 Task: Add an event with the title Second Project Stakeholder Update Meeting, date ''2024/04/05'', time 8:00 AM to 10:00 AMand add a description: Teams will need to manage their time effectively to complete the scavenger hunt within the given timeframe. This encourages prioritization, decision-making, and efficient allocation of resources to maximize their chances of success.Select event color  Lavender . Add location for the event as: Phuket, Thailand, logged in from the account softage.8@softage.netand send the event invitation to softage.6@softage.net and softage.7@softage.net. Set a reminder for the event Every weekday(Monday to Friday)
Action: Mouse moved to (26, 80)
Screenshot: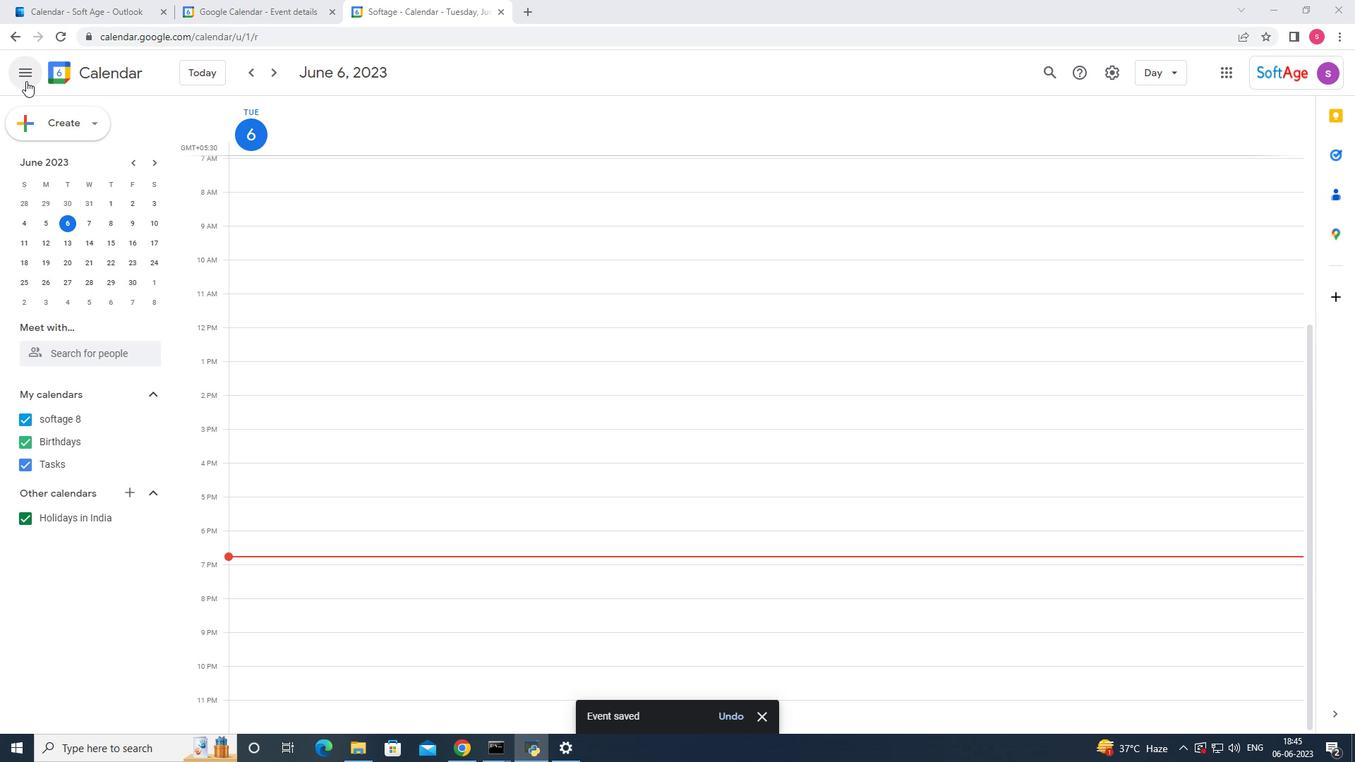 
Action: Mouse pressed left at (26, 80)
Screenshot: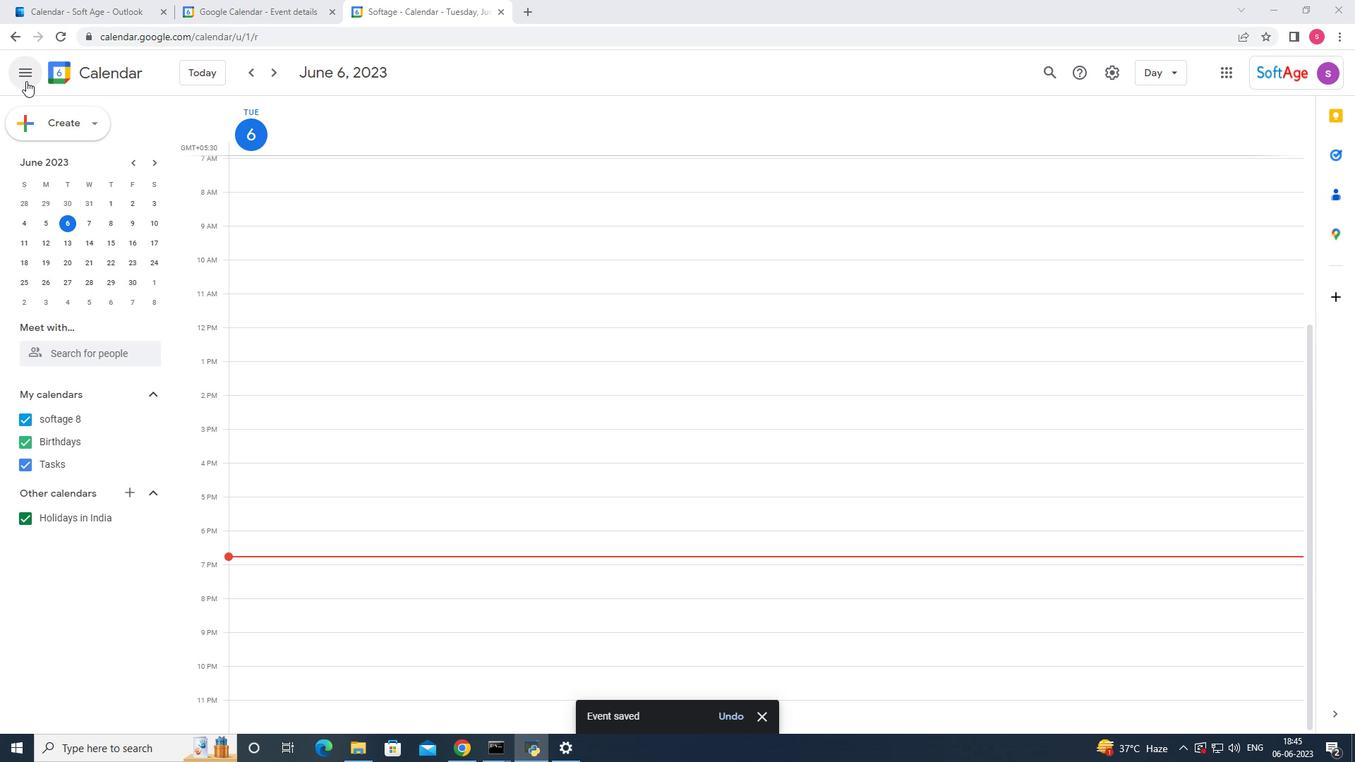 
Action: Mouse moved to (28, 120)
Screenshot: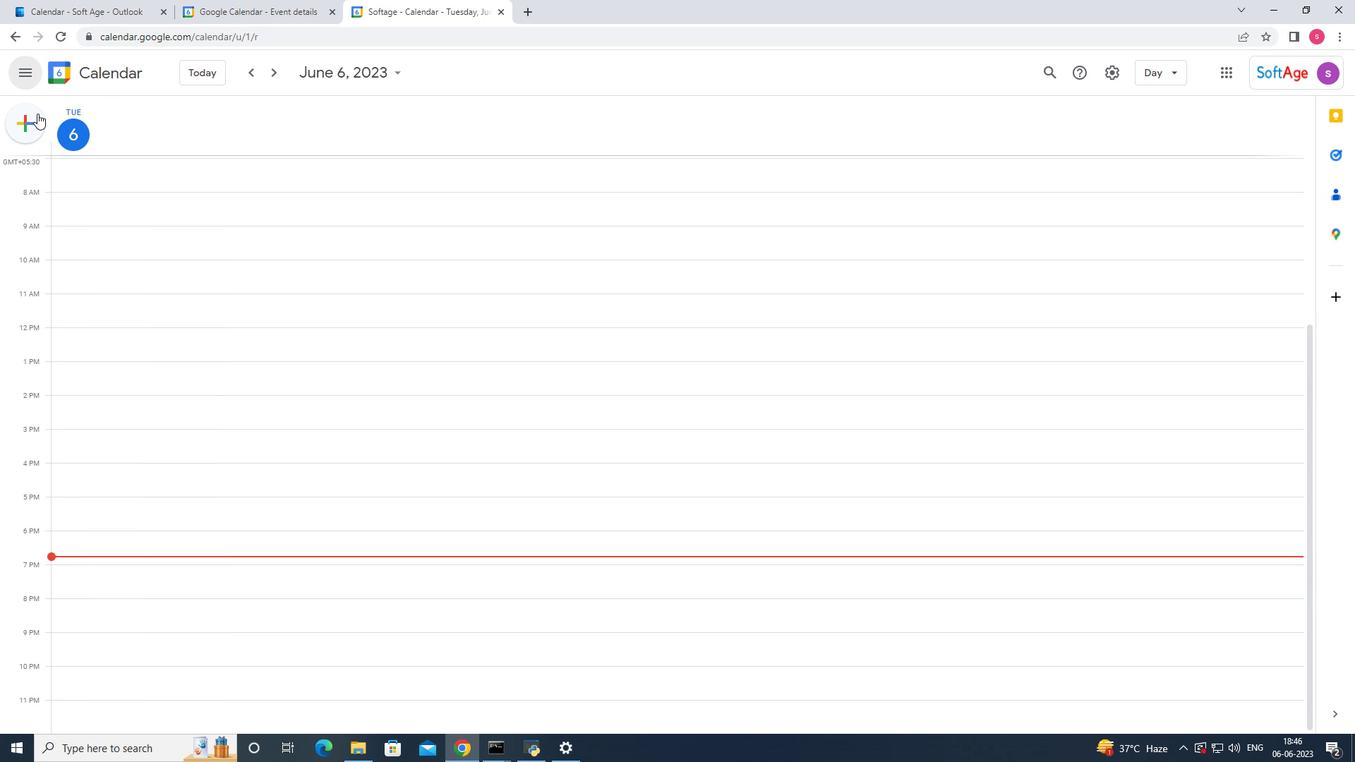 
Action: Mouse pressed left at (28, 120)
Screenshot: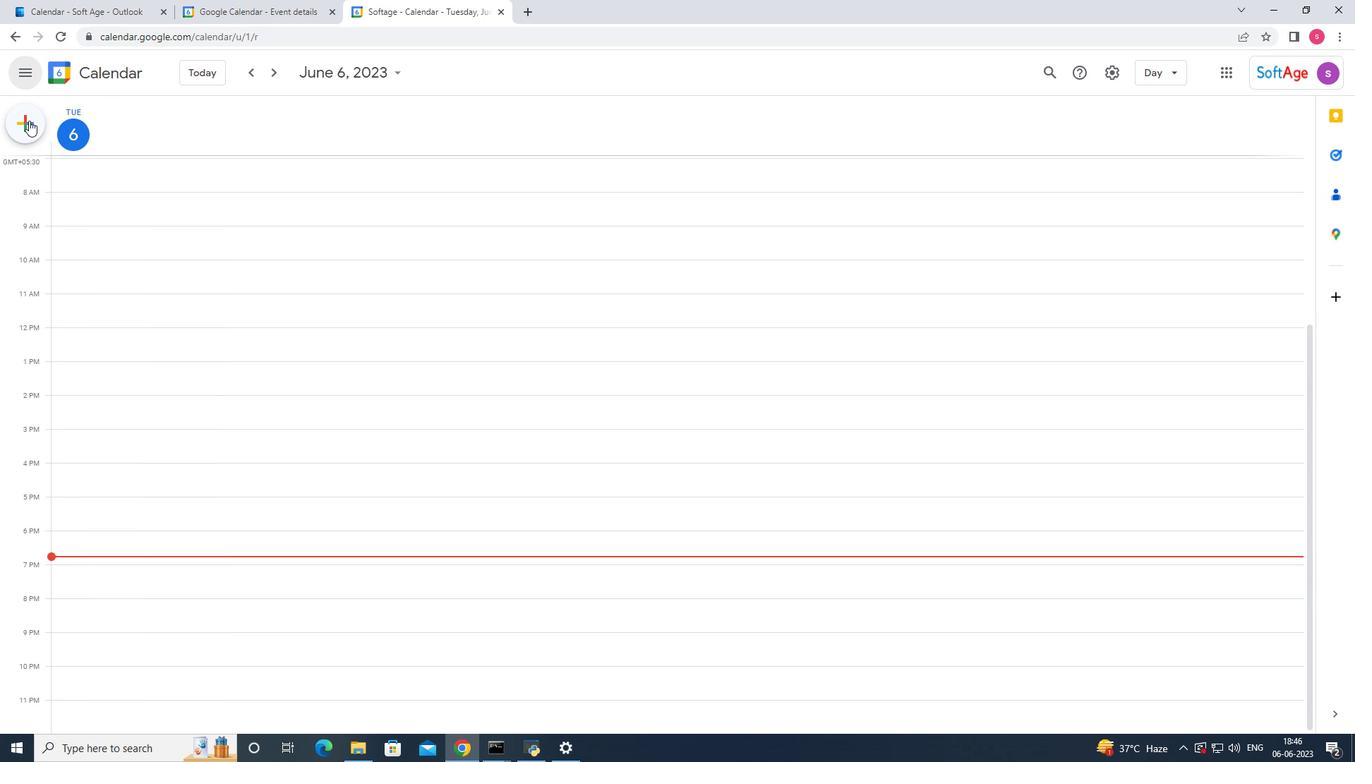 
Action: Mouse moved to (55, 167)
Screenshot: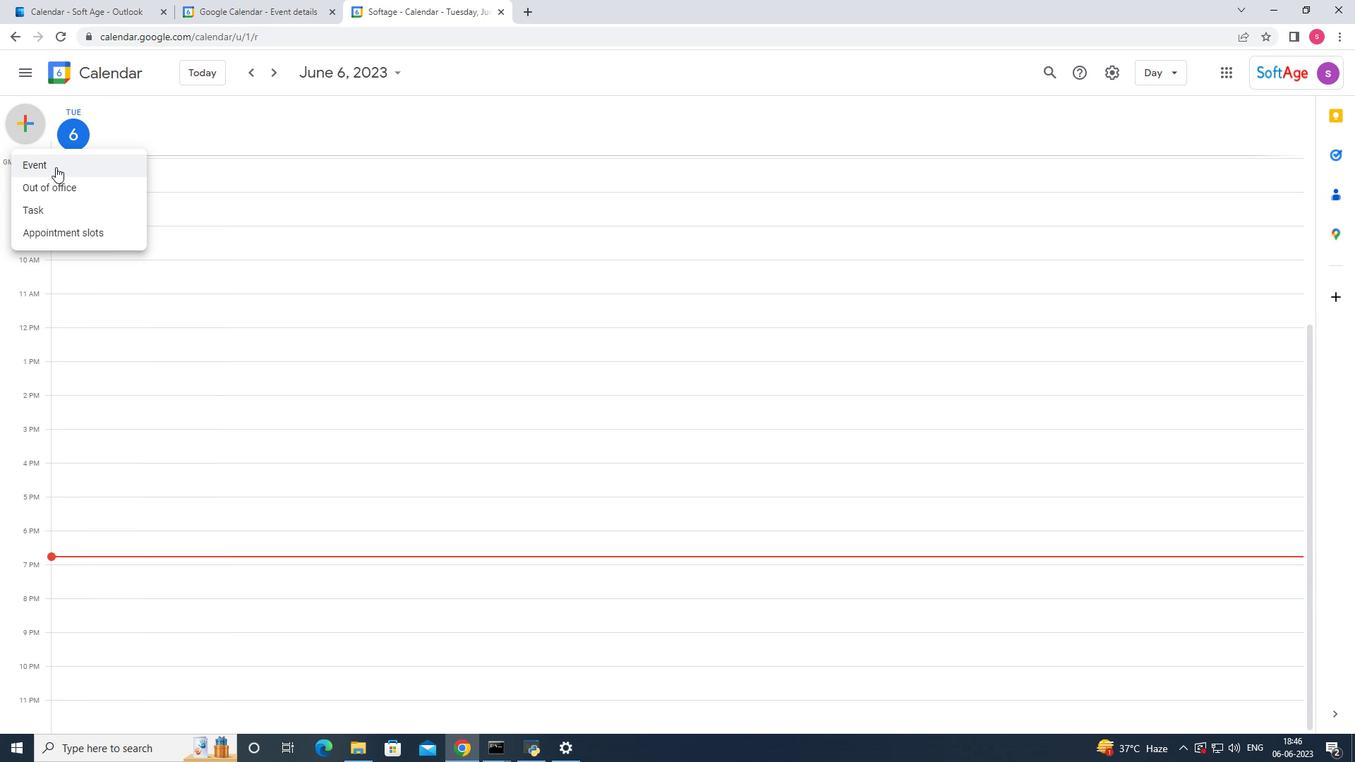 
Action: Mouse pressed left at (55, 167)
Screenshot: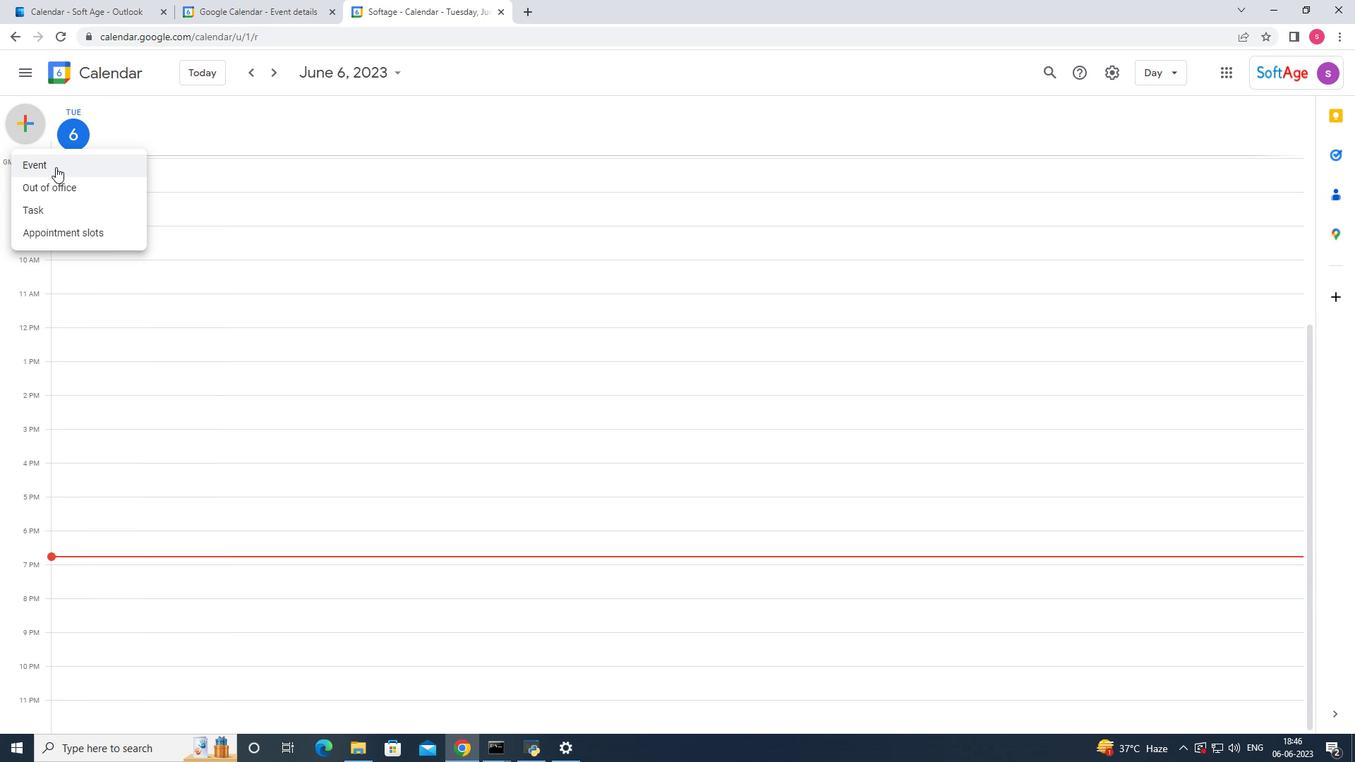 
Action: Mouse moved to (682, 559)
Screenshot: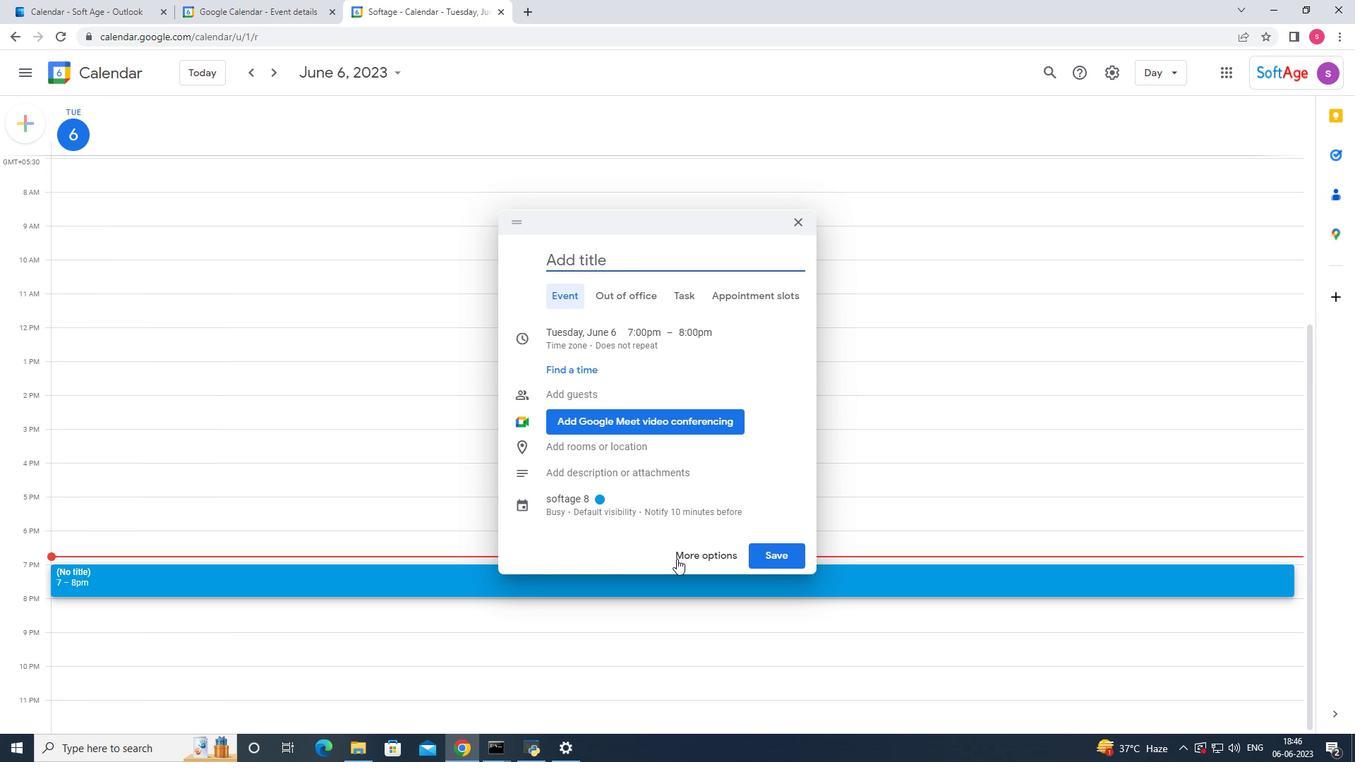 
Action: Mouse pressed left at (682, 559)
Screenshot: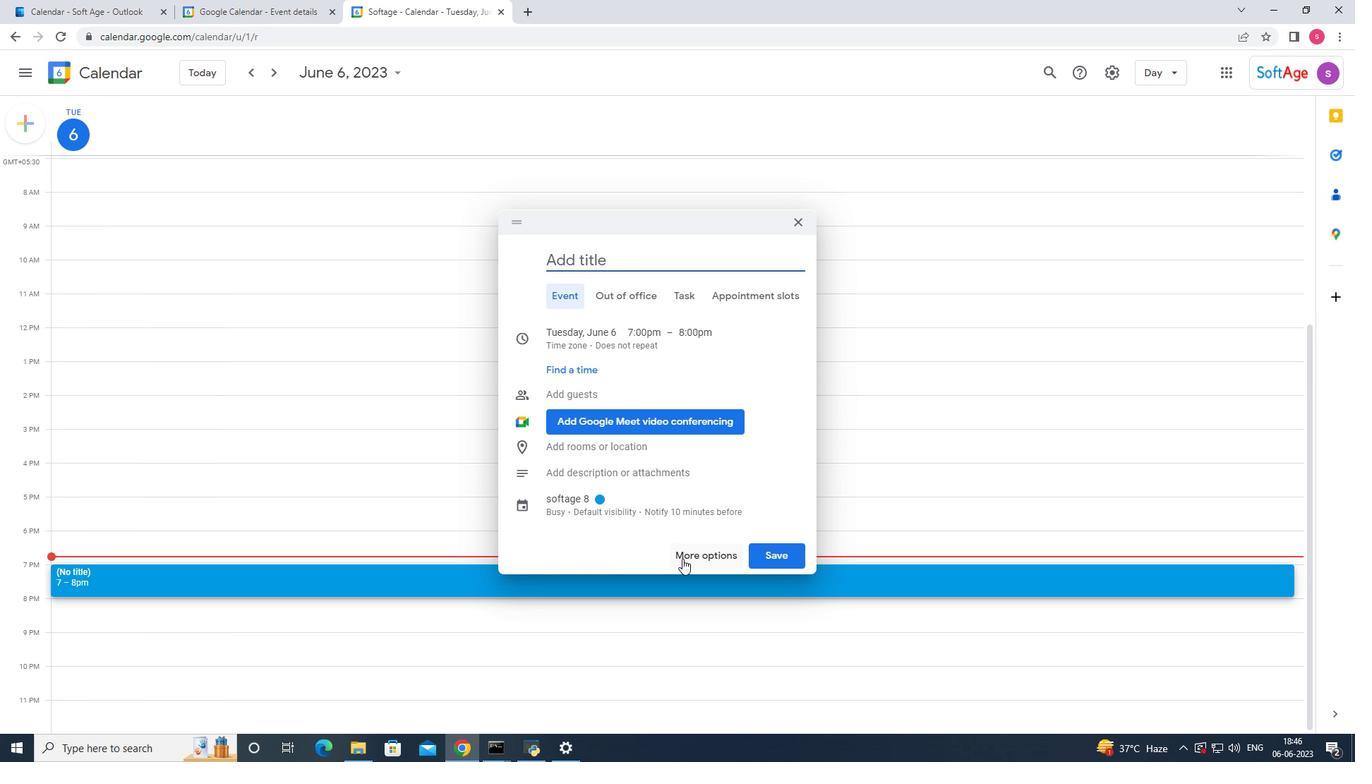 
Action: Mouse moved to (182, 70)
Screenshot: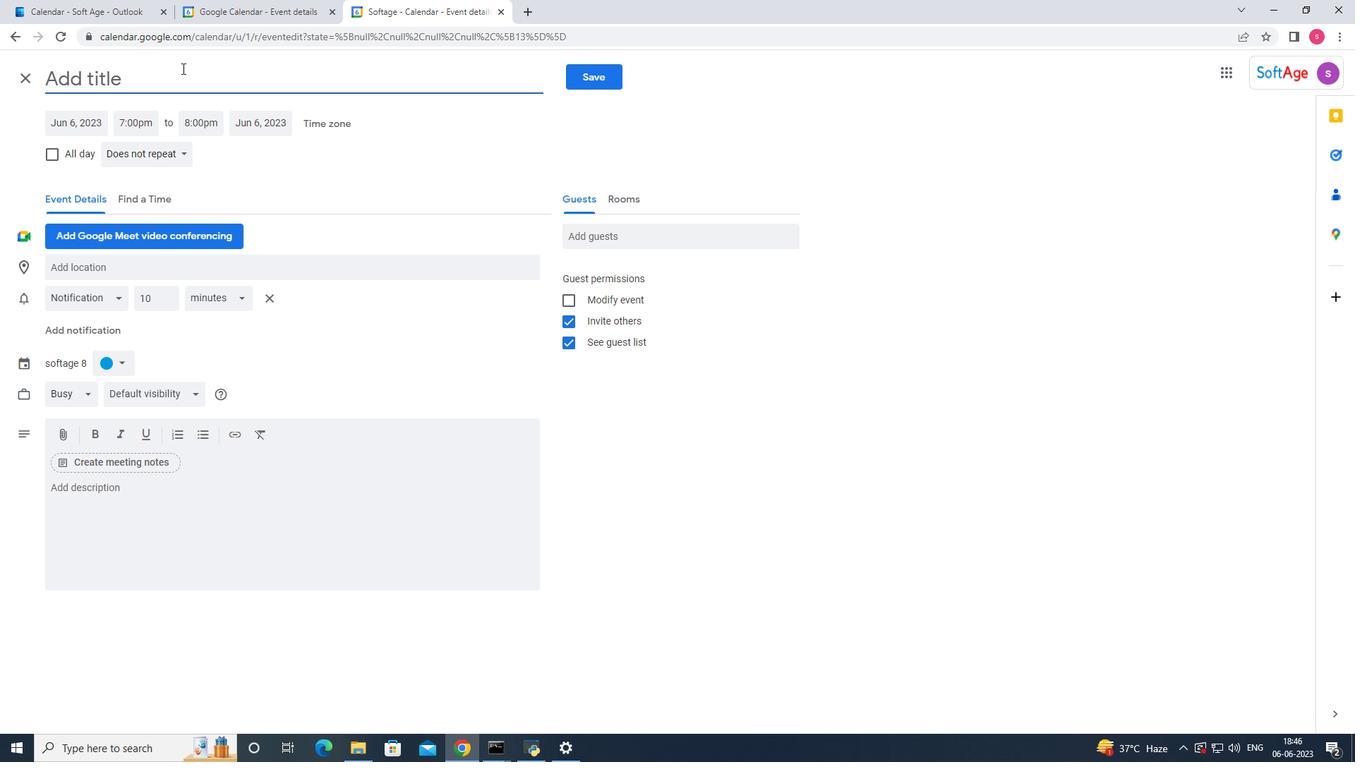 
Action: Mouse pressed left at (182, 70)
Screenshot: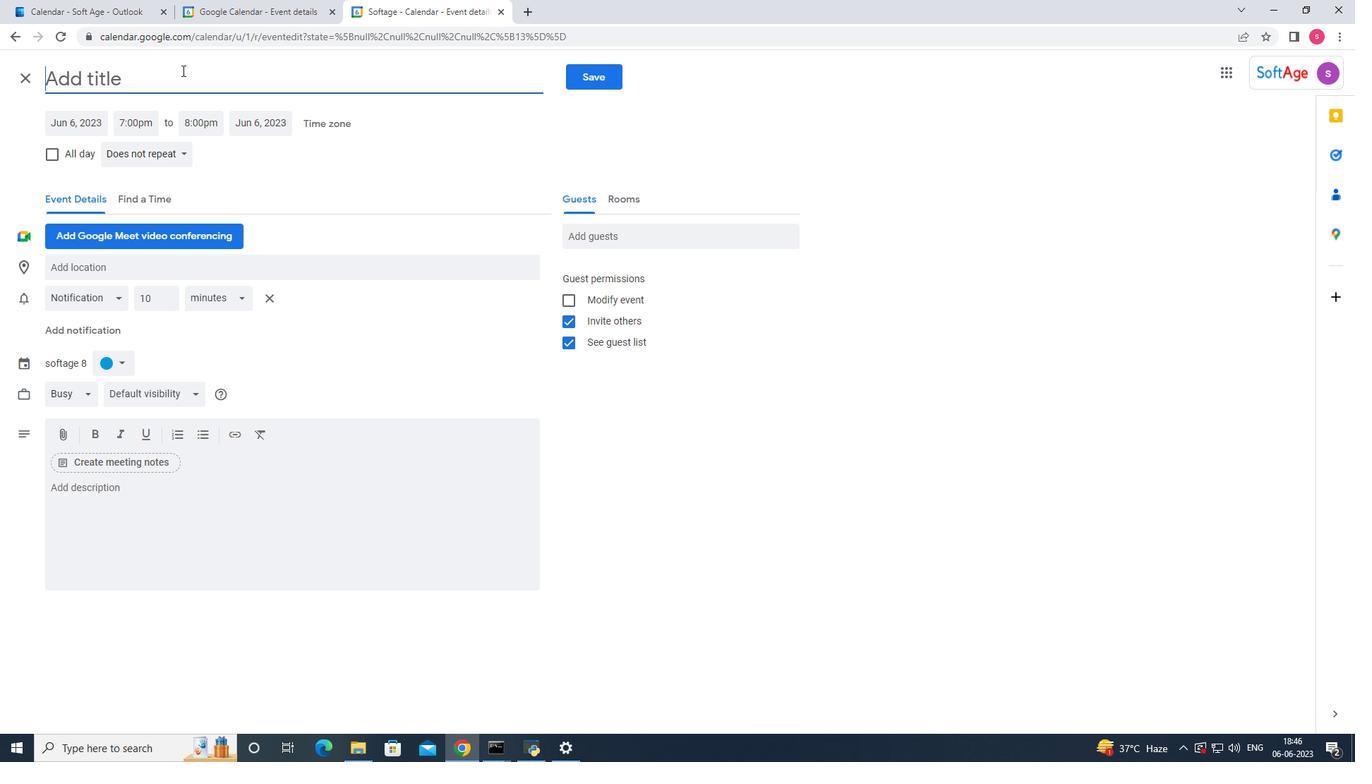 
Action: Key pressed <Key.shift>Second<Key.space><Key.shift>Project<Key.space><Key.shift>Stakeeholder<Key.space>
Screenshot: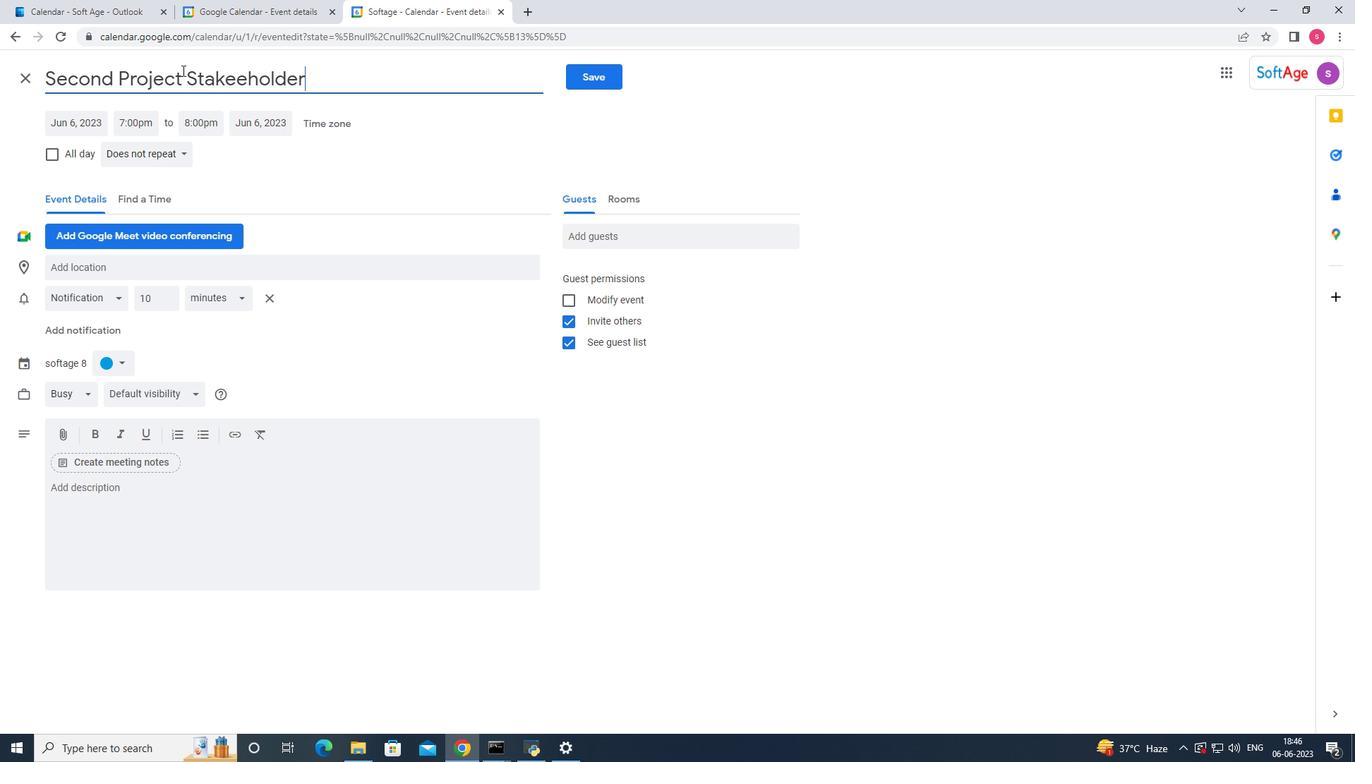 
Action: Mouse moved to (210, 83)
Screenshot: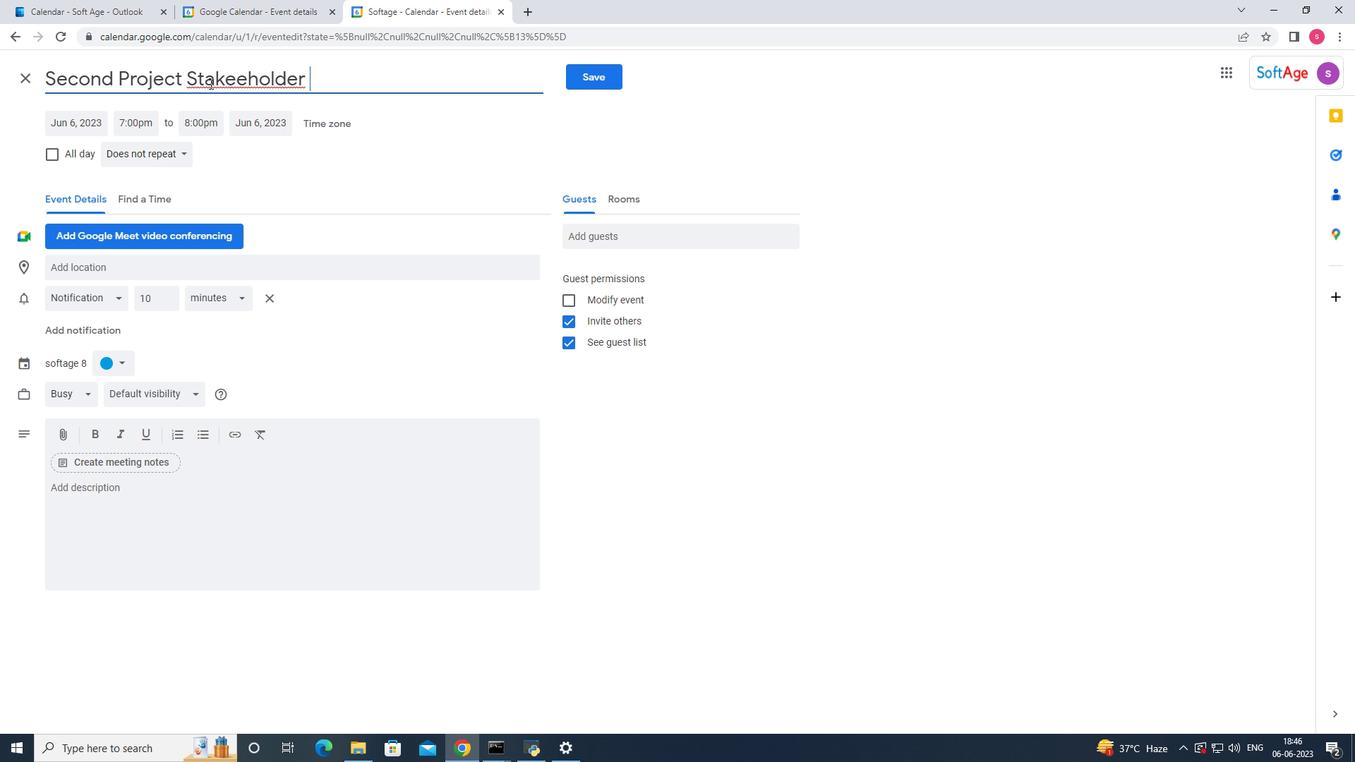 
Action: Mouse pressed right at (210, 83)
Screenshot: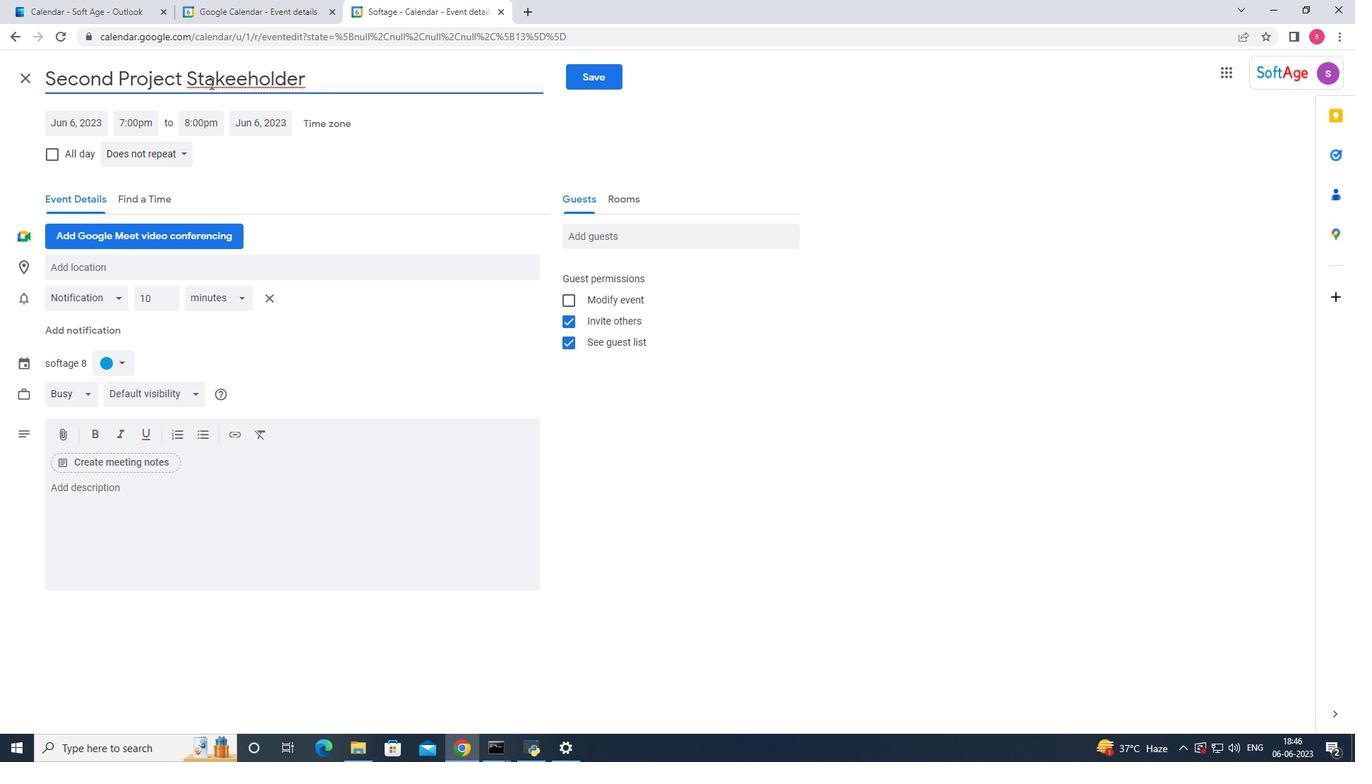 
Action: Mouse moved to (232, 95)
Screenshot: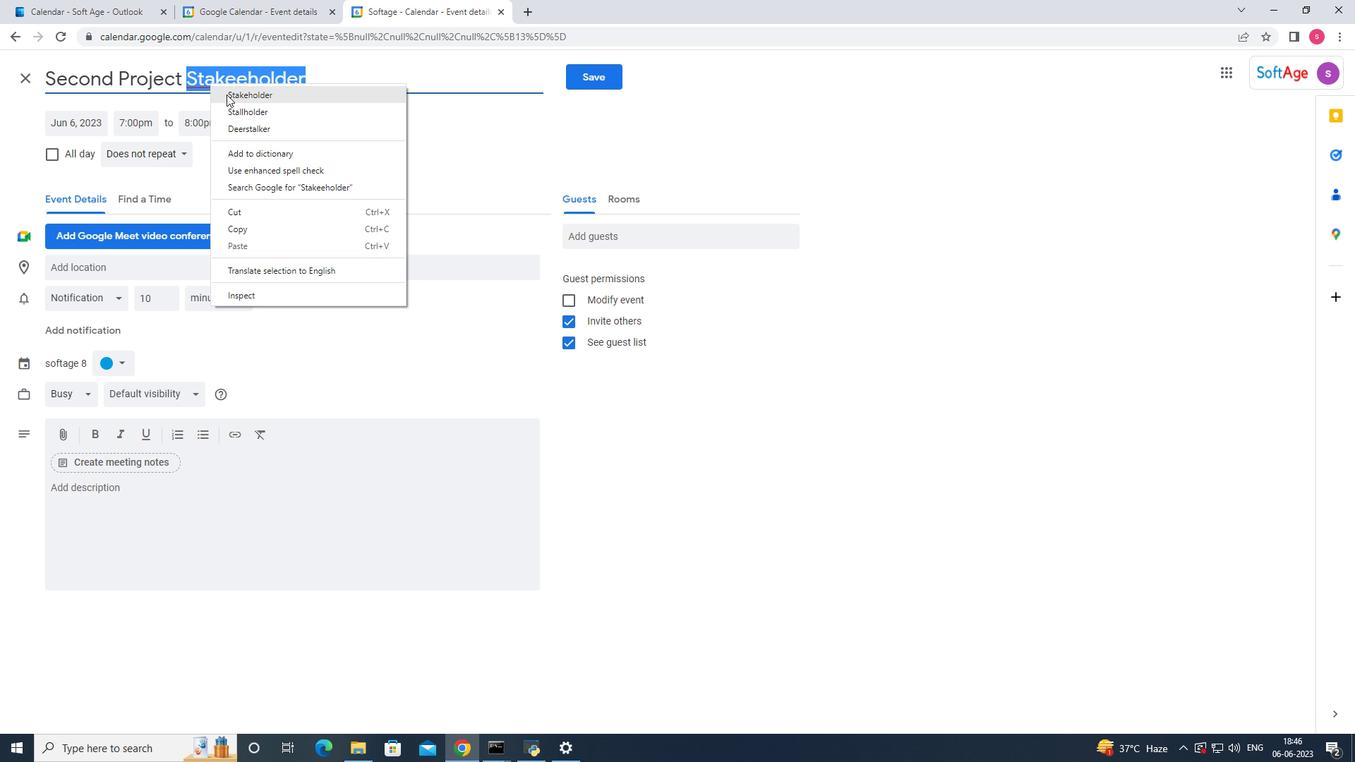 
Action: Mouse pressed left at (232, 95)
Screenshot: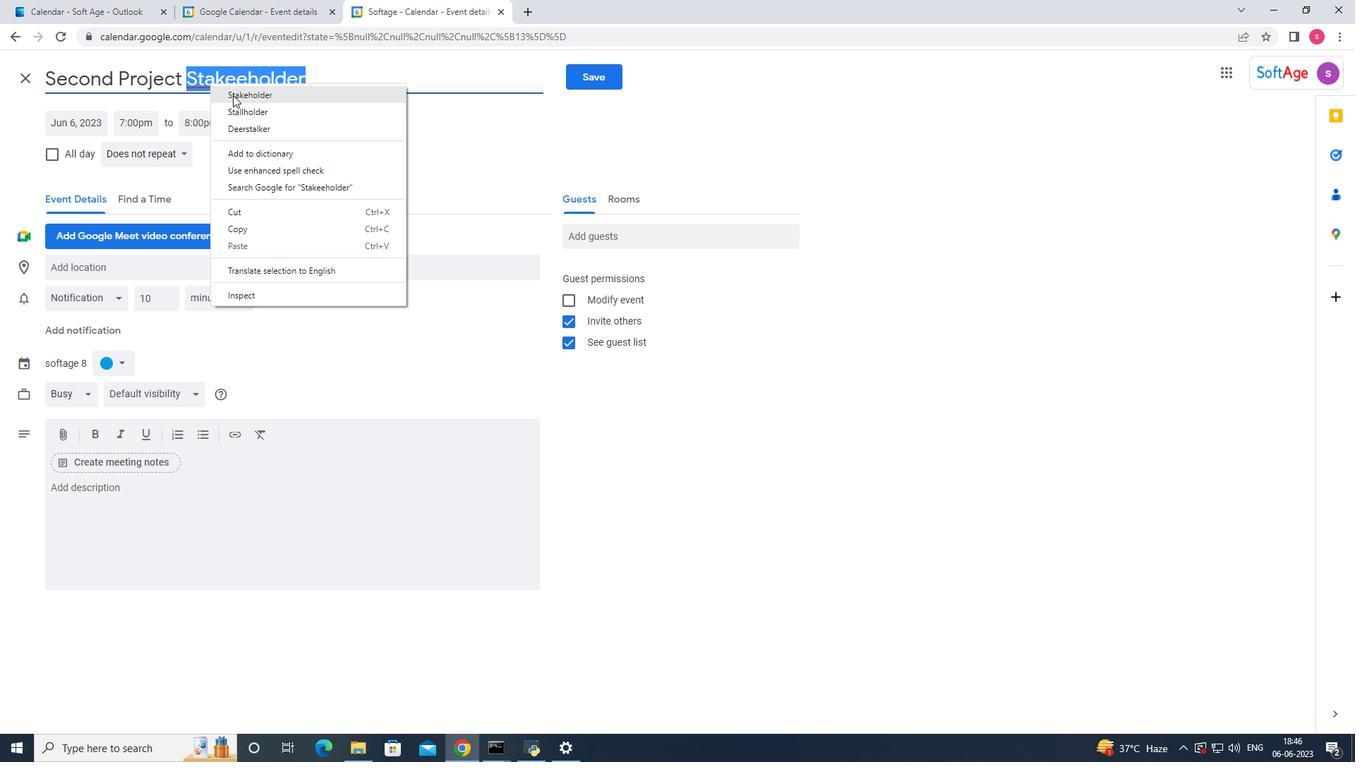 
Action: Mouse moved to (284, 89)
Screenshot: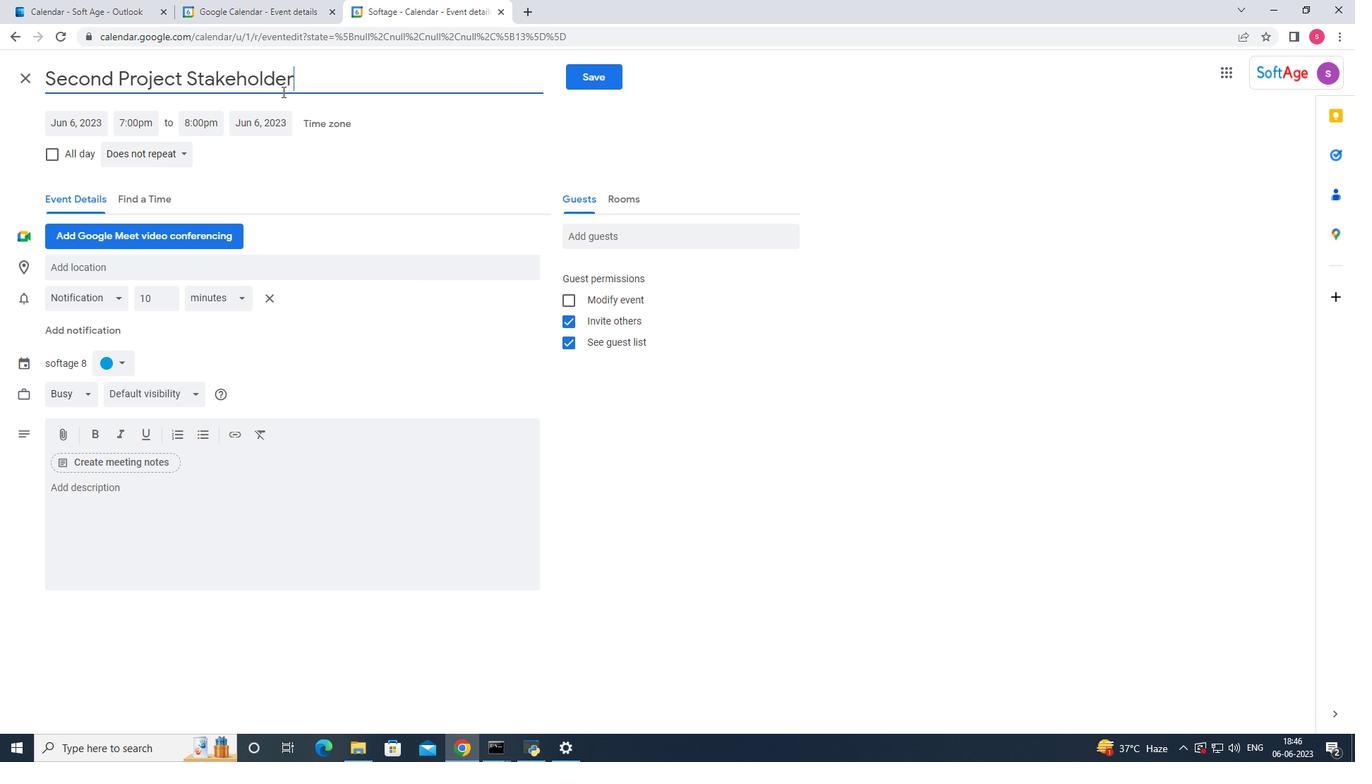 
Action: Key pressed <Key.space><Key.shift><Key.shift><Key.shift><Key.shift><Key.shift><Key.shift><Key.shift><Key.shift><Key.shift><Key.shift><Key.shift><Key.shift><Key.shift>Update<Key.space><Key.shift><Key.shift><Key.shift>Meeting
Screenshot: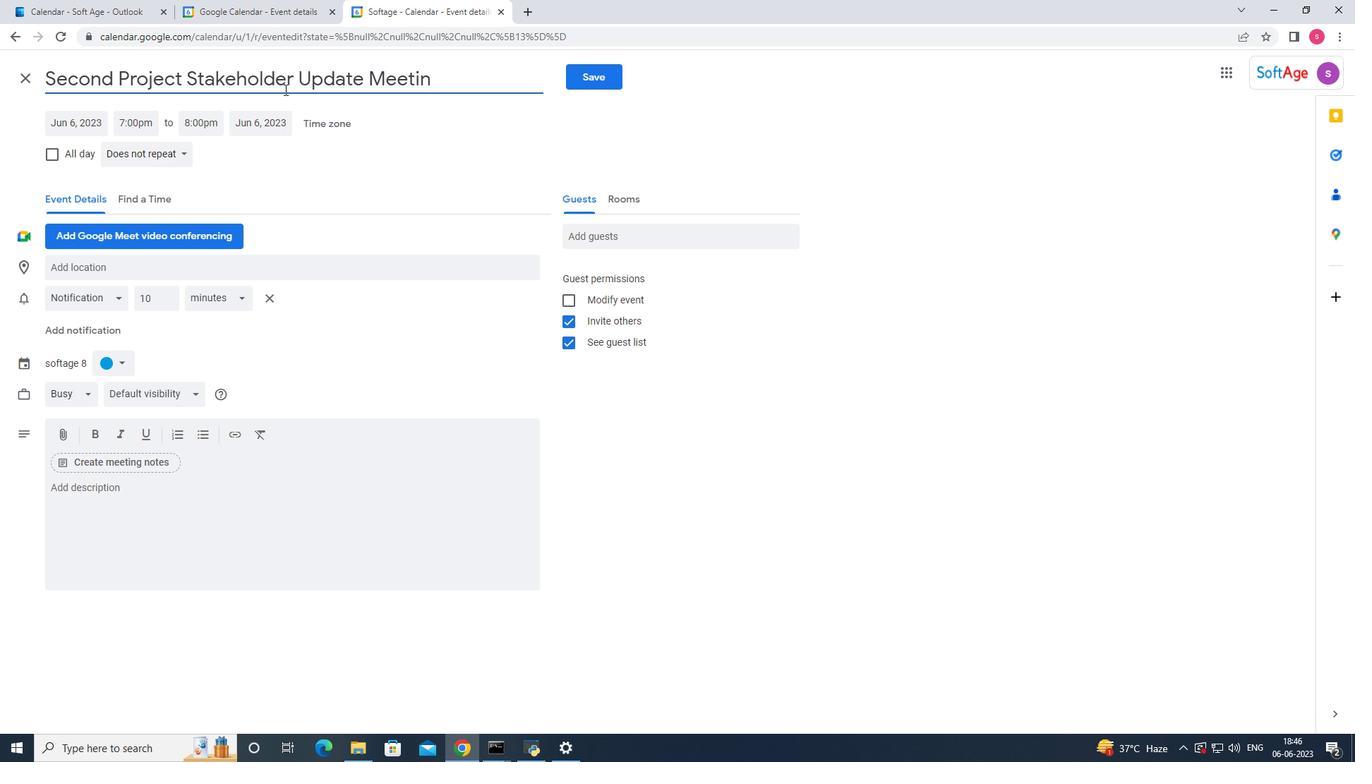
Action: Mouse moved to (81, 120)
Screenshot: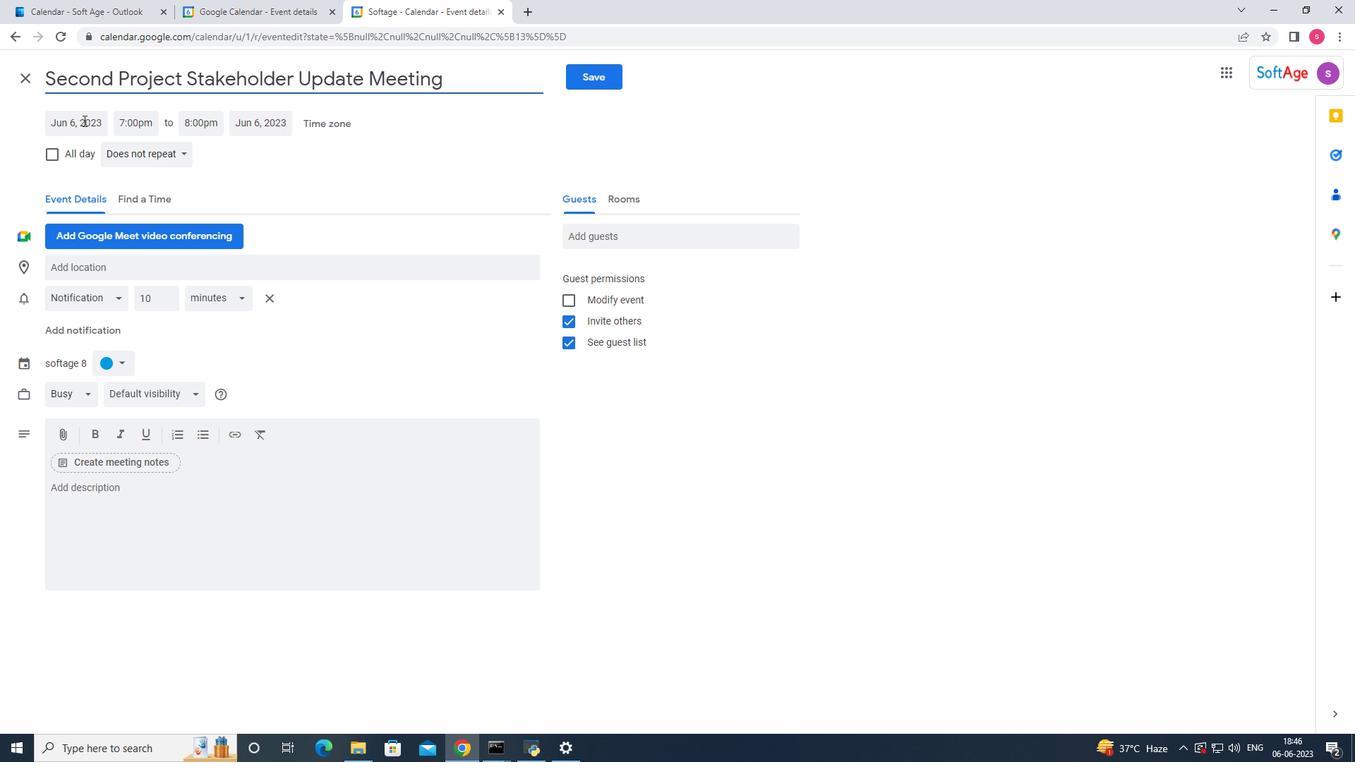 
Action: Mouse pressed left at (81, 120)
Screenshot: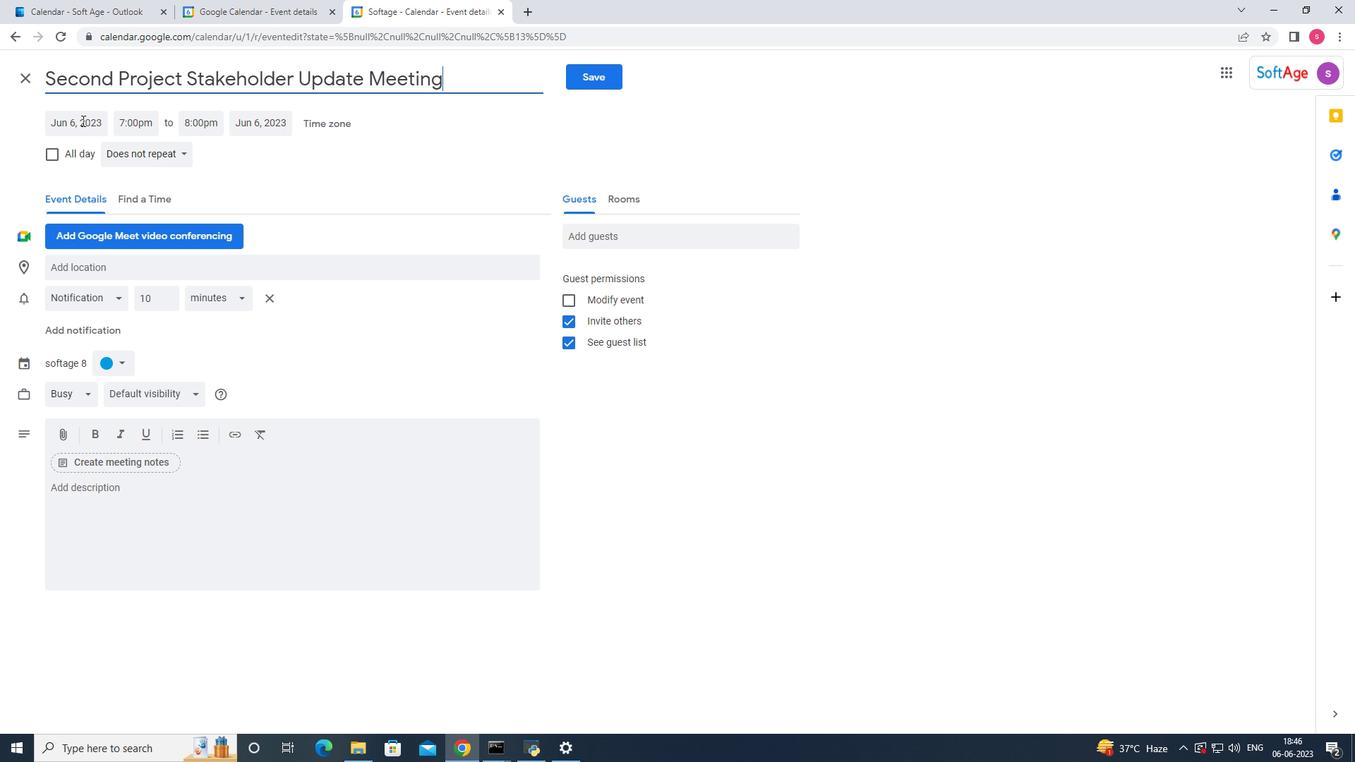 
Action: Mouse moved to (220, 148)
Screenshot: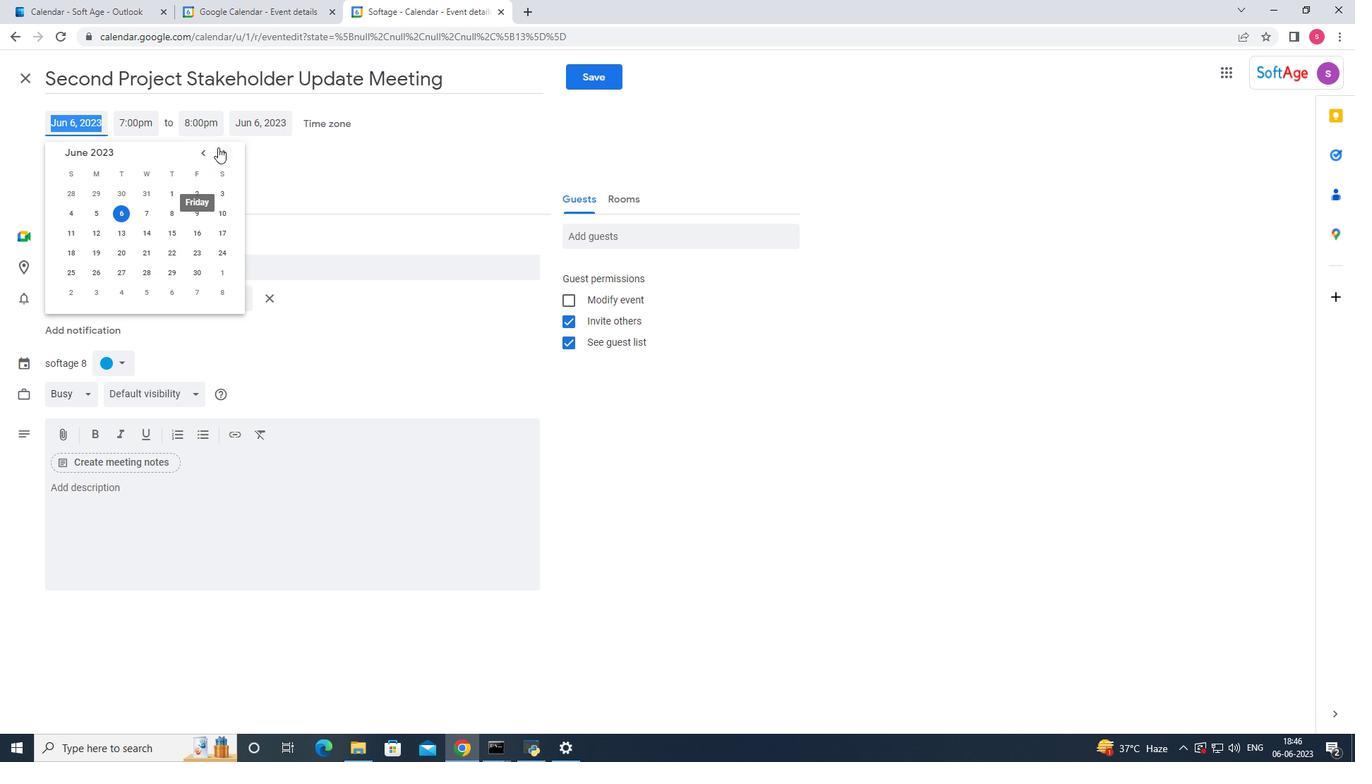 
Action: Mouse pressed left at (220, 148)
Screenshot: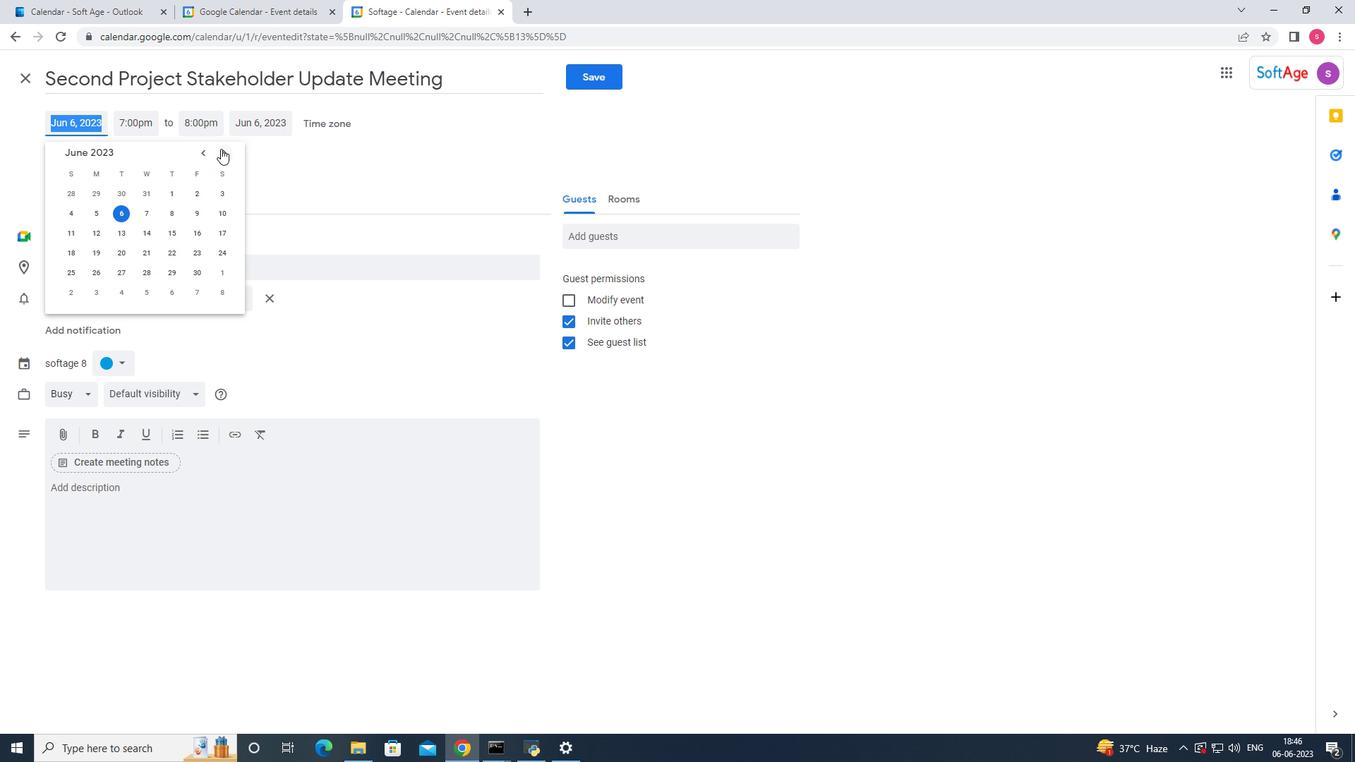 
Action: Mouse moved to (220, 148)
Screenshot: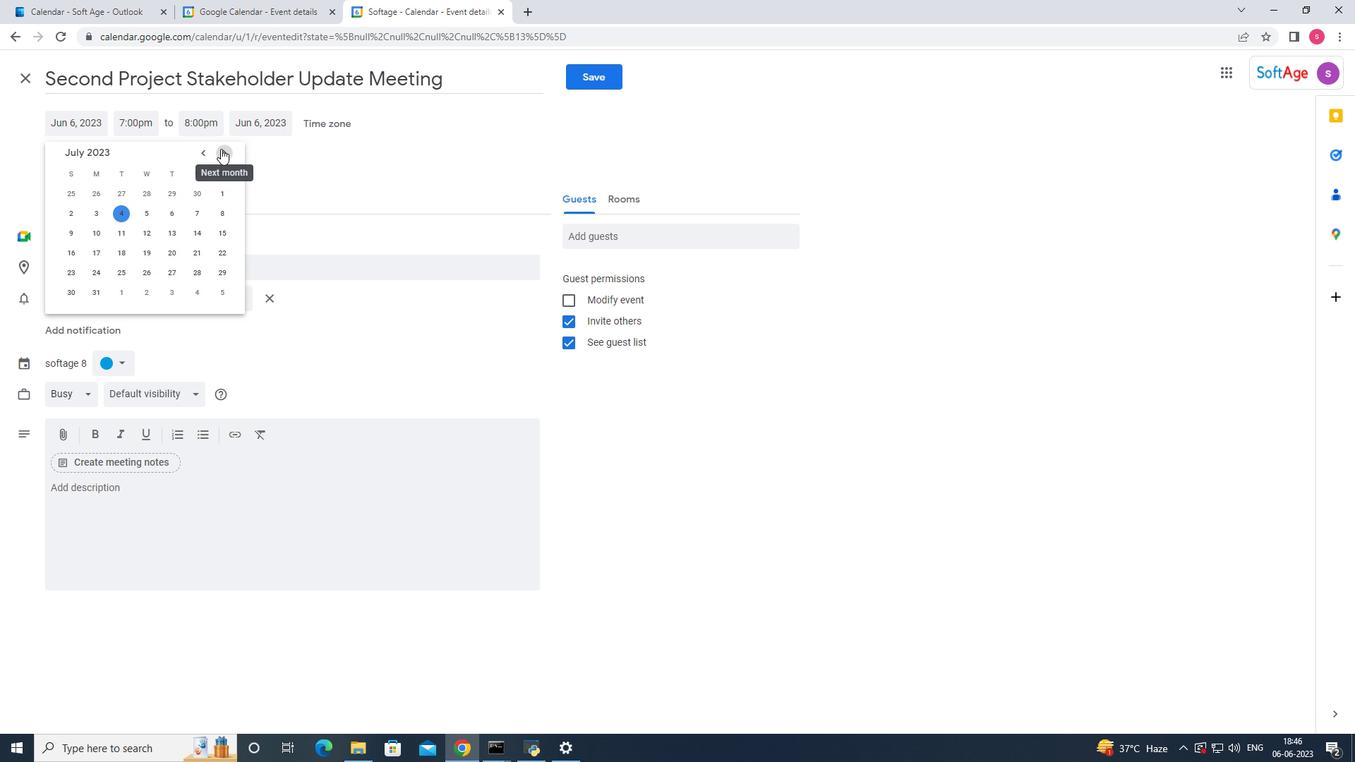 
Action: Mouse pressed left at (220, 148)
Screenshot: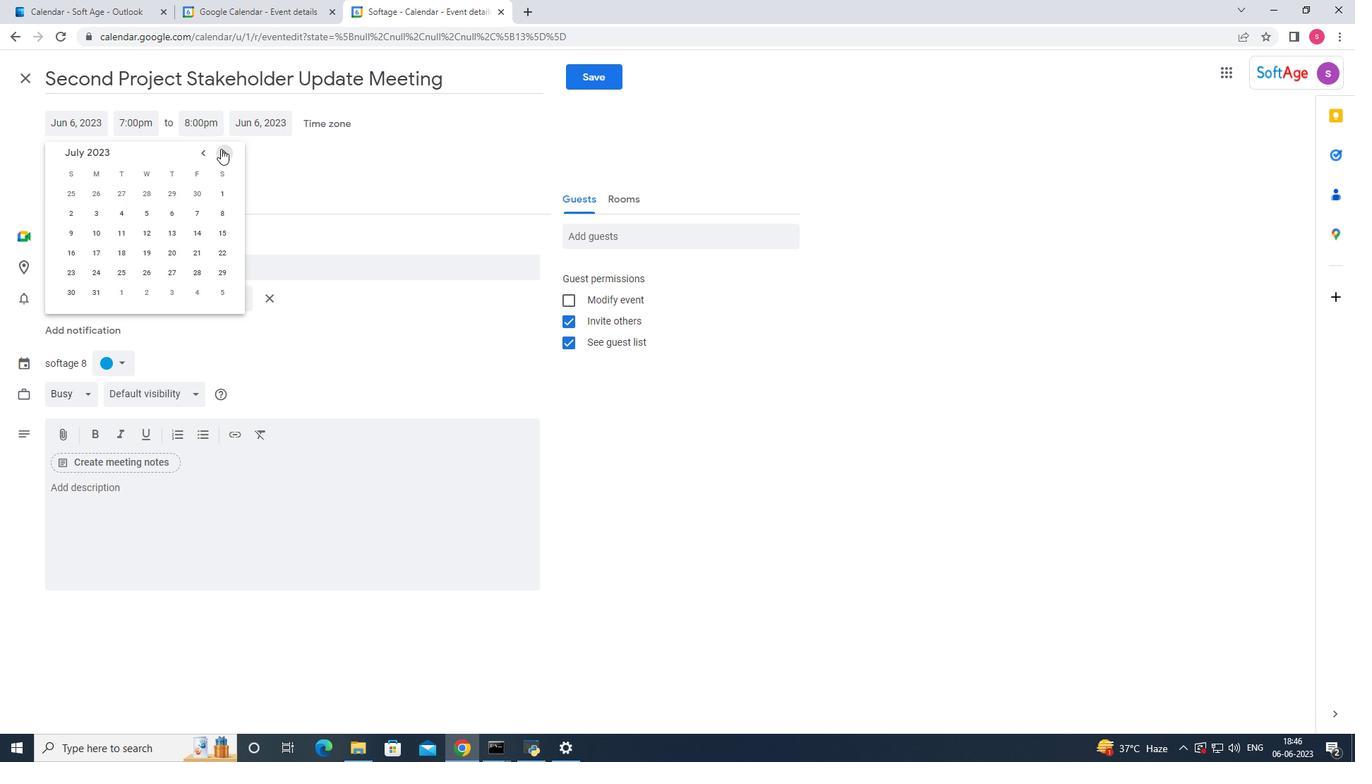 
Action: Mouse pressed left at (220, 148)
Screenshot: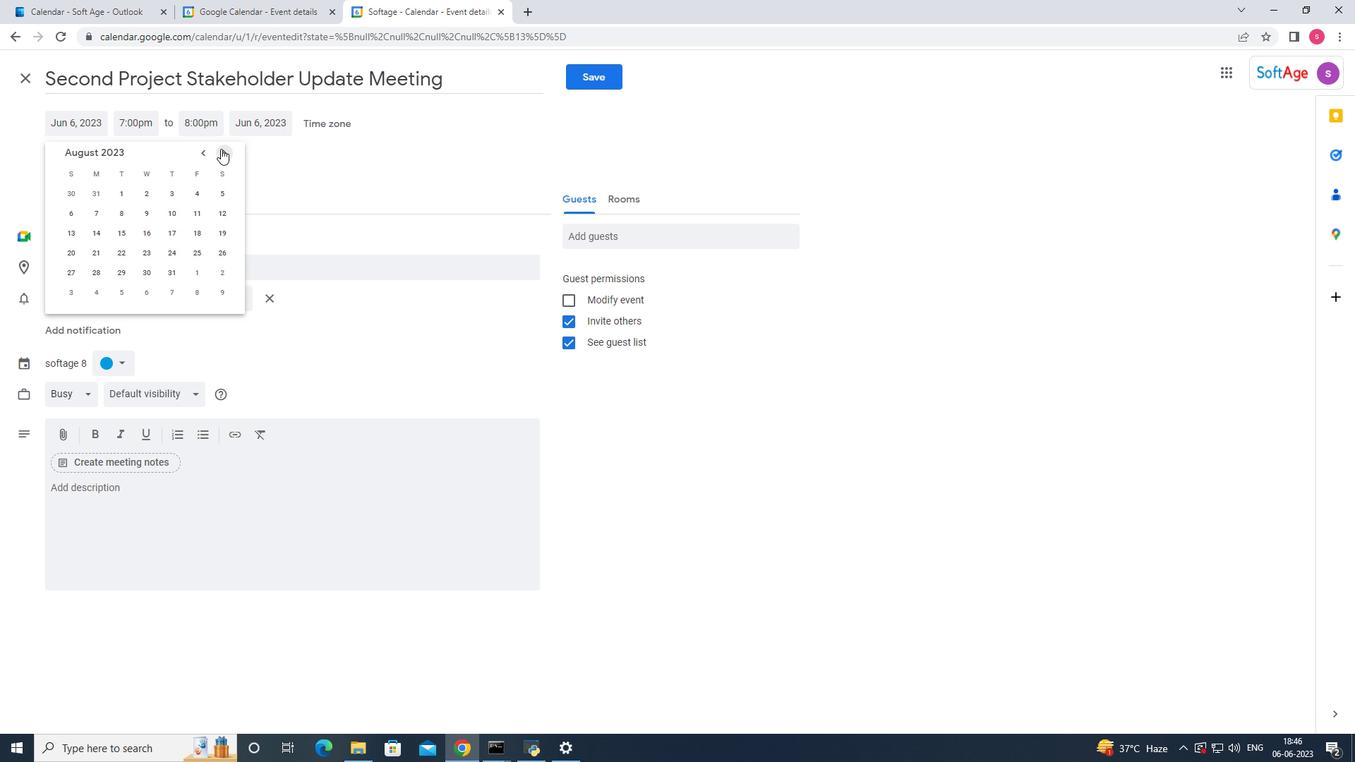
Action: Mouse pressed left at (220, 148)
Screenshot: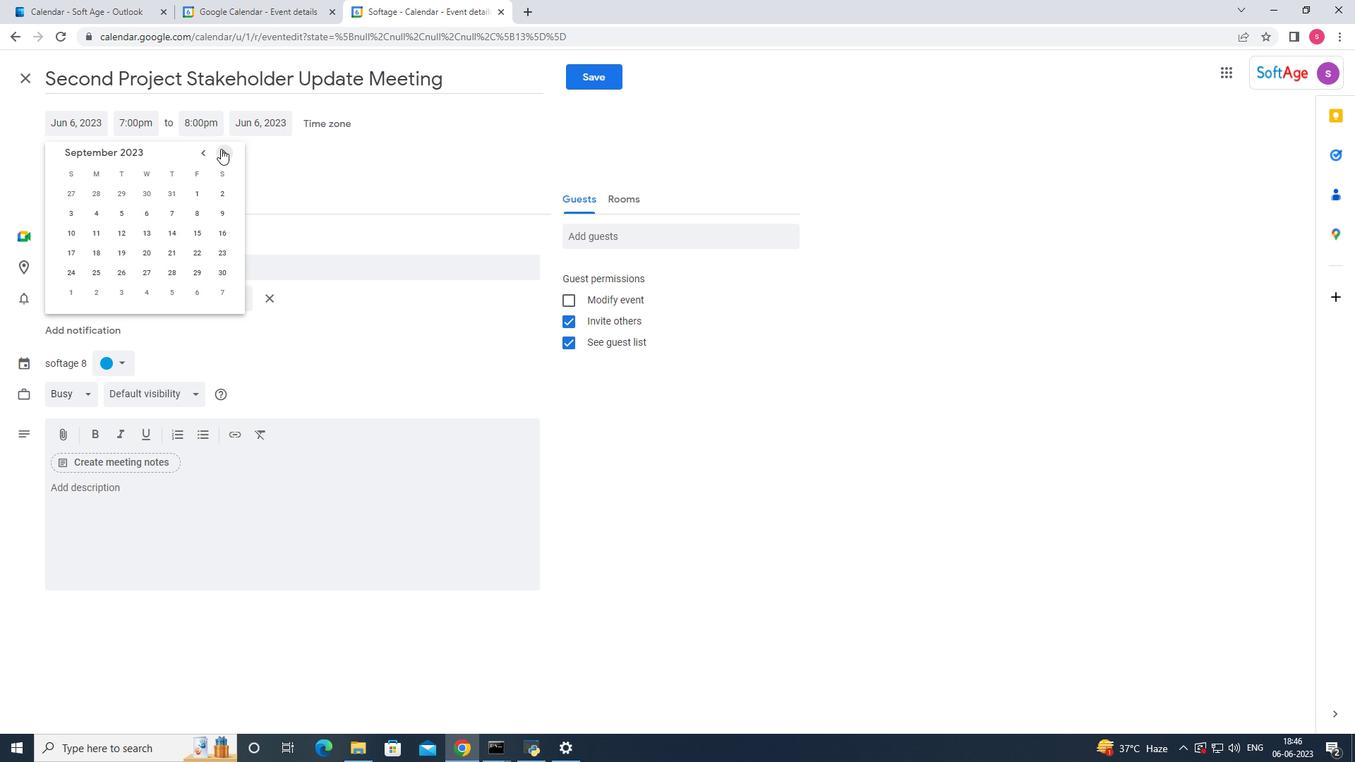 
Action: Mouse pressed left at (220, 148)
Screenshot: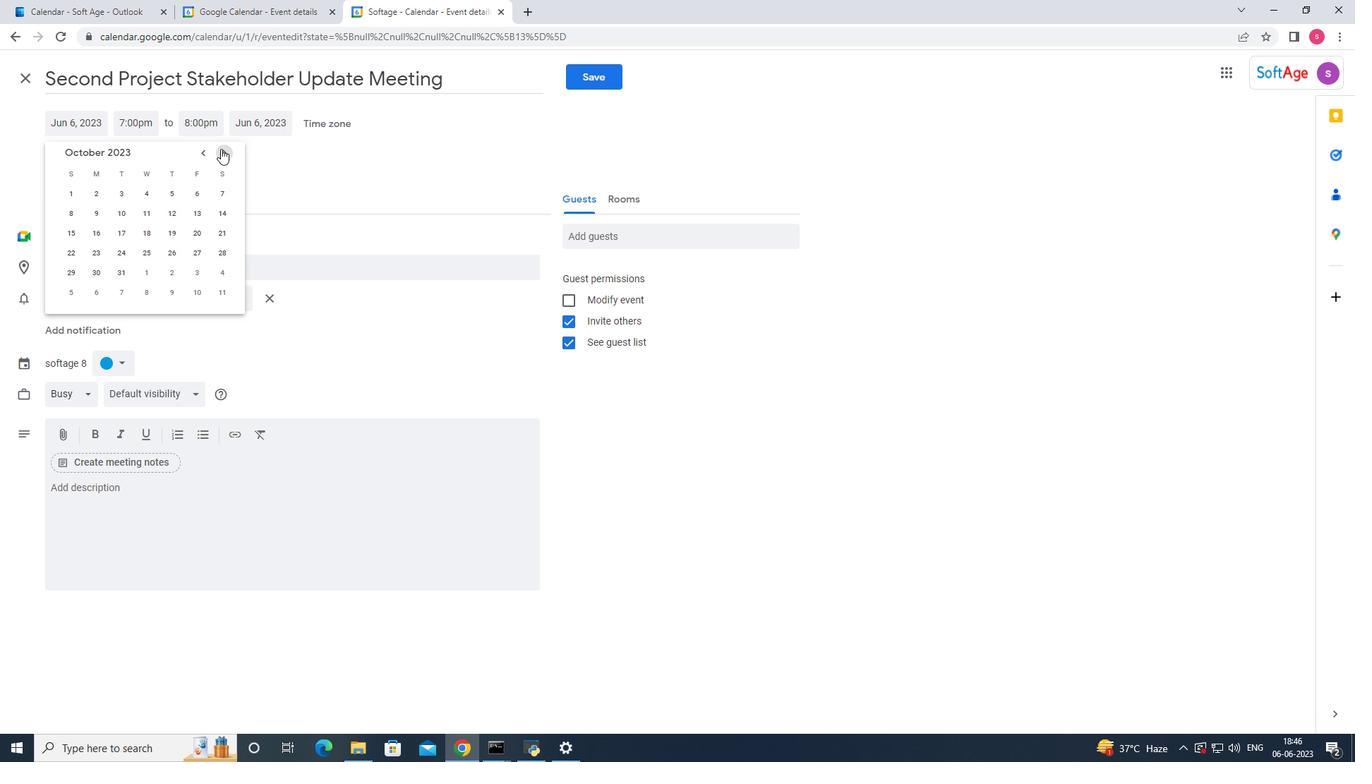 
Action: Mouse pressed left at (220, 148)
Screenshot: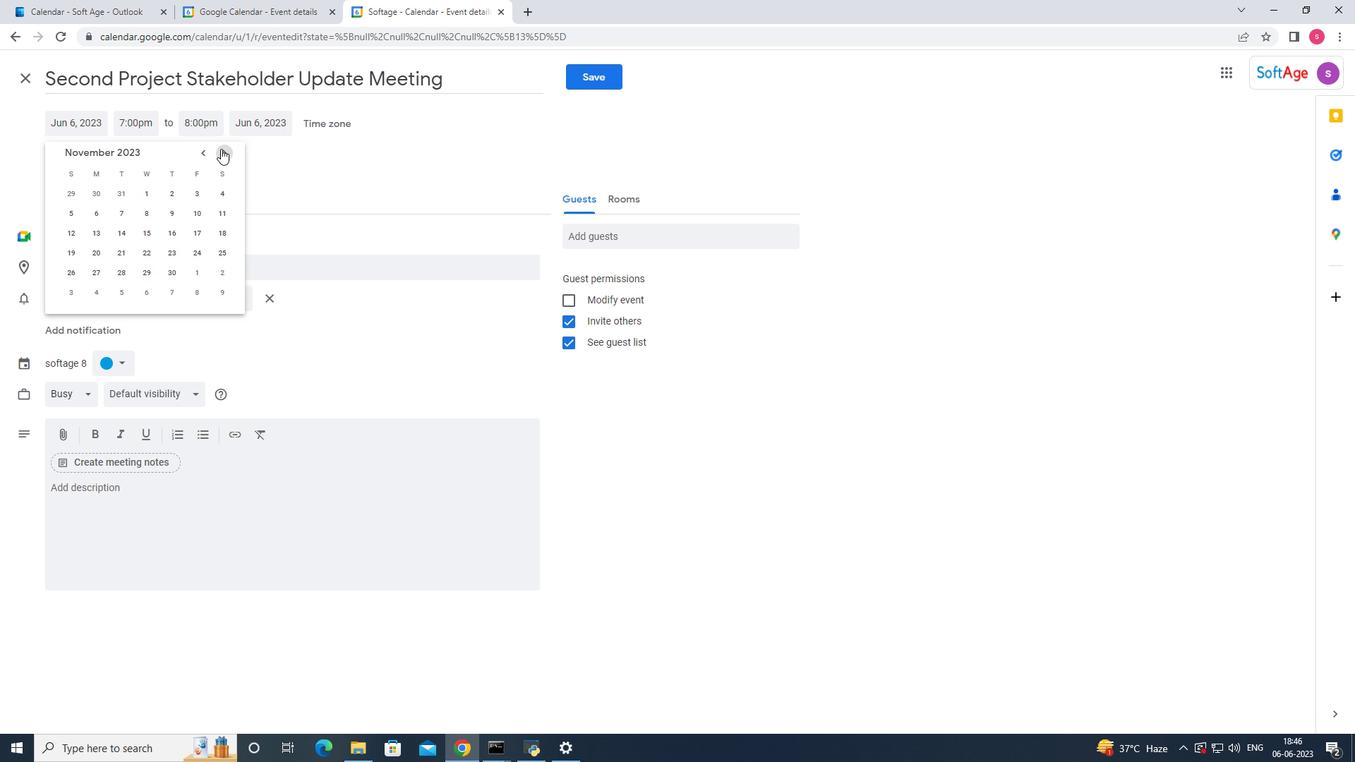
Action: Mouse pressed left at (220, 148)
Screenshot: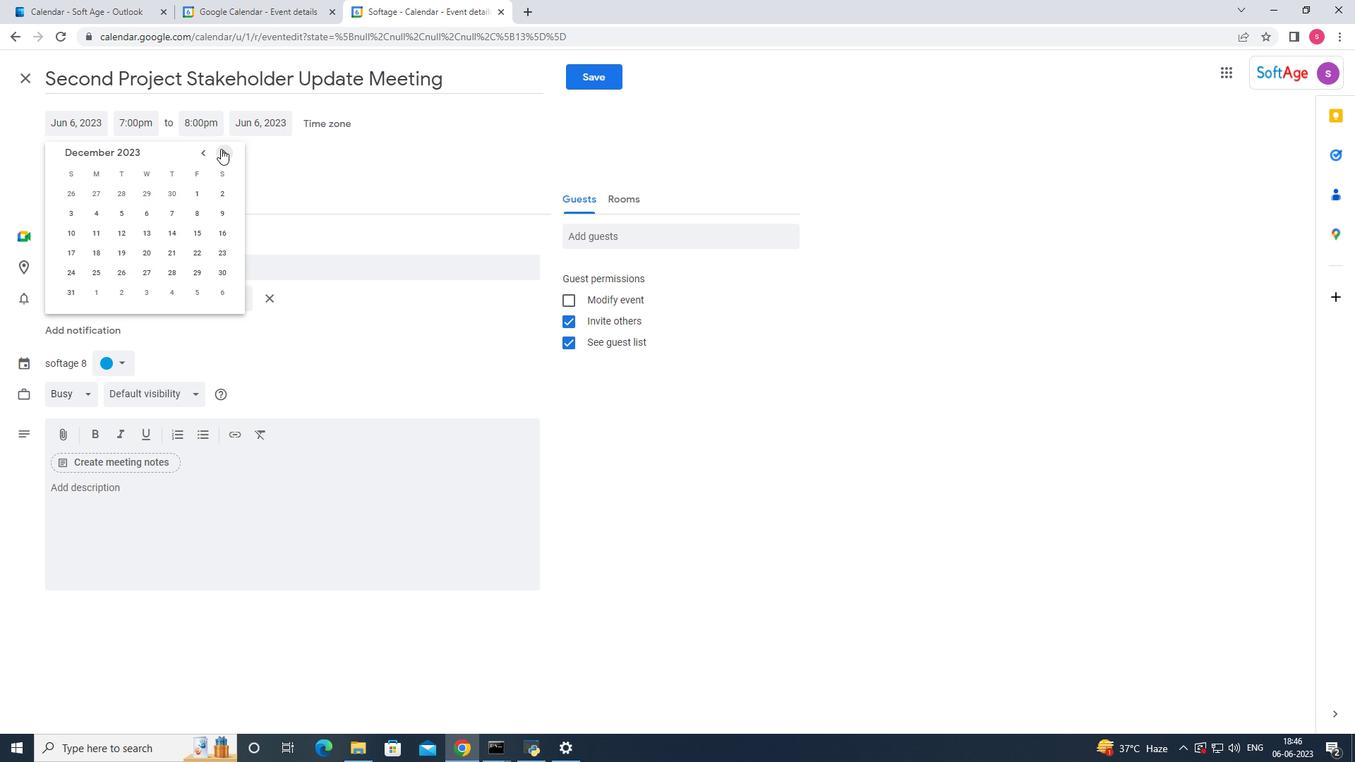 
Action: Mouse pressed left at (220, 148)
Screenshot: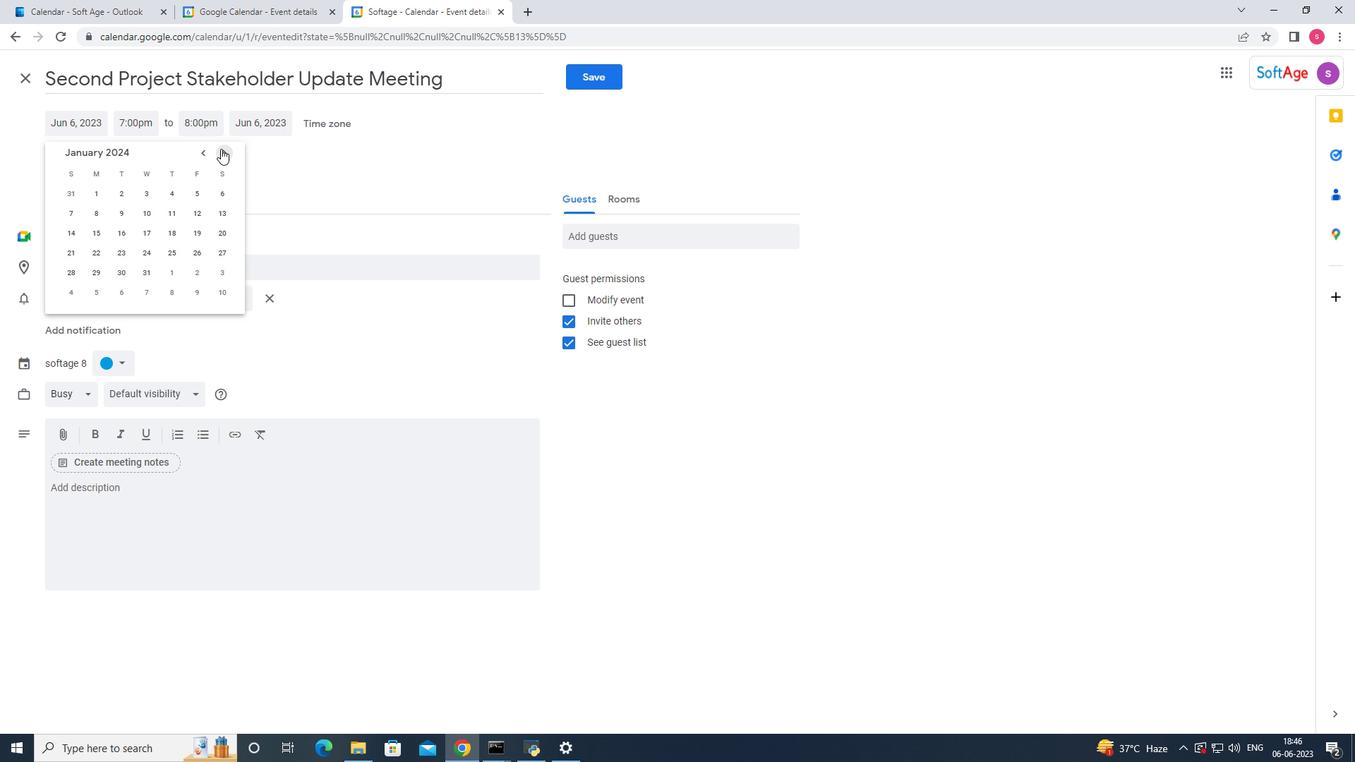 
Action: Mouse pressed left at (220, 148)
Screenshot: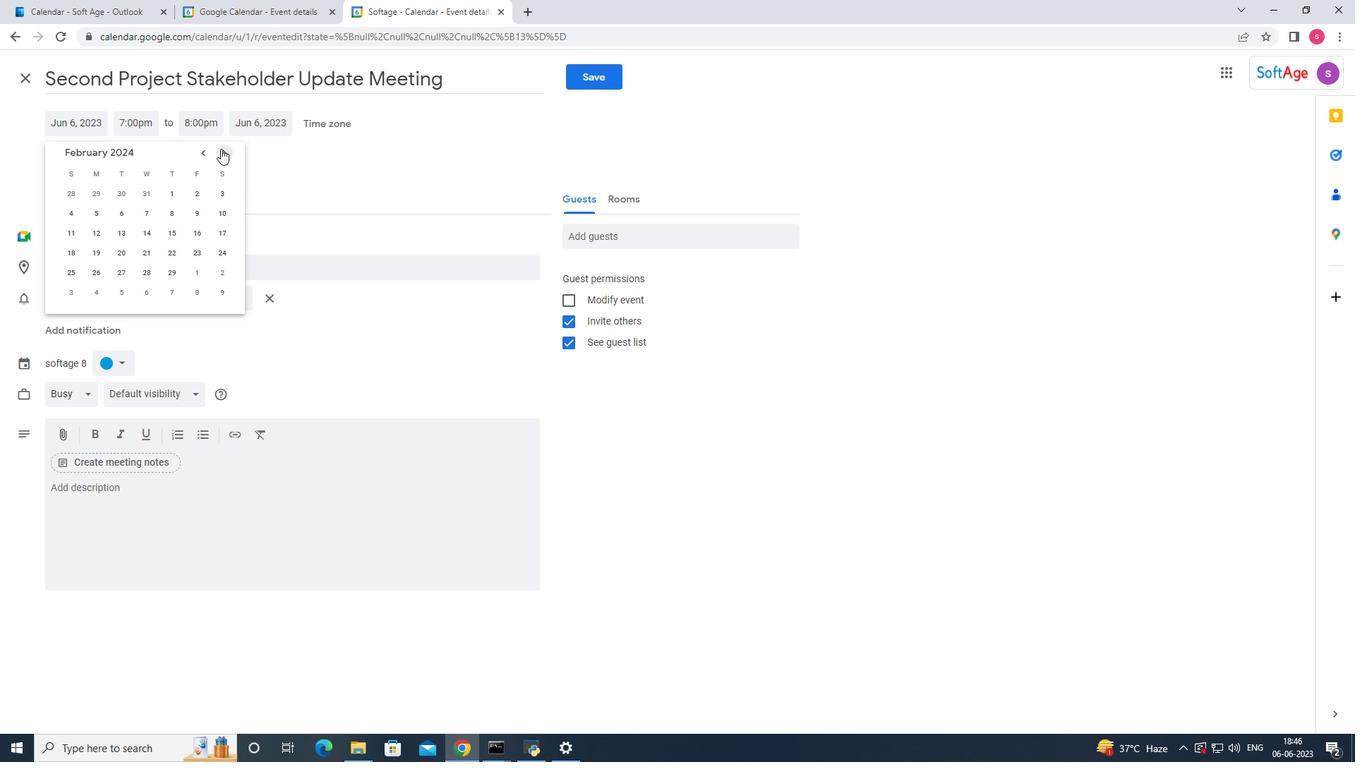 
Action: Mouse pressed left at (220, 148)
Screenshot: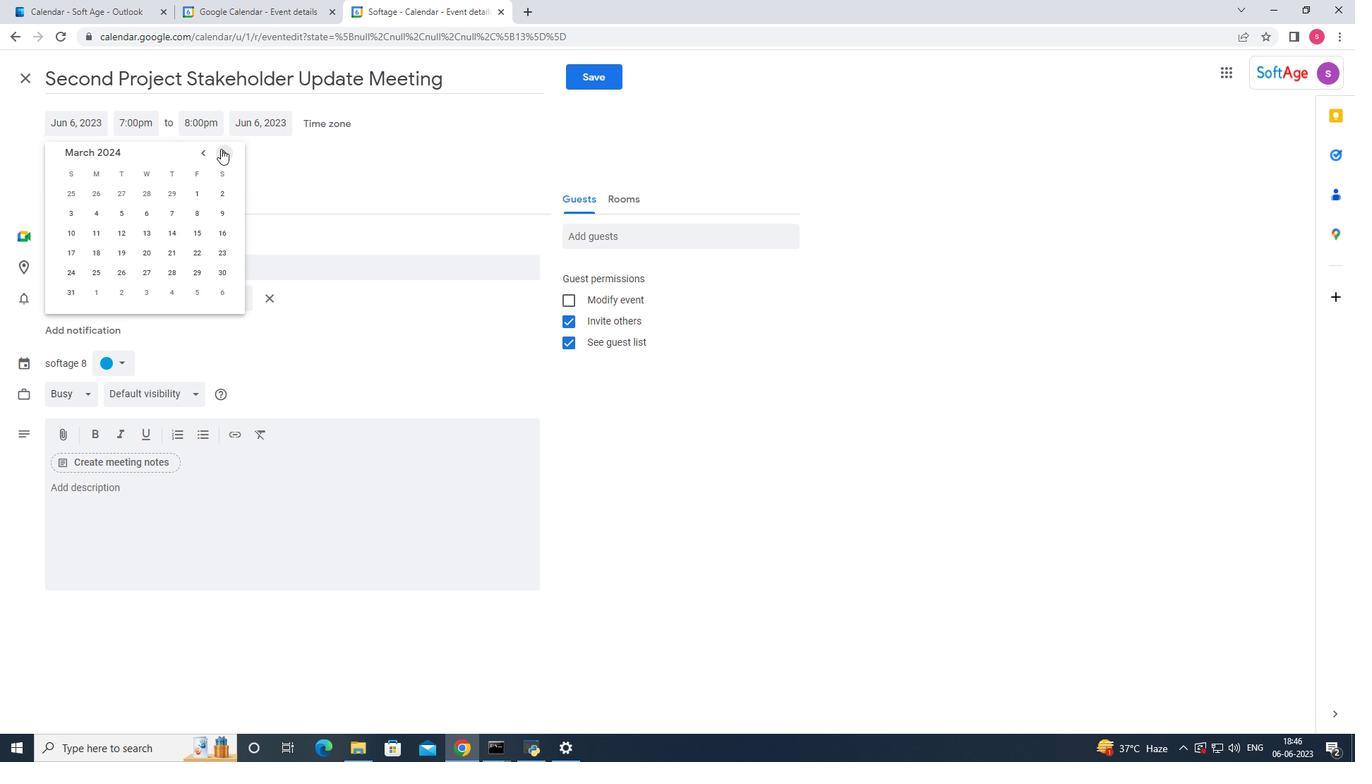 
Action: Mouse moved to (196, 196)
Screenshot: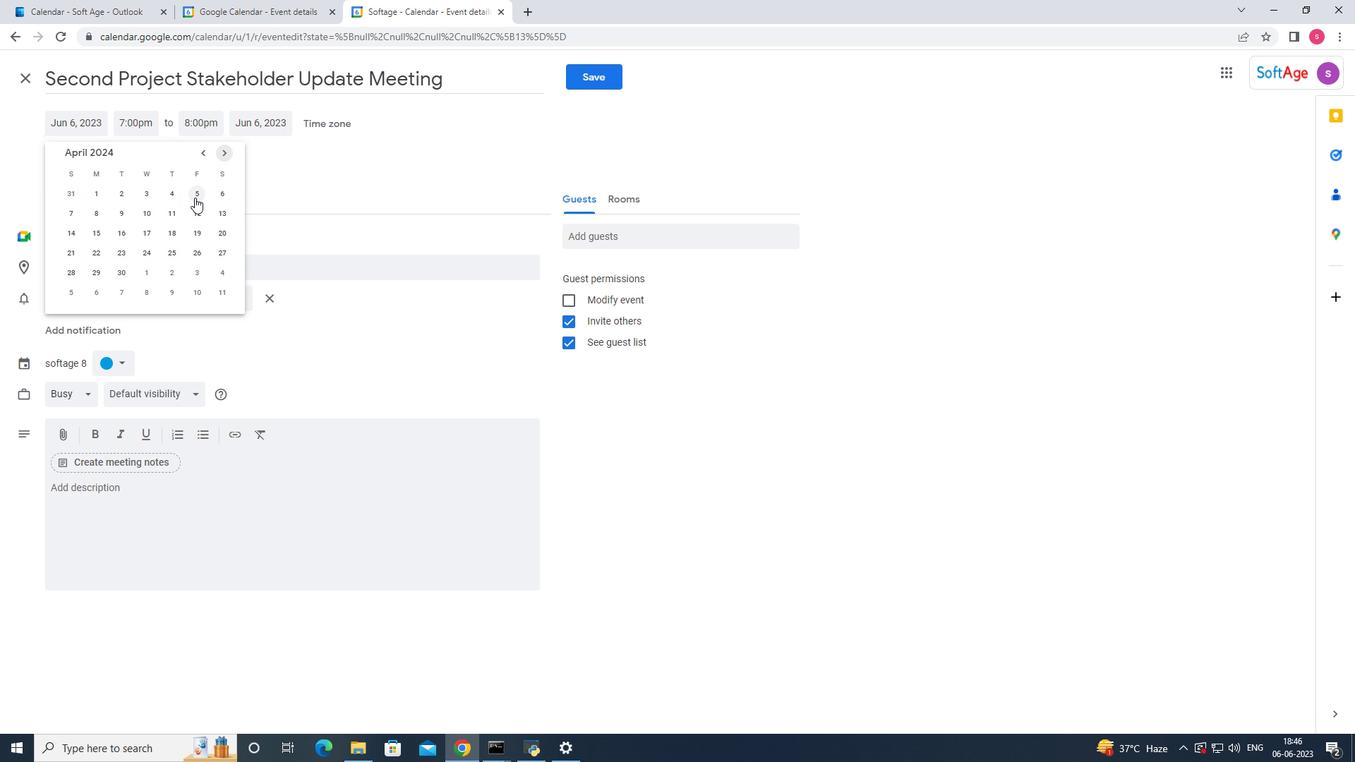 
Action: Mouse pressed left at (196, 196)
Screenshot: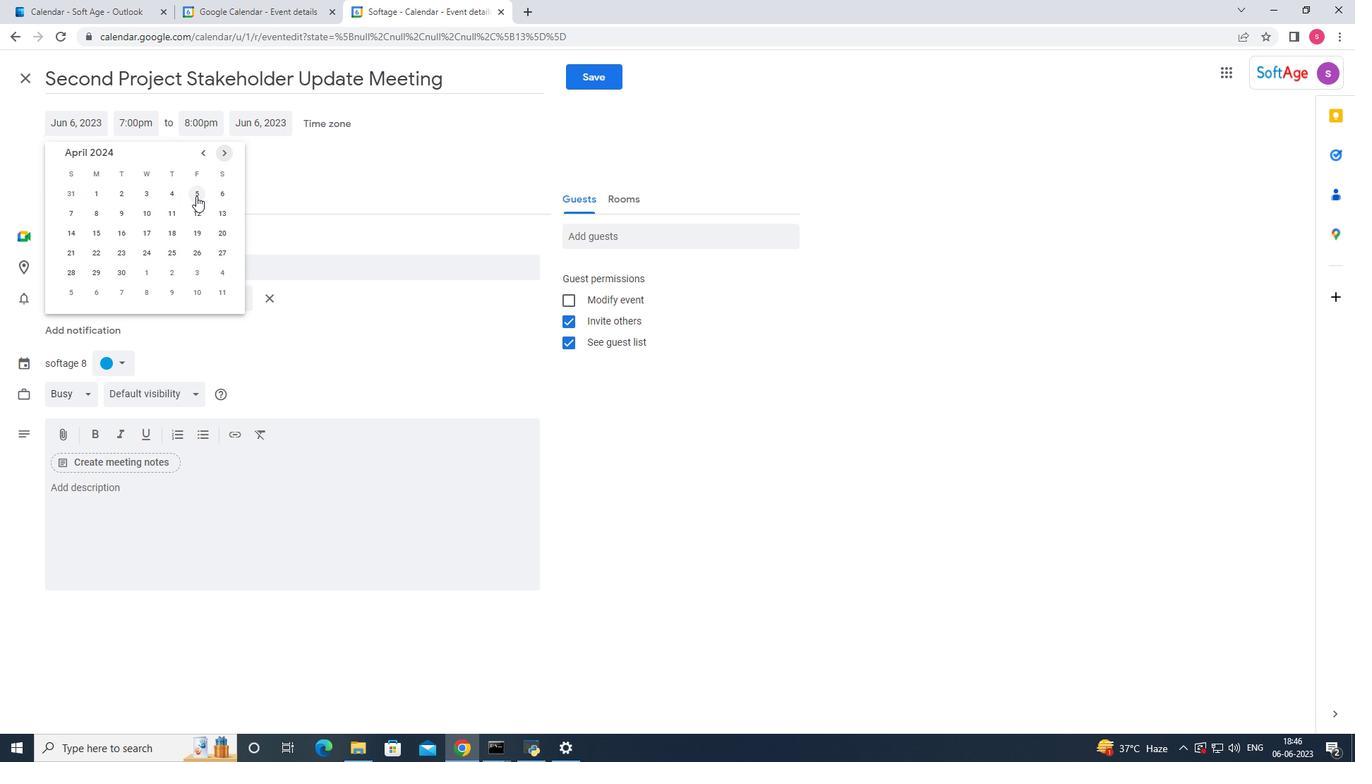
Action: Mouse moved to (131, 119)
Screenshot: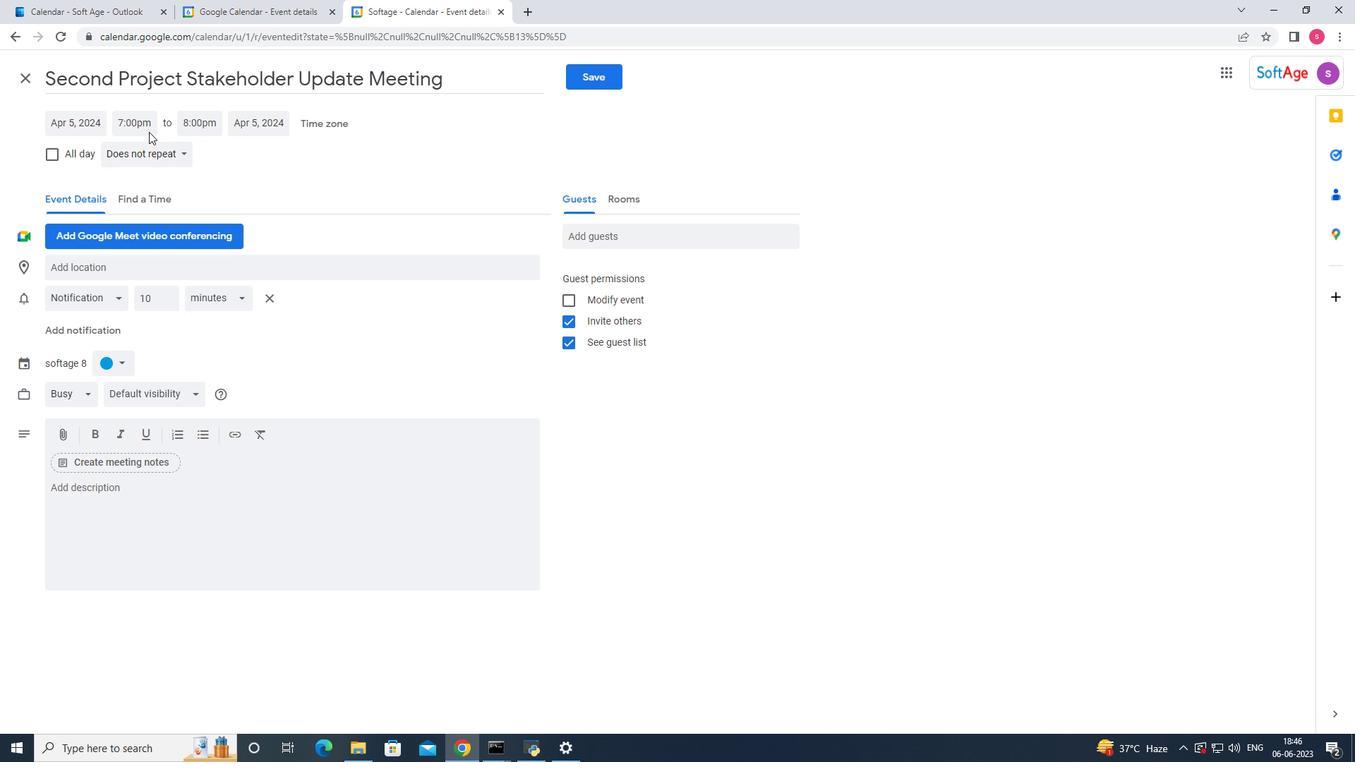 
Action: Mouse pressed left at (131, 119)
Screenshot: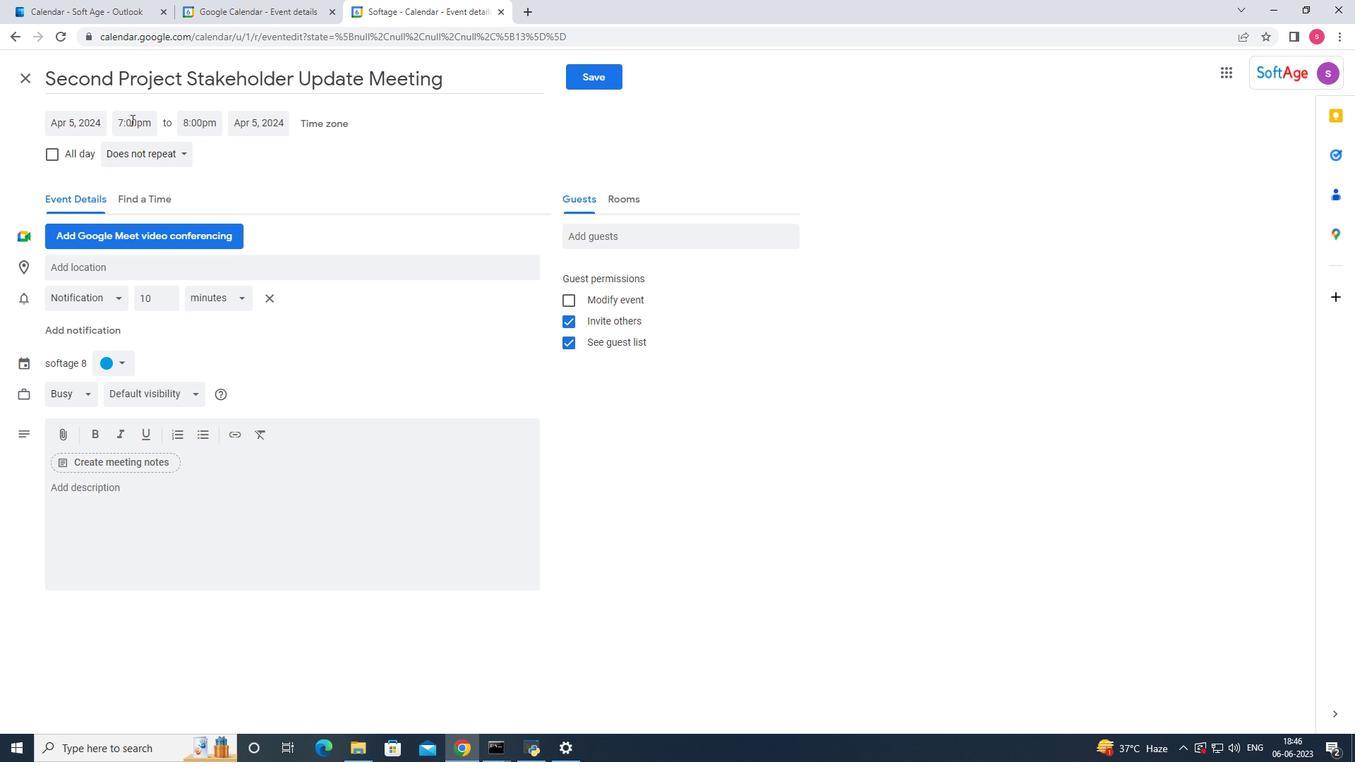 
Action: Mouse moved to (151, 217)
Screenshot: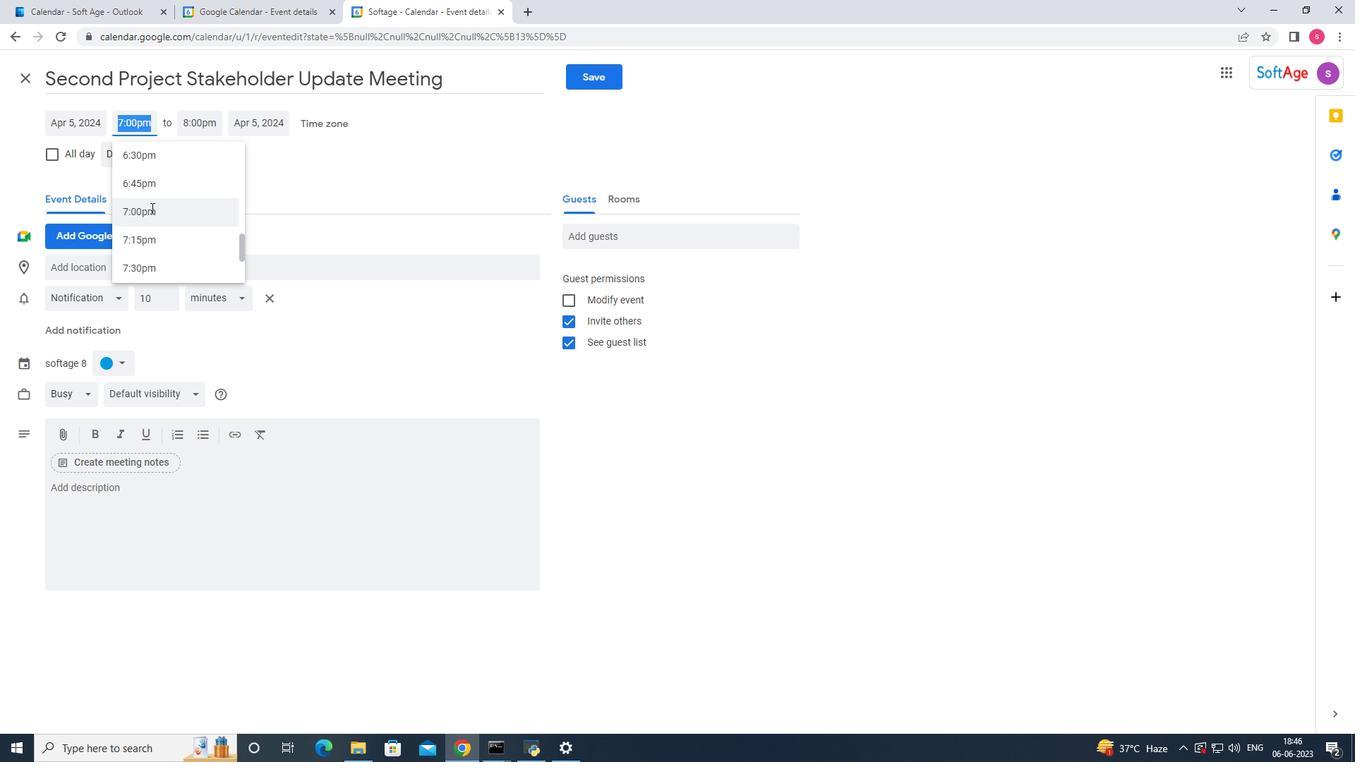 
Action: Mouse scrolled (151, 216) with delta (0, 0)
Screenshot: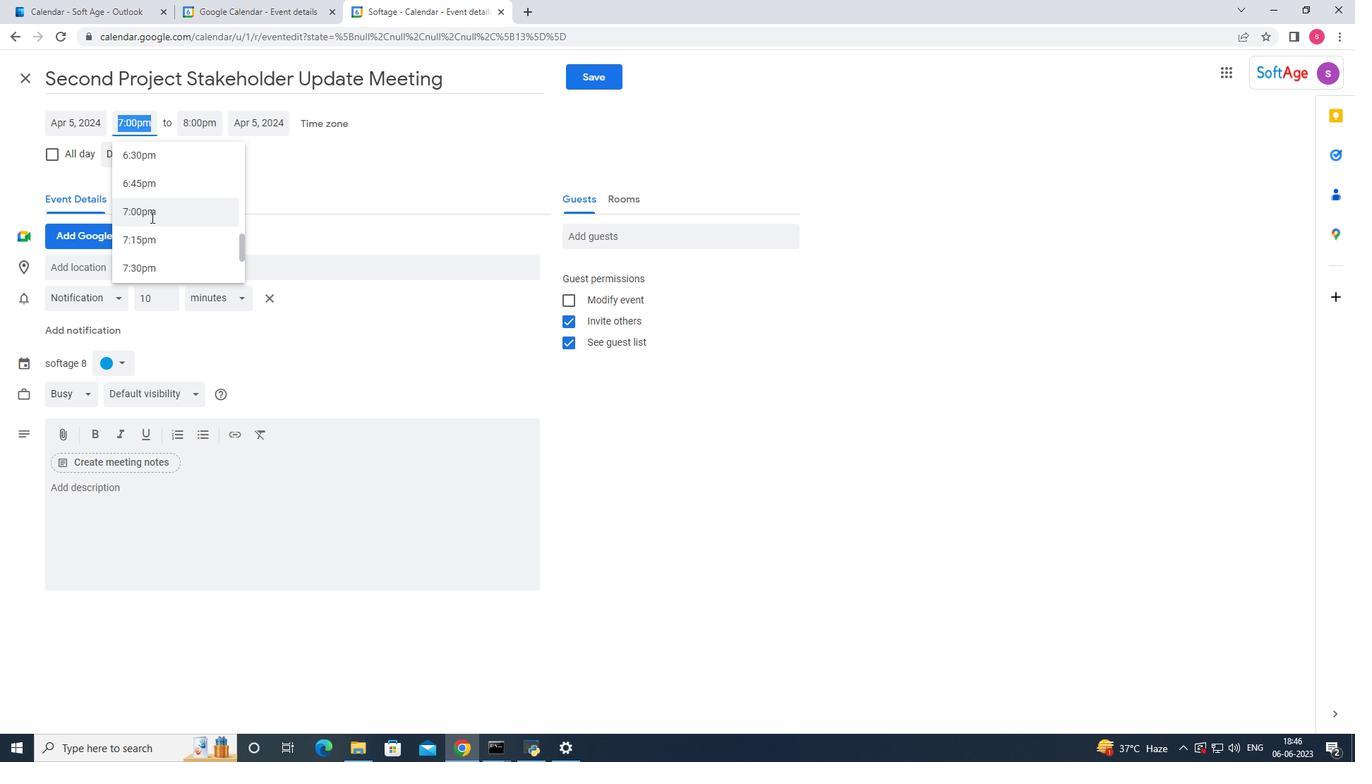 
Action: Mouse scrolled (151, 216) with delta (0, 0)
Screenshot: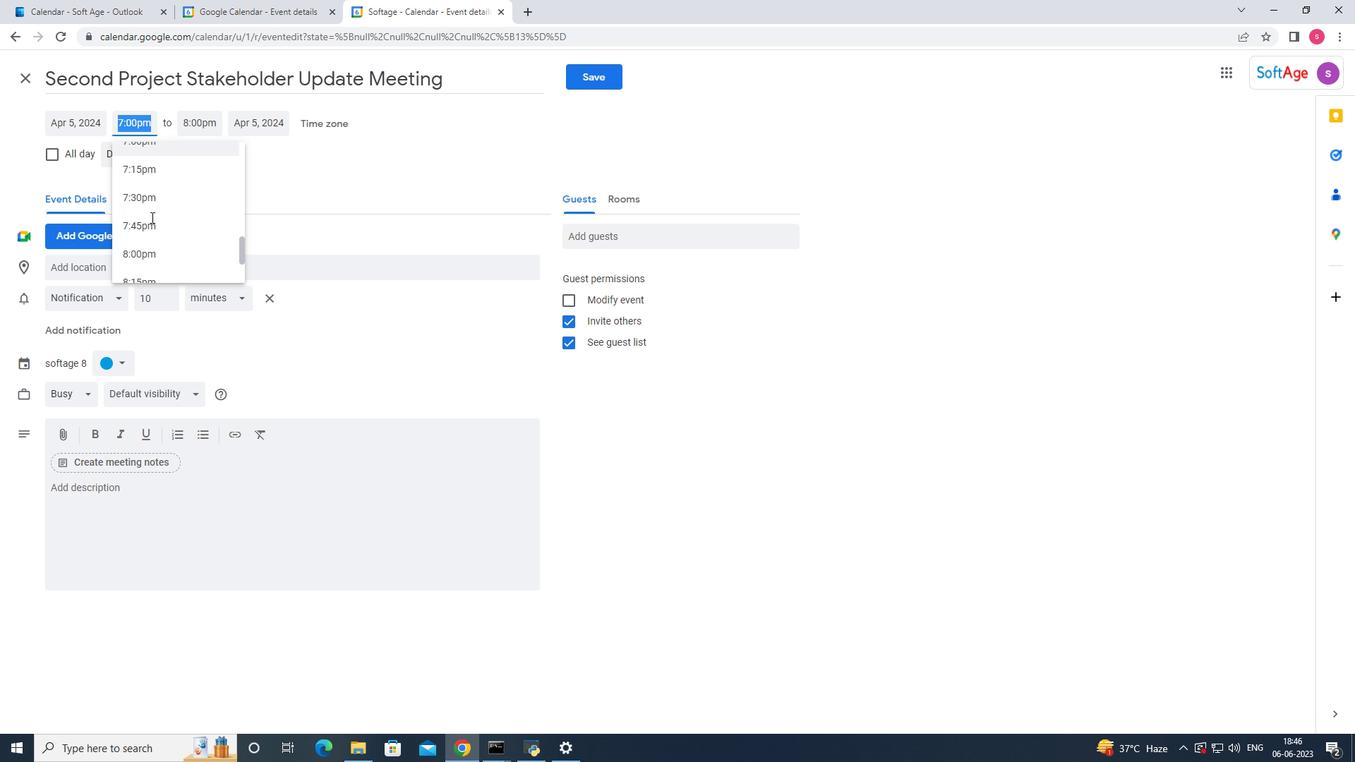 
Action: Mouse scrolled (151, 218) with delta (0, 0)
Screenshot: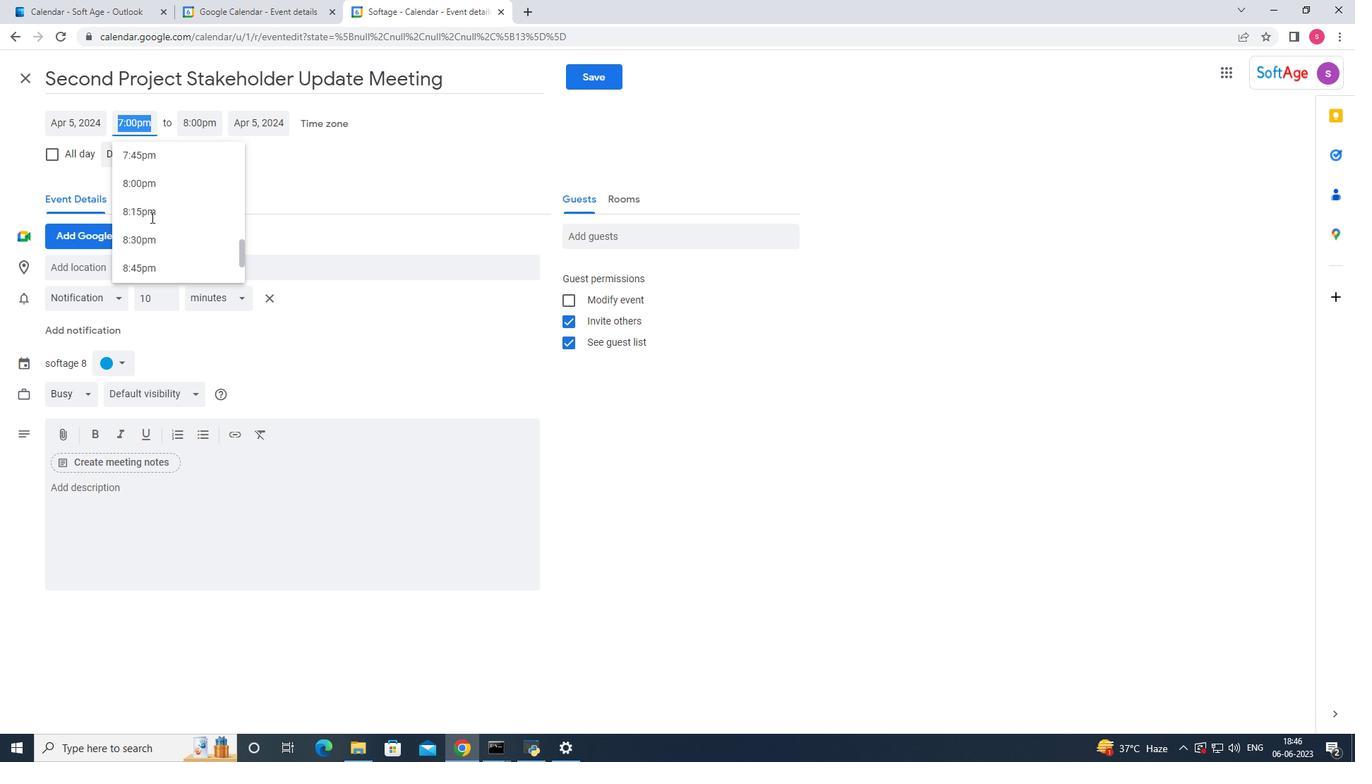 
Action: Mouse scrolled (151, 218) with delta (0, 0)
Screenshot: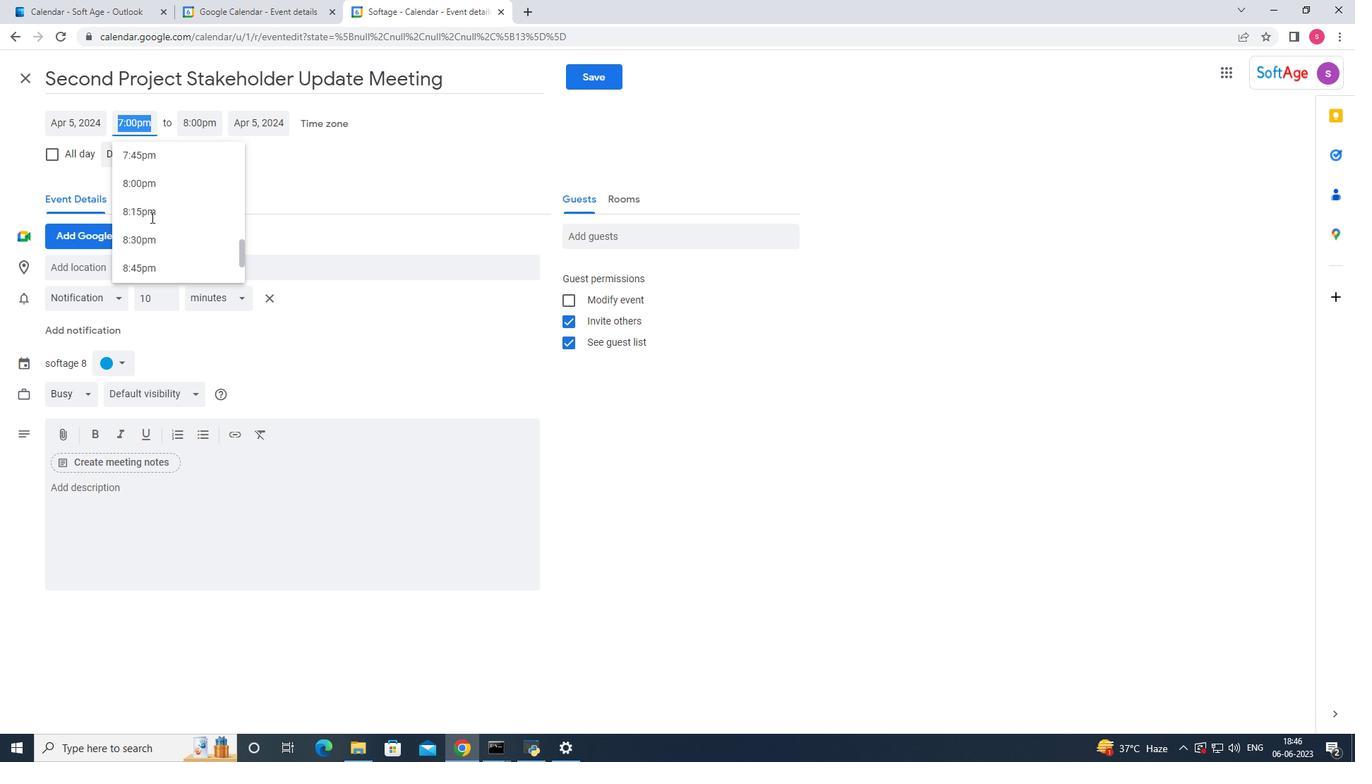 
Action: Mouse scrolled (151, 218) with delta (0, 0)
Screenshot: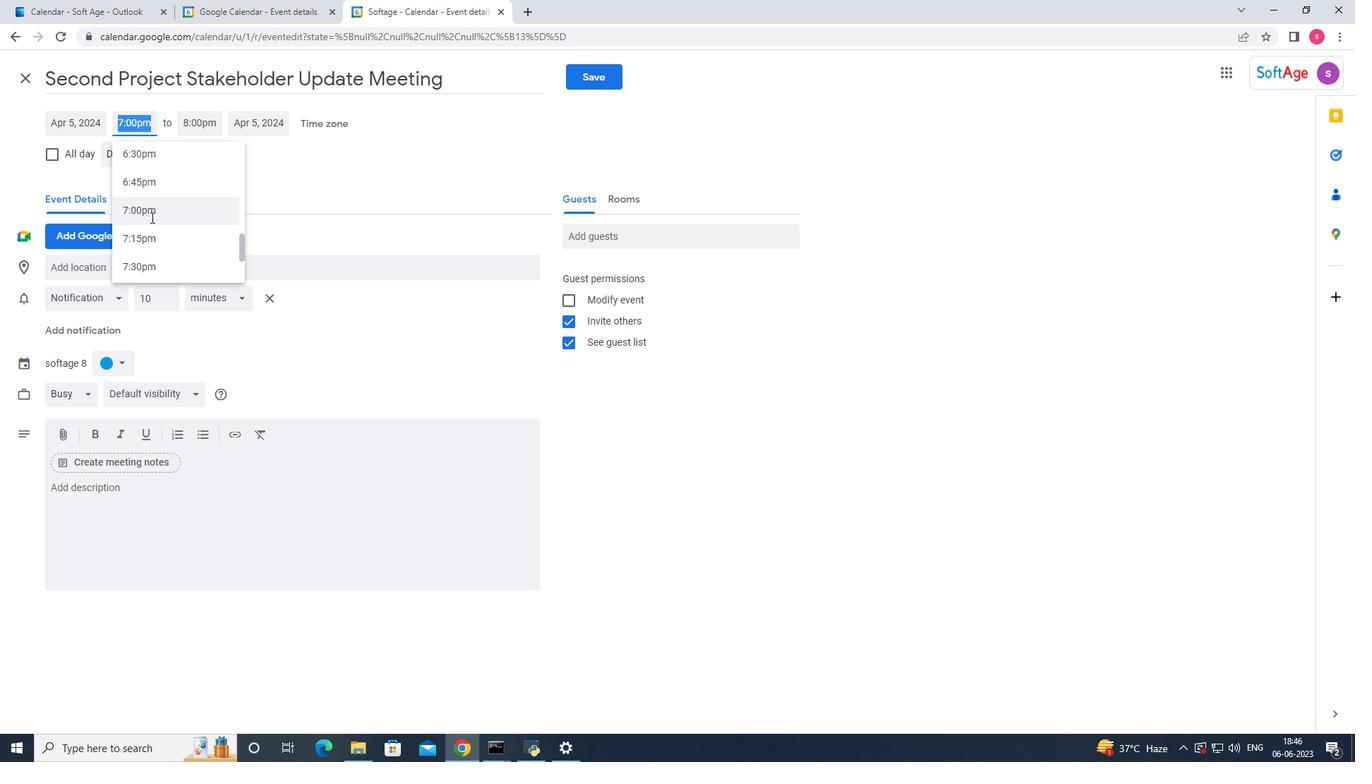 
Action: Mouse scrolled (151, 218) with delta (0, 0)
Screenshot: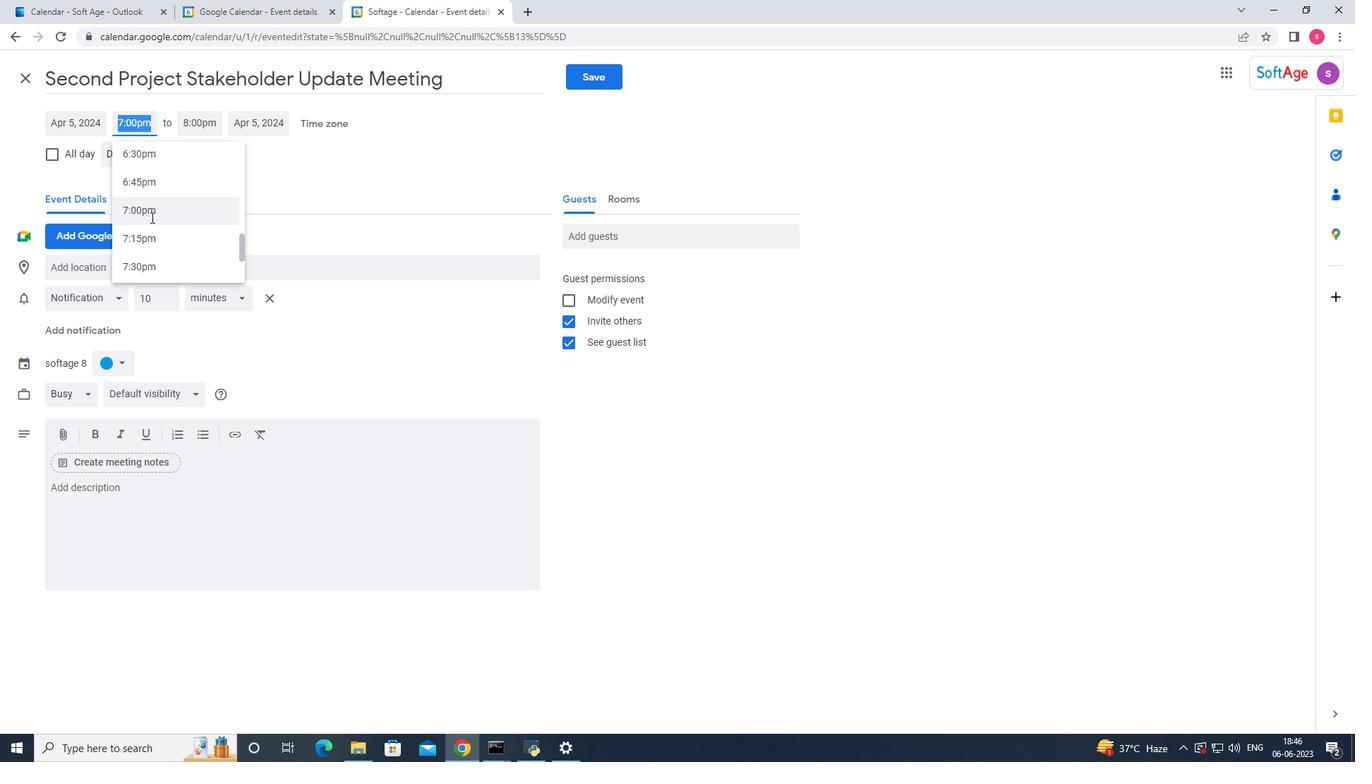 
Action: Mouse scrolled (151, 218) with delta (0, 0)
Screenshot: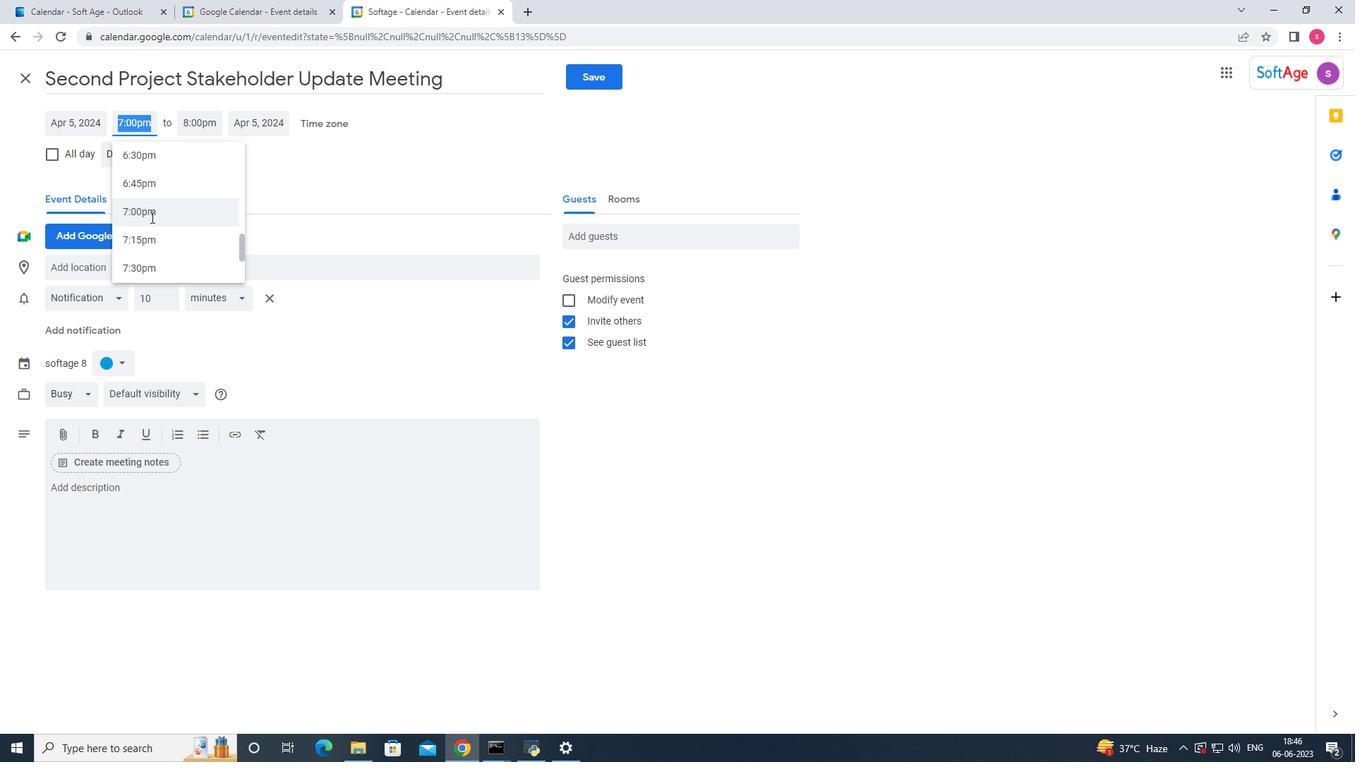 
Action: Mouse scrolled (151, 218) with delta (0, 0)
Screenshot: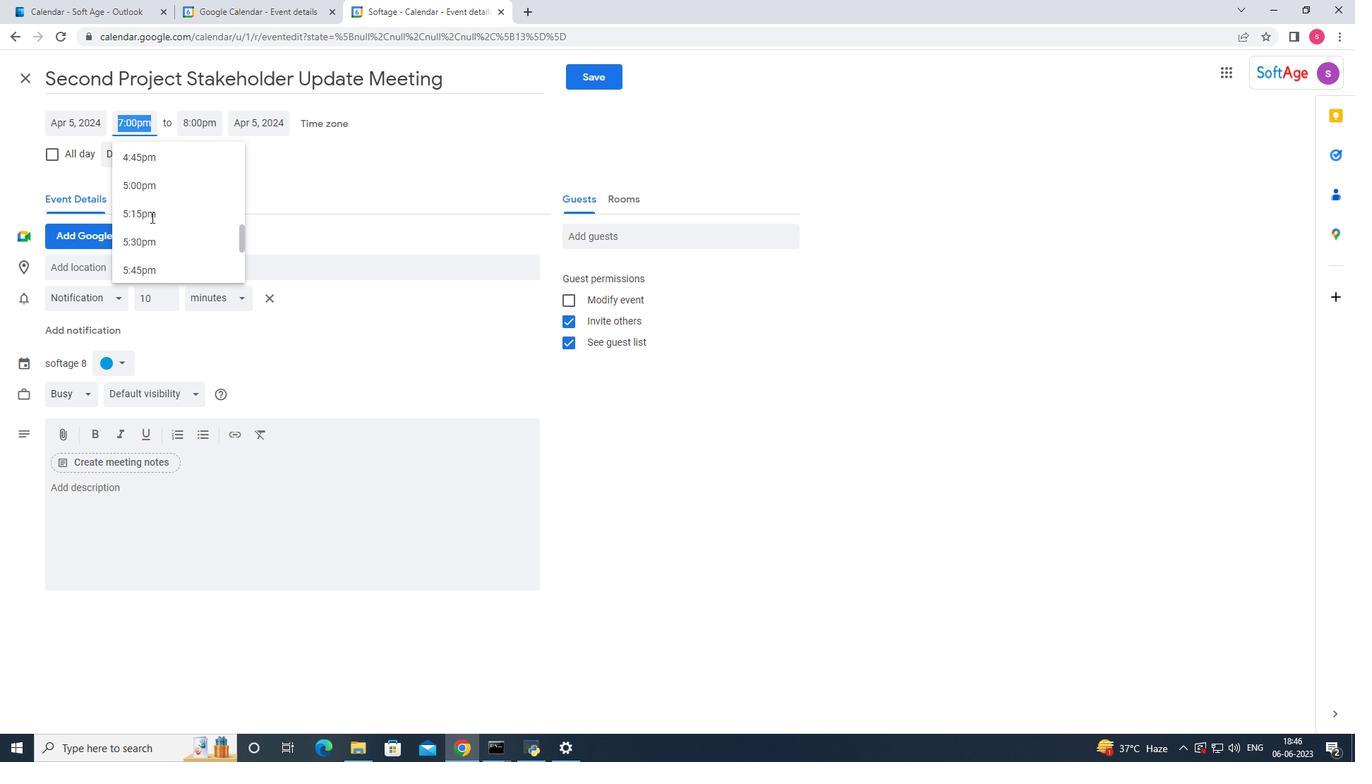 
Action: Mouse scrolled (151, 218) with delta (0, 0)
Screenshot: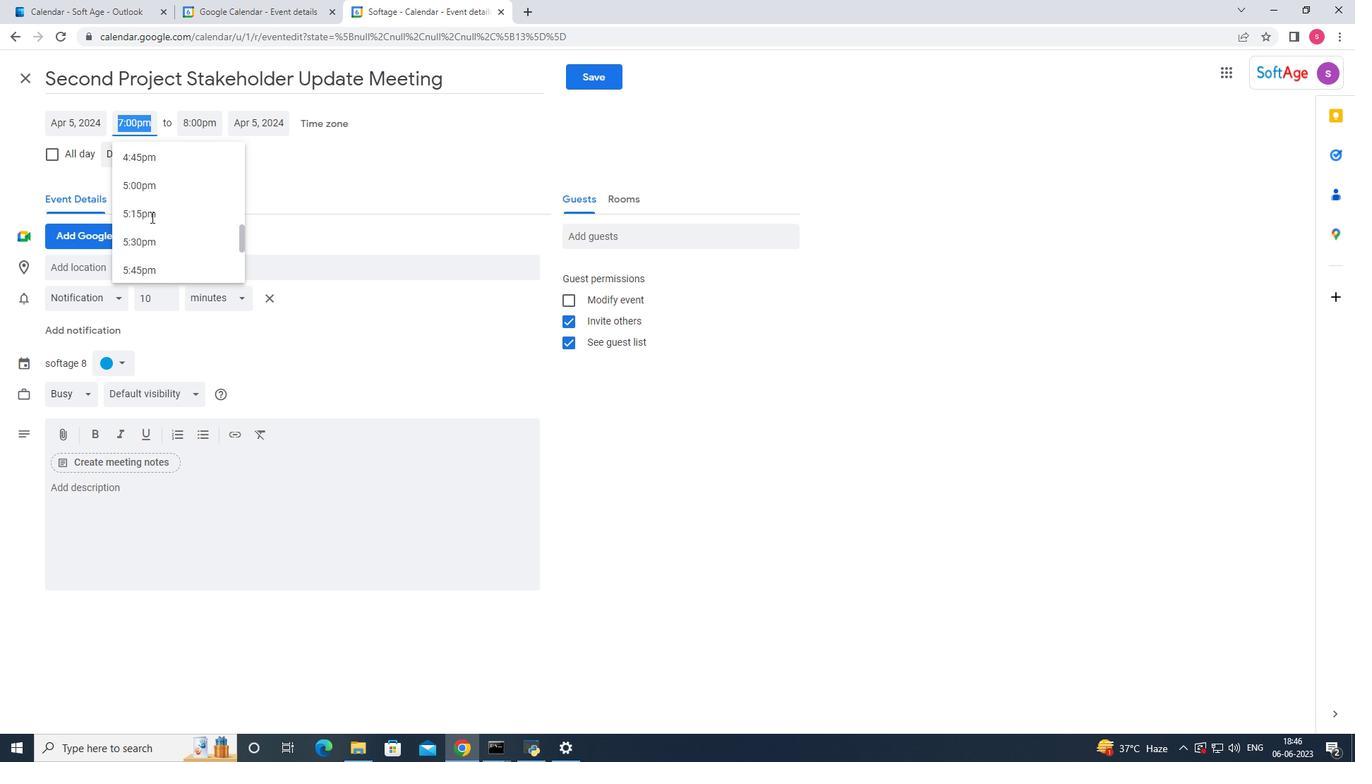 
Action: Mouse scrolled (151, 218) with delta (0, 0)
Screenshot: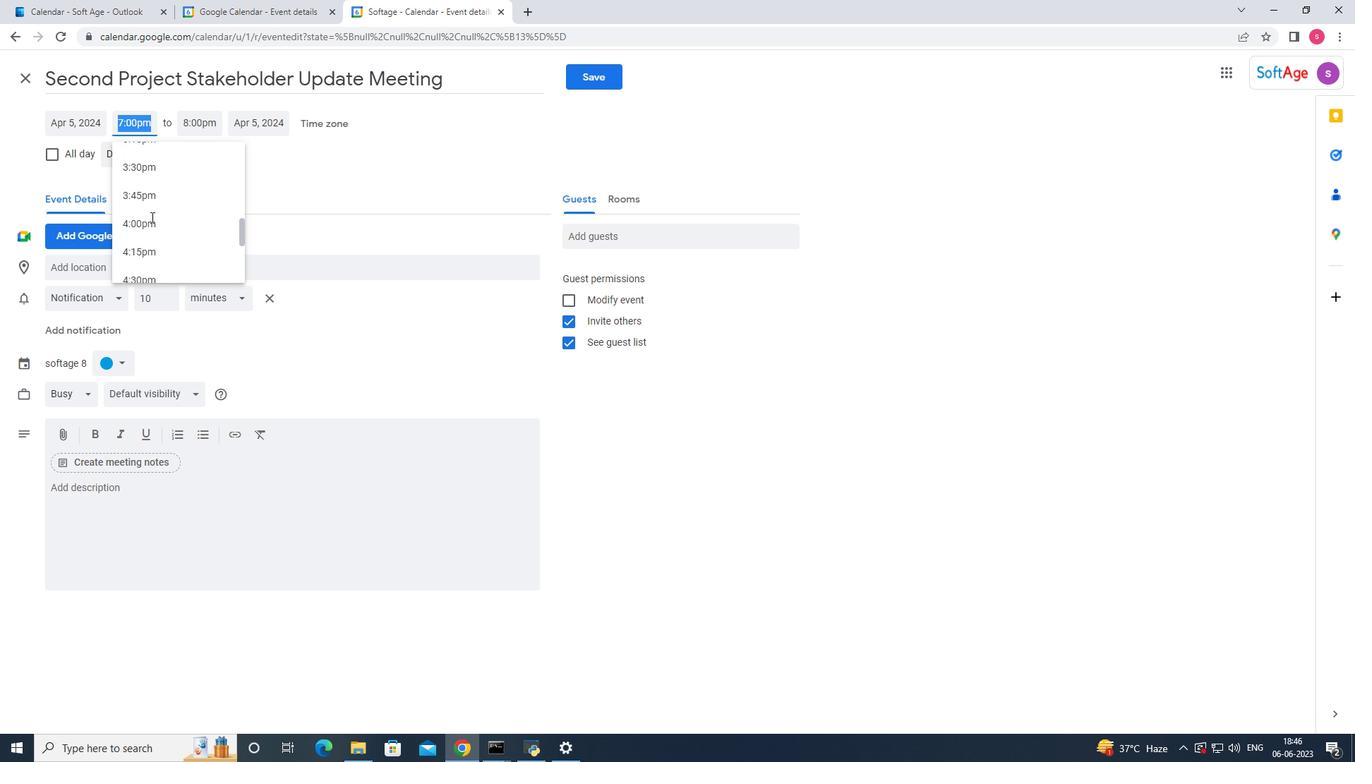 
Action: Mouse scrolled (151, 218) with delta (0, 0)
Screenshot: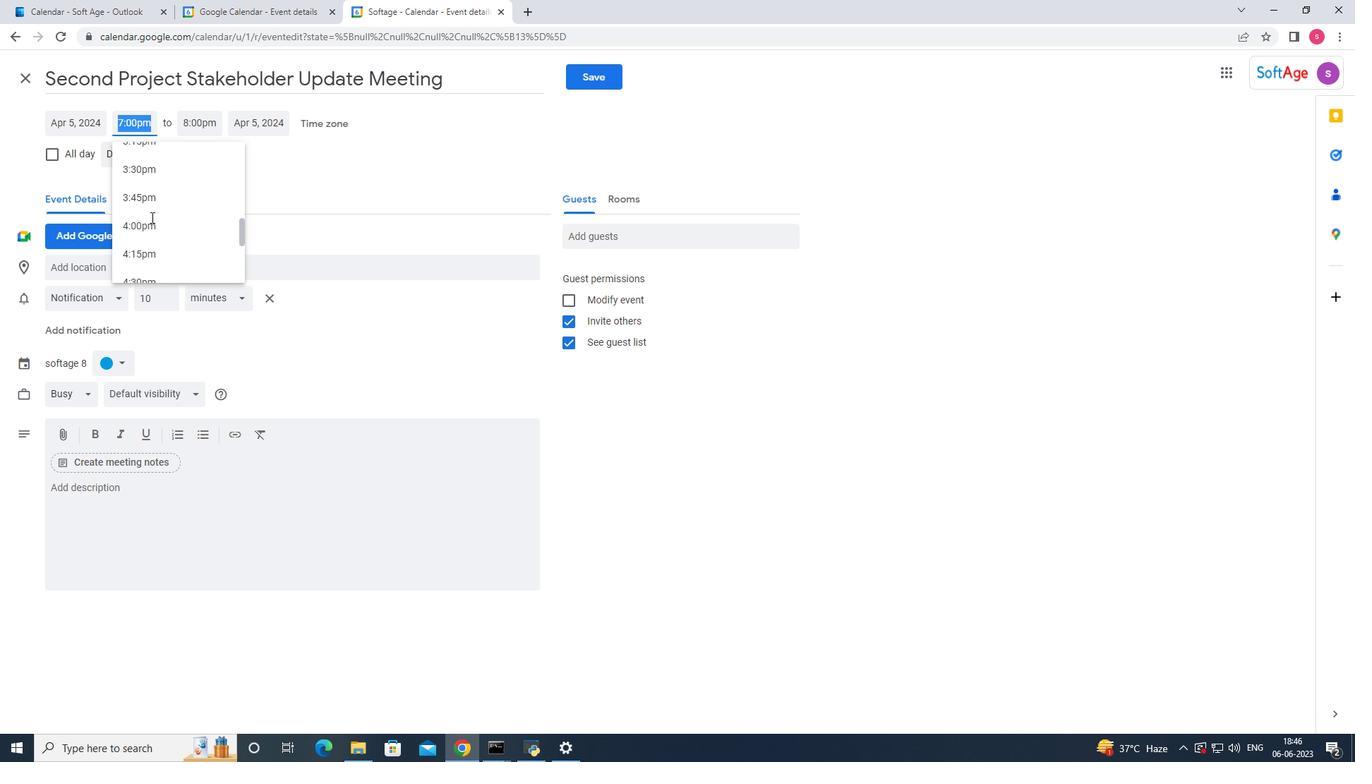 
Action: Mouse scrolled (151, 218) with delta (0, 0)
Screenshot: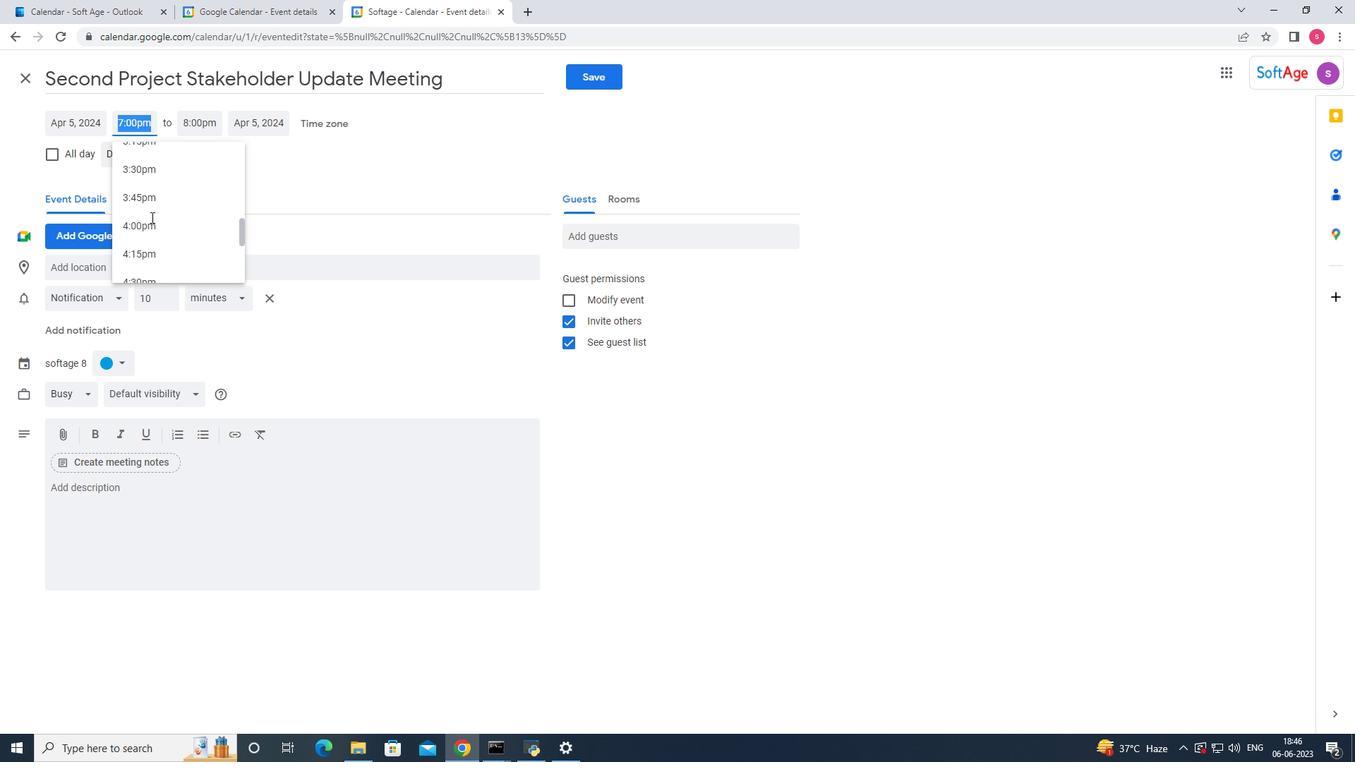 
Action: Mouse scrolled (151, 218) with delta (0, 0)
Screenshot: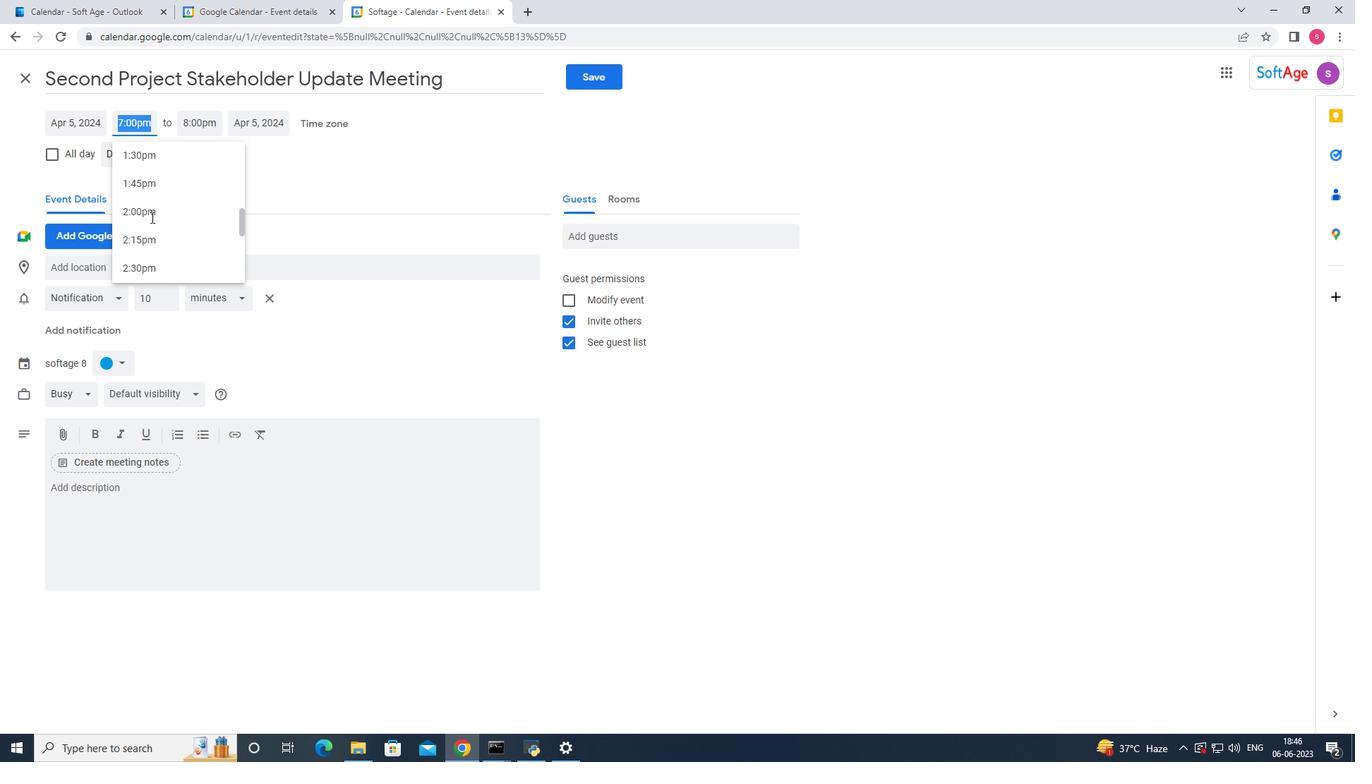 
Action: Mouse scrolled (151, 218) with delta (0, 0)
Screenshot: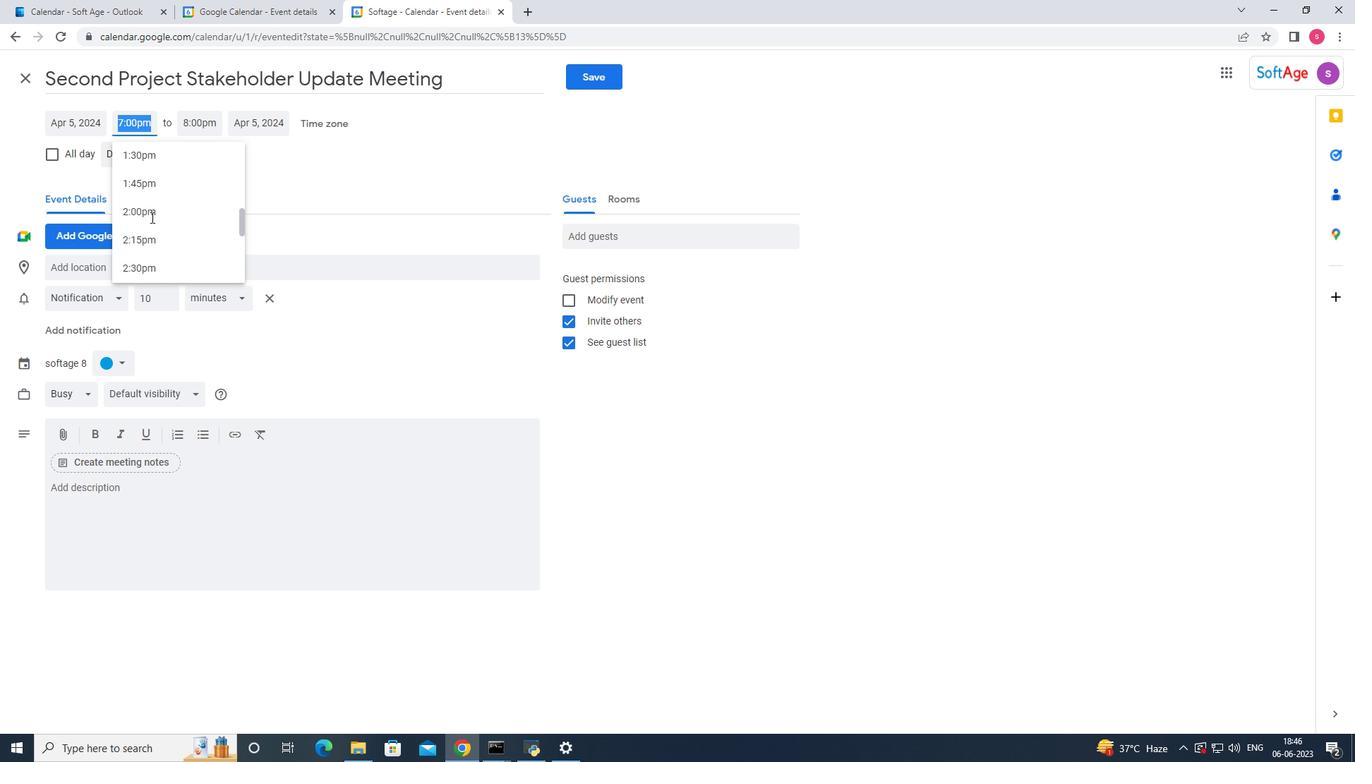 
Action: Mouse scrolled (151, 218) with delta (0, 0)
Screenshot: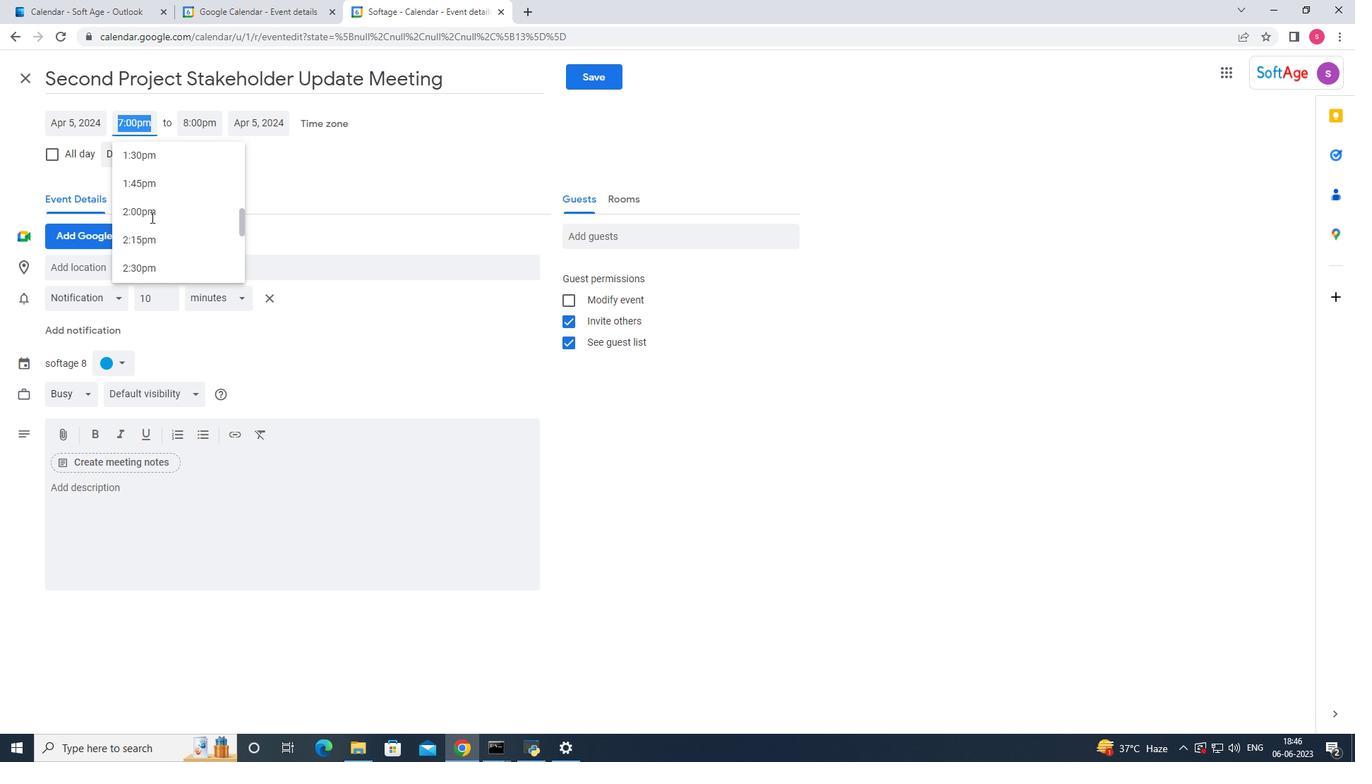 
Action: Mouse scrolled (151, 218) with delta (0, 0)
Screenshot: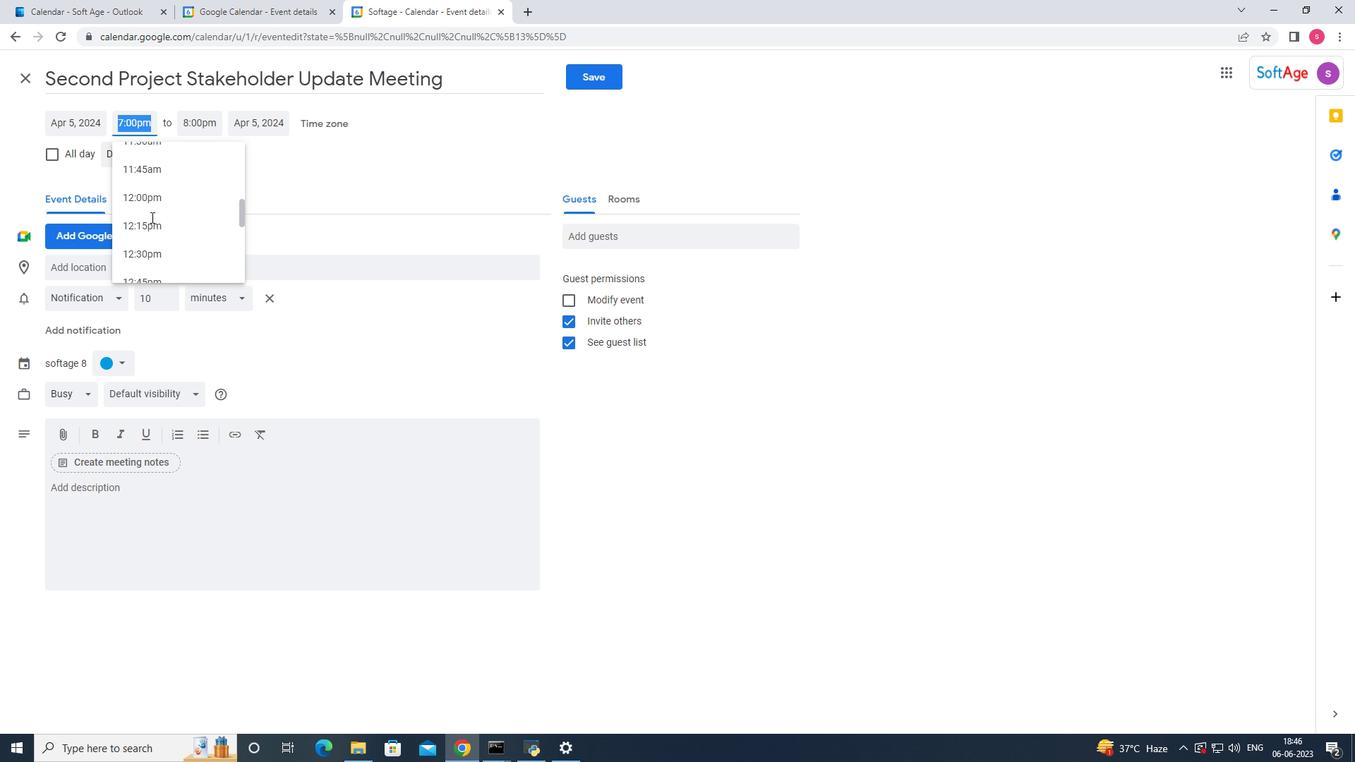 
Action: Mouse scrolled (151, 218) with delta (0, 0)
Screenshot: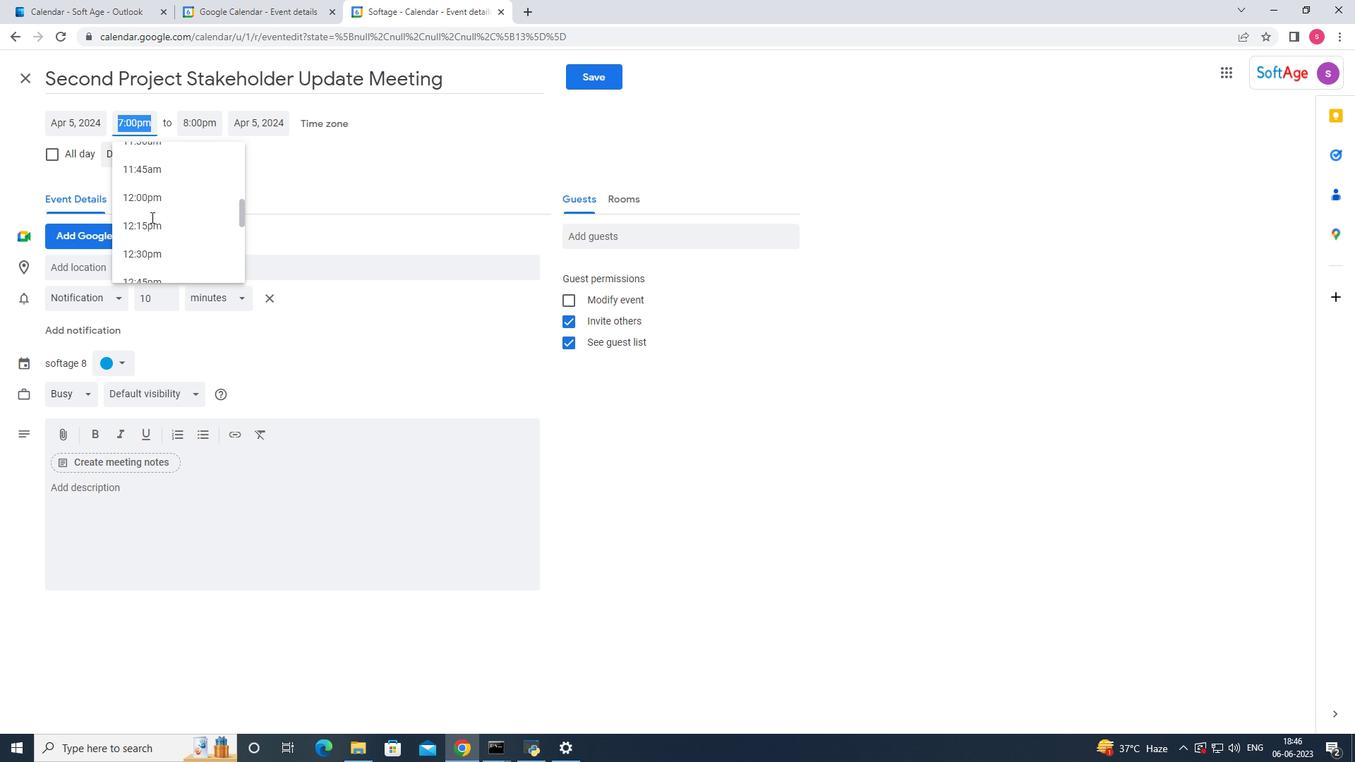
Action: Mouse scrolled (151, 218) with delta (0, 0)
Screenshot: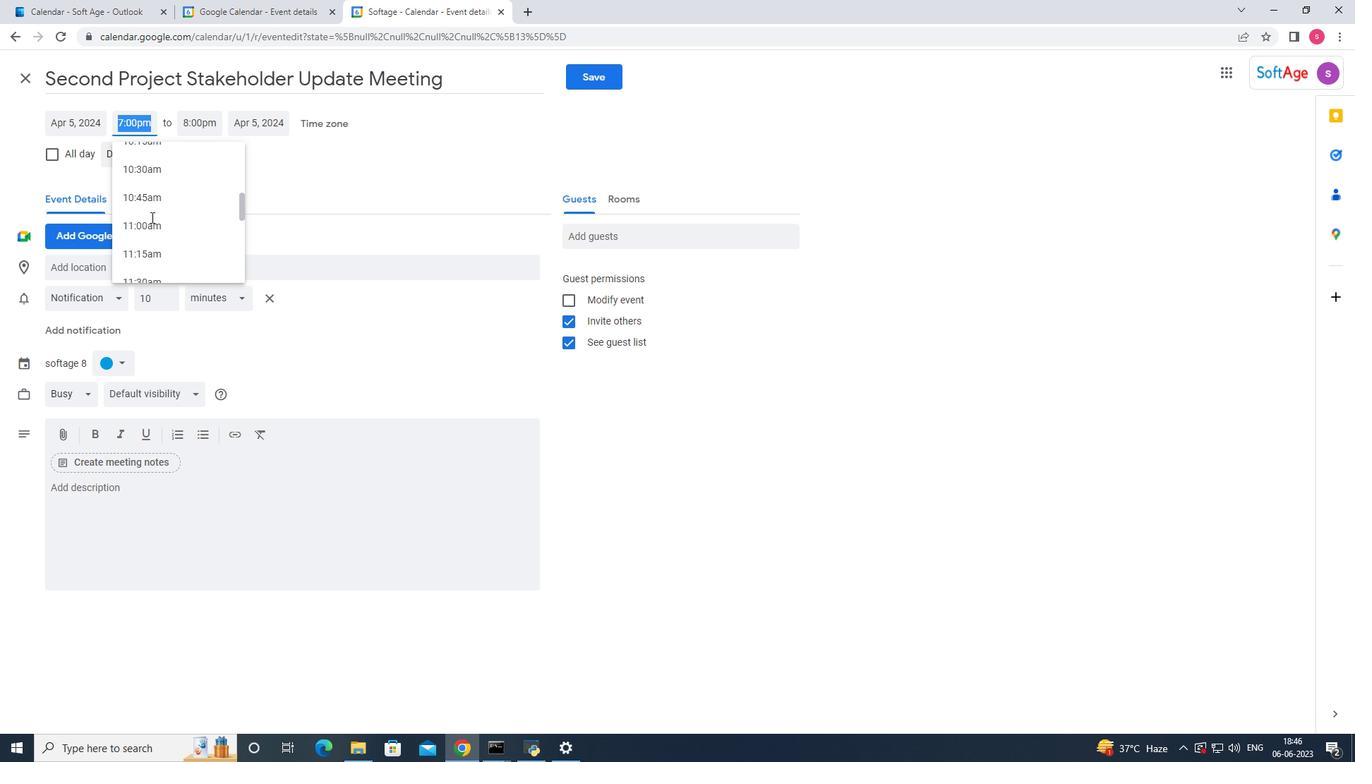 
Action: Mouse scrolled (151, 218) with delta (0, 0)
Screenshot: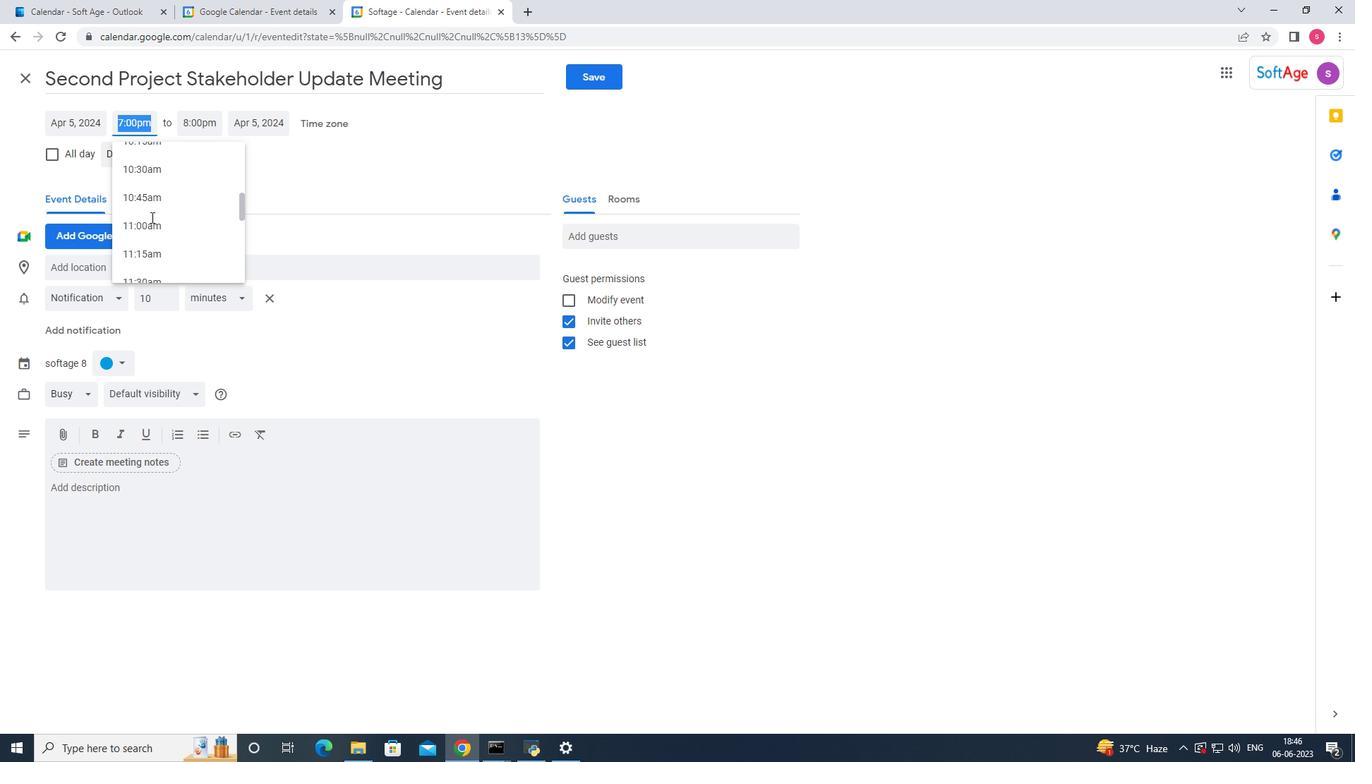 
Action: Mouse scrolled (151, 218) with delta (0, 0)
Screenshot: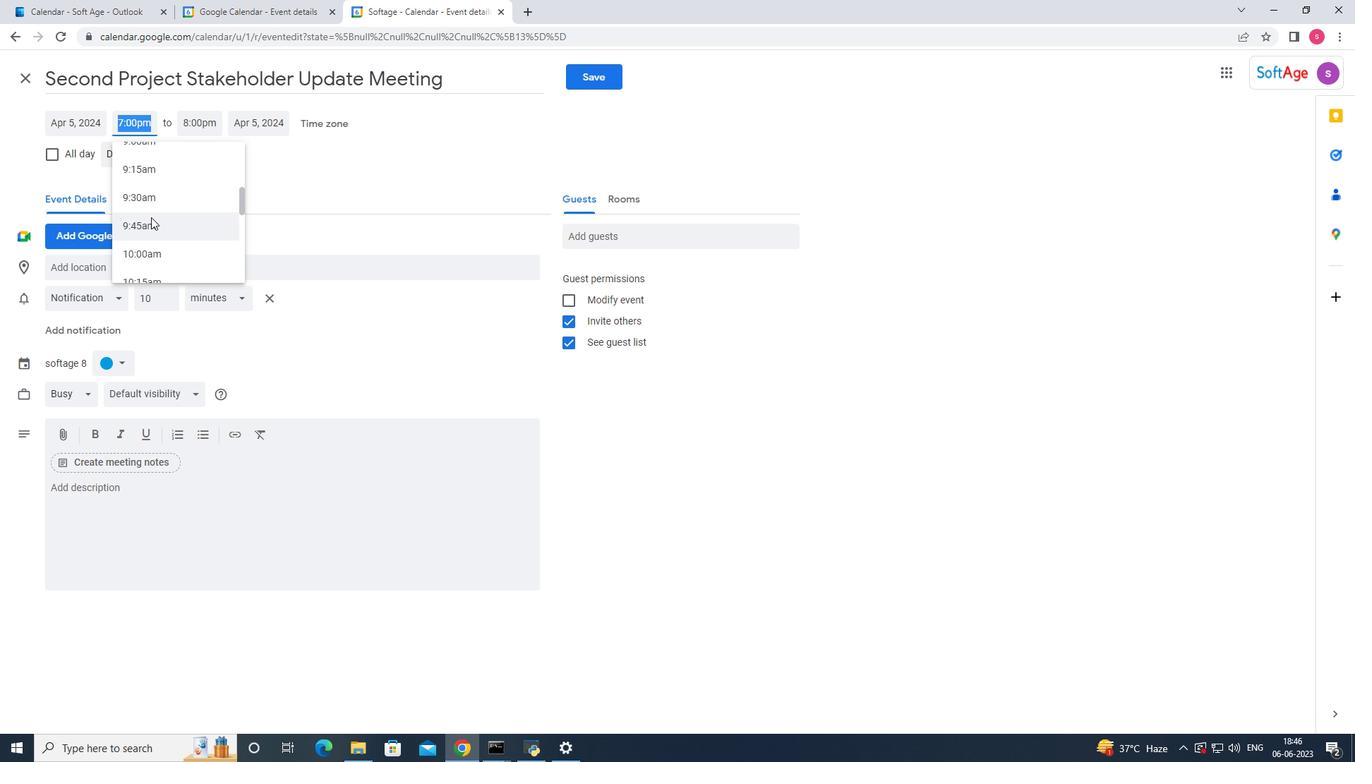 
Action: Mouse scrolled (151, 218) with delta (0, 0)
Screenshot: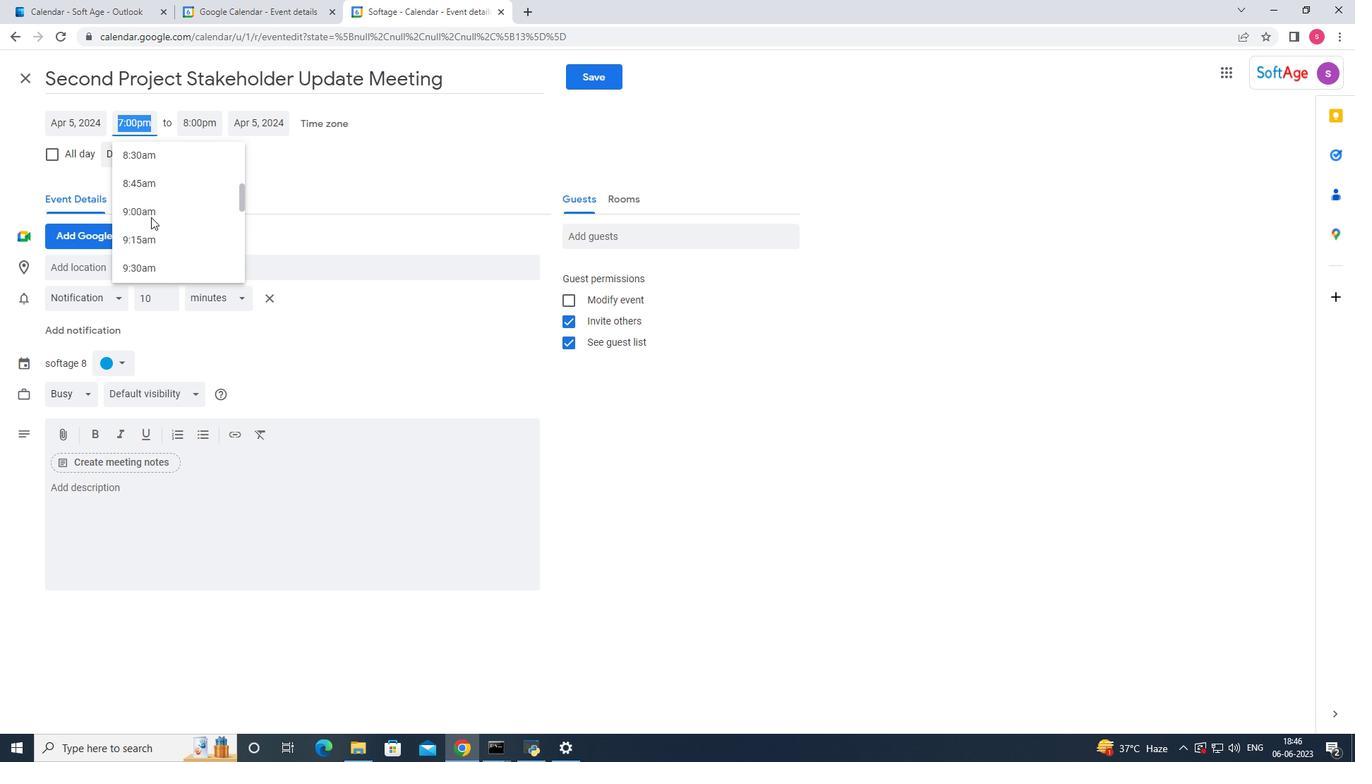 
Action: Mouse scrolled (151, 218) with delta (0, 0)
Screenshot: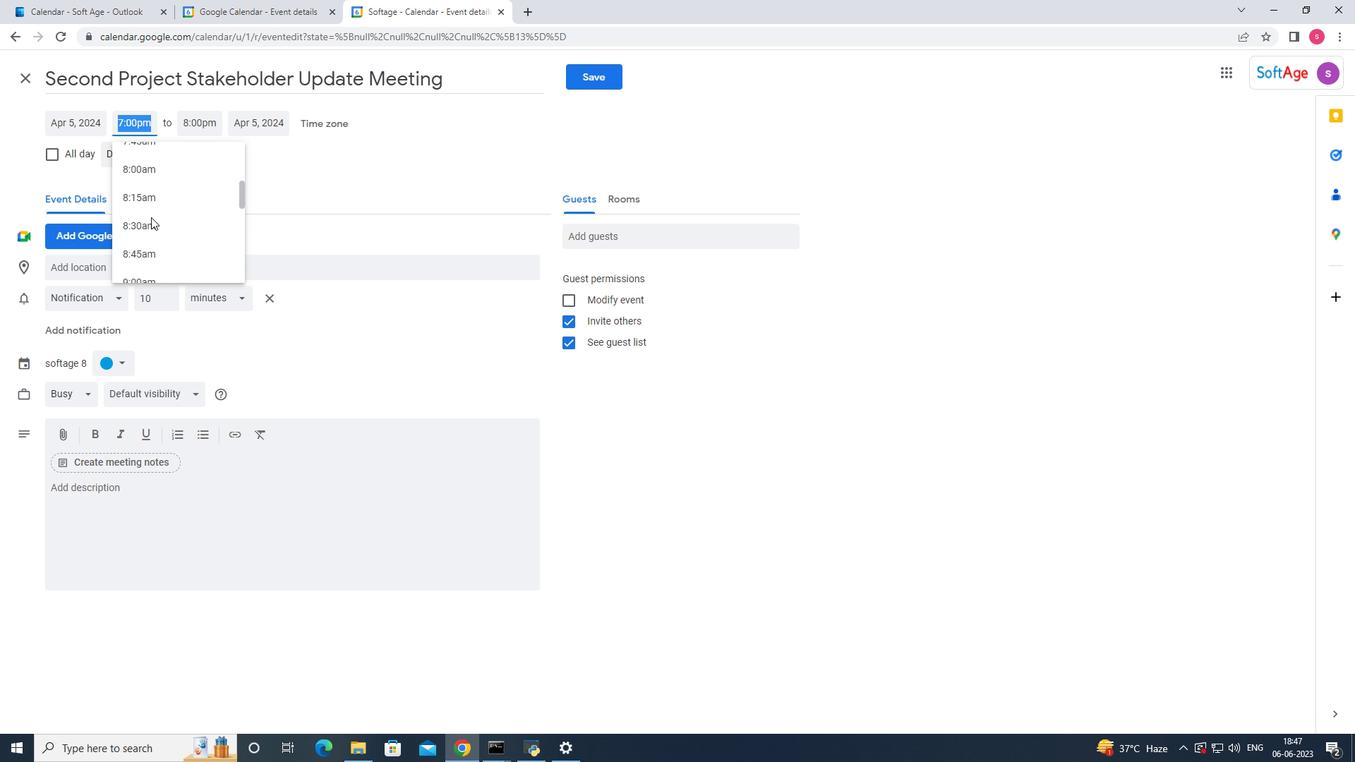 
Action: Mouse moved to (153, 238)
Screenshot: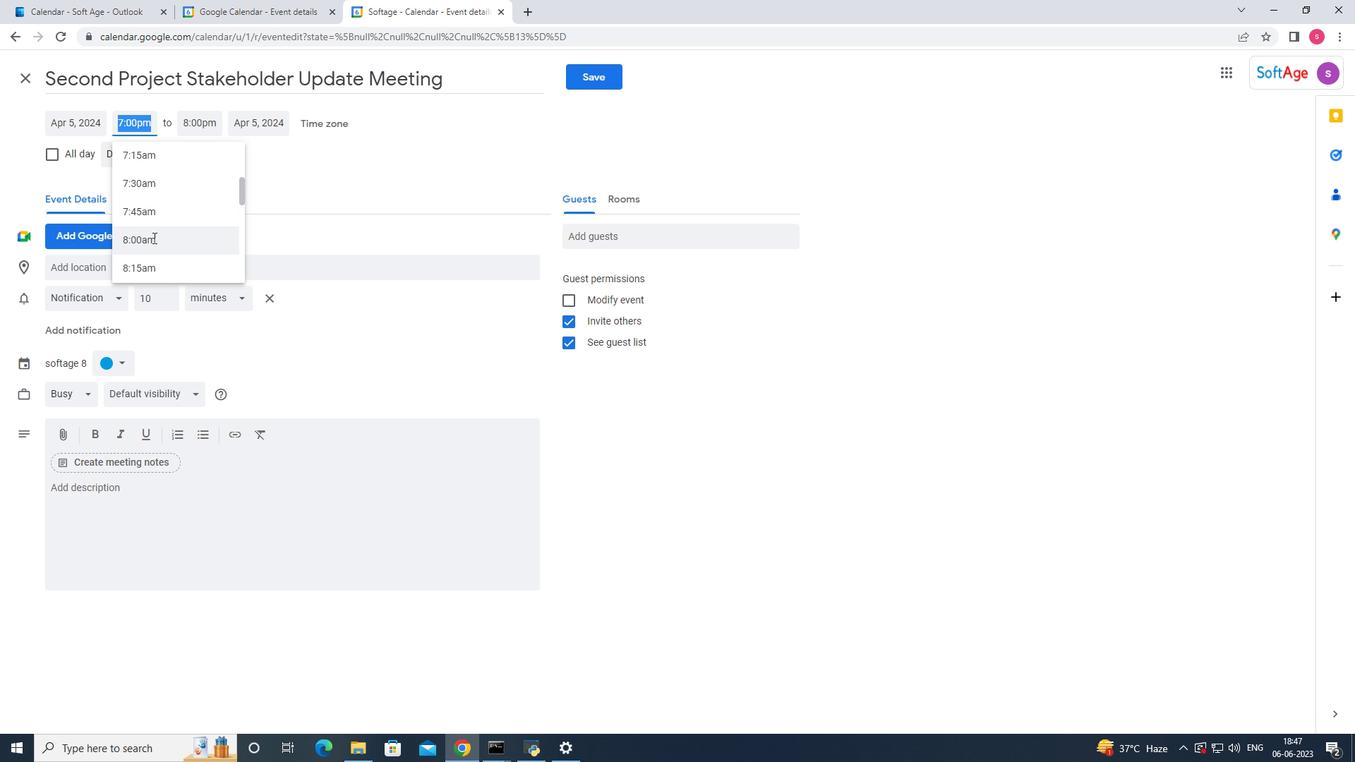 
Action: Mouse pressed left at (153, 238)
Screenshot: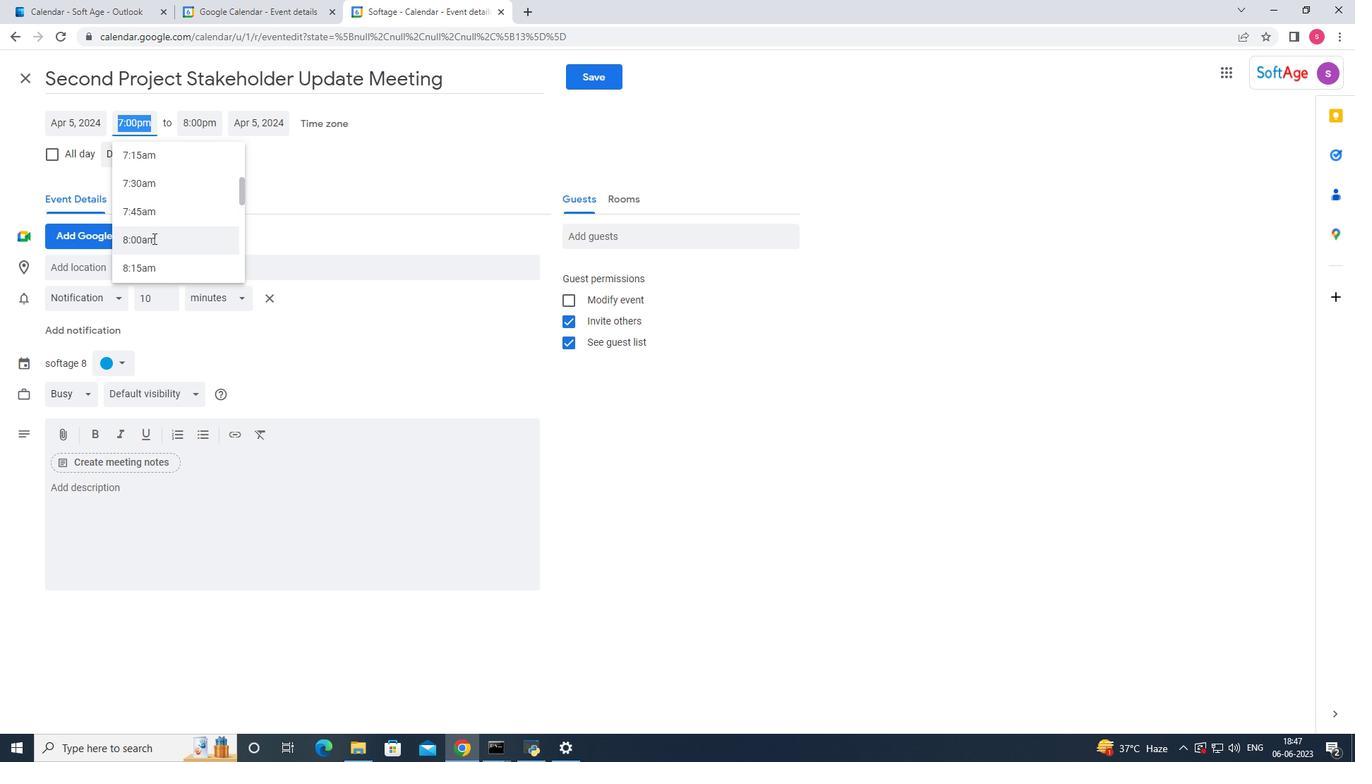 
Action: Mouse moved to (193, 120)
Screenshot: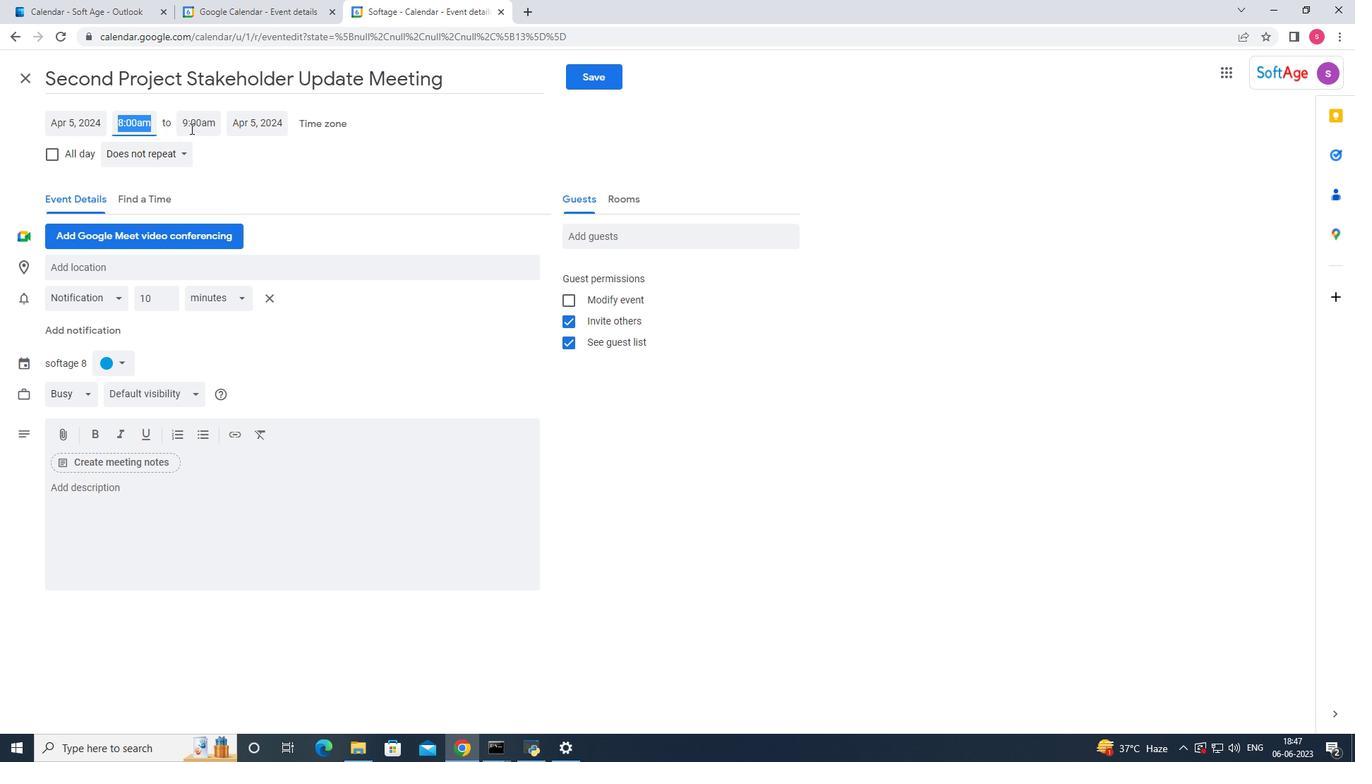 
Action: Mouse pressed left at (193, 120)
Screenshot: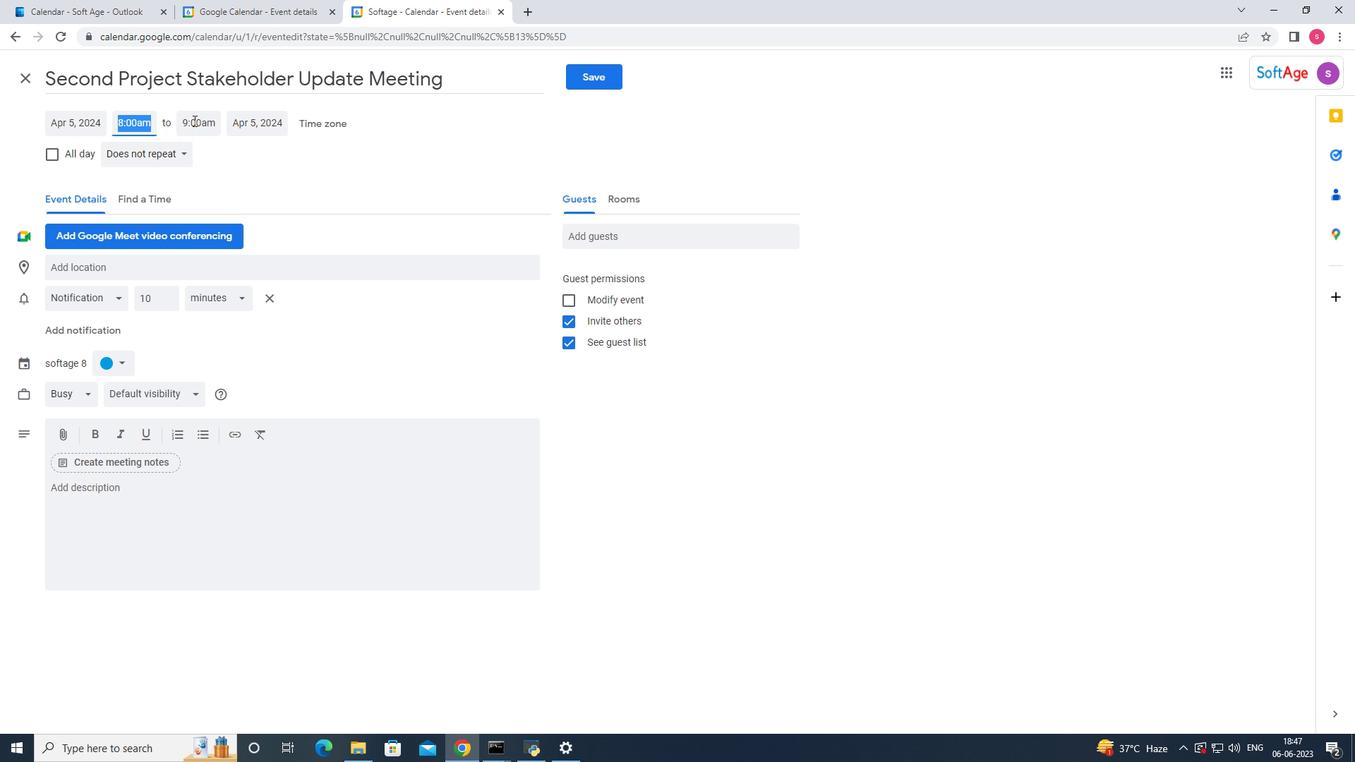 
Action: Mouse moved to (208, 261)
Screenshot: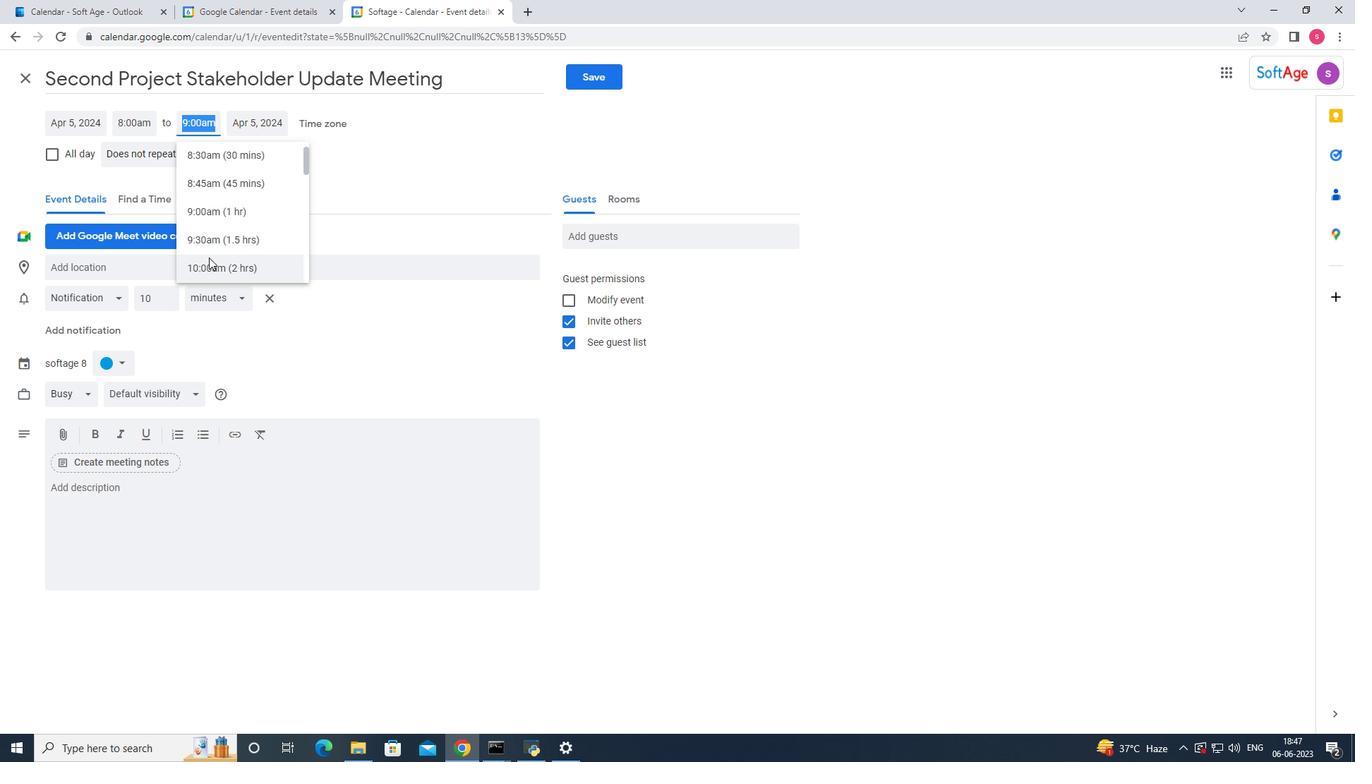 
Action: Mouse pressed left at (208, 261)
Screenshot: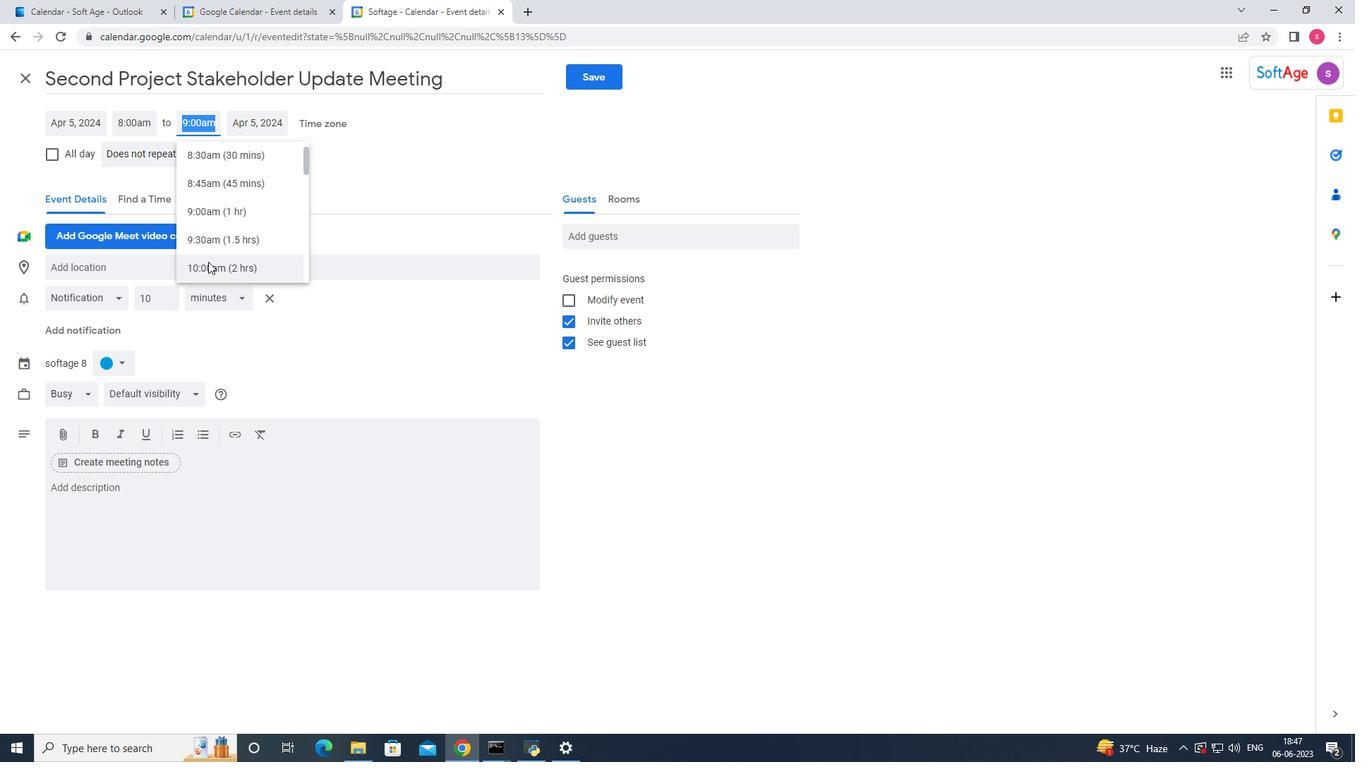 
Action: Mouse moved to (165, 268)
Screenshot: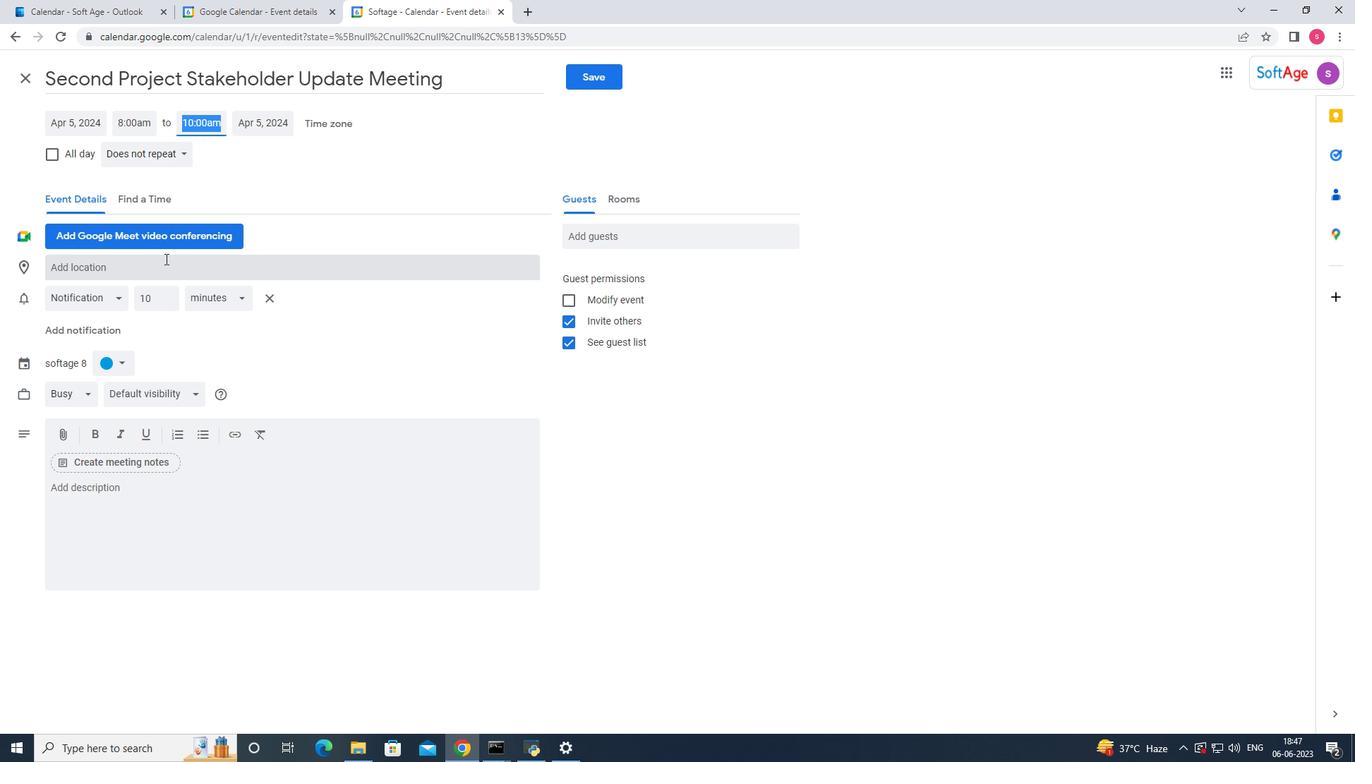 
Action: Mouse pressed left at (165, 268)
Screenshot: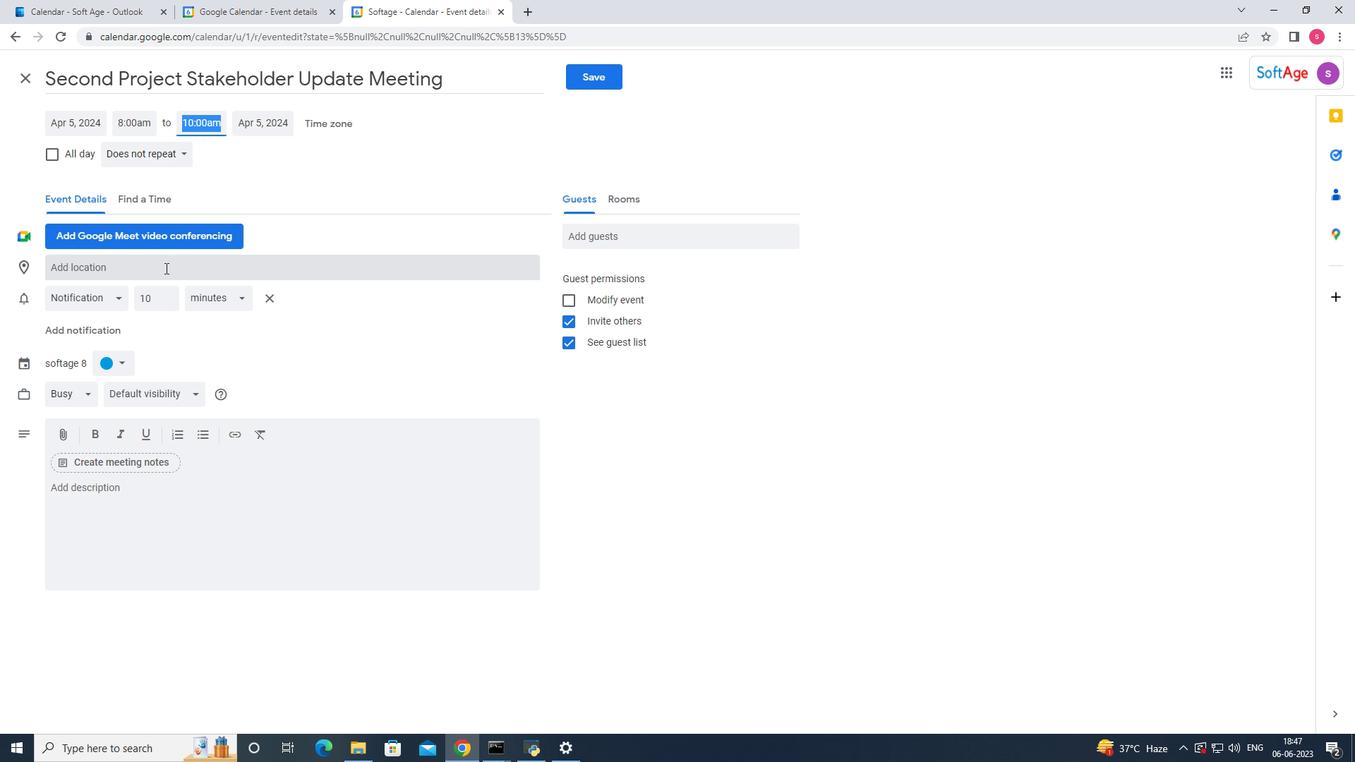 
Action: Key pressed <Key.shift>Phuket,<Key.space><Key.shift><Key.shift><Key.shift>Thailand<Key.enter>
Screenshot: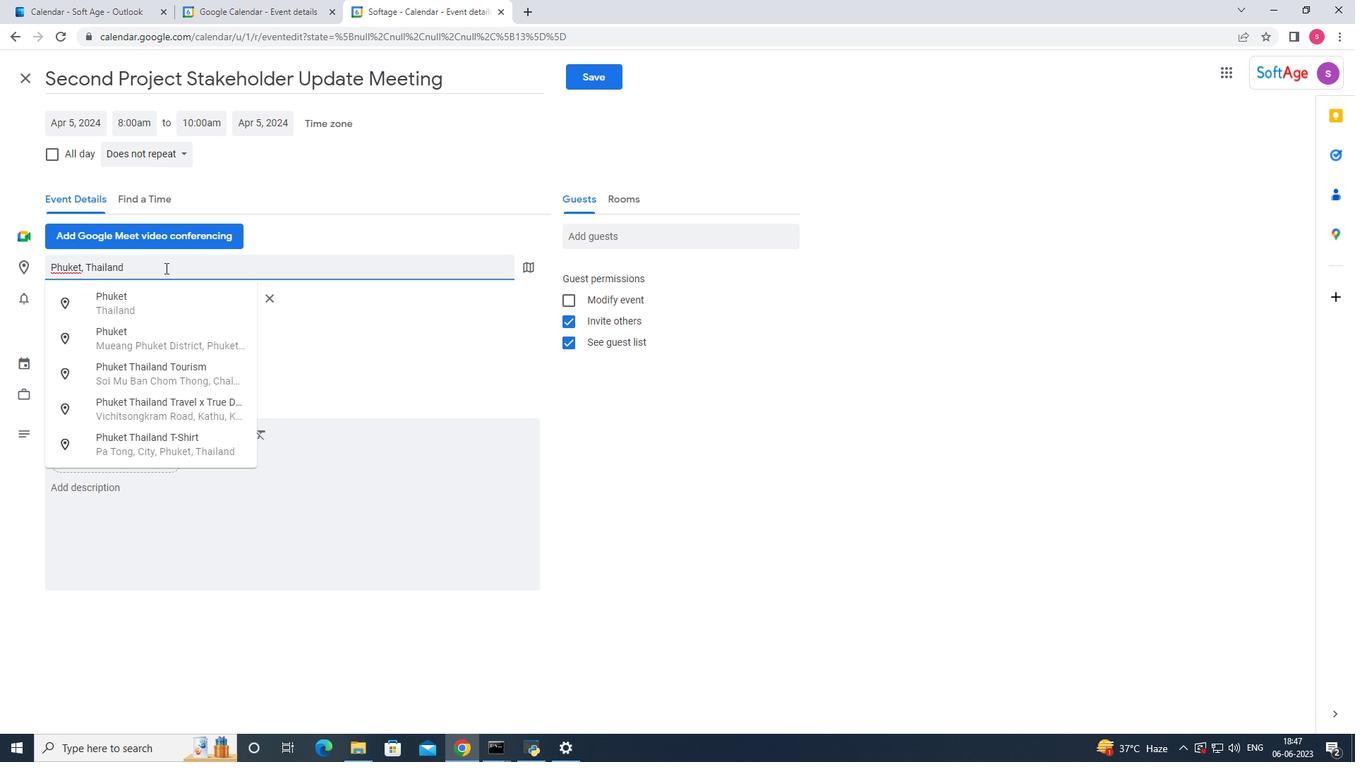 
Action: Mouse moved to (165, 503)
Screenshot: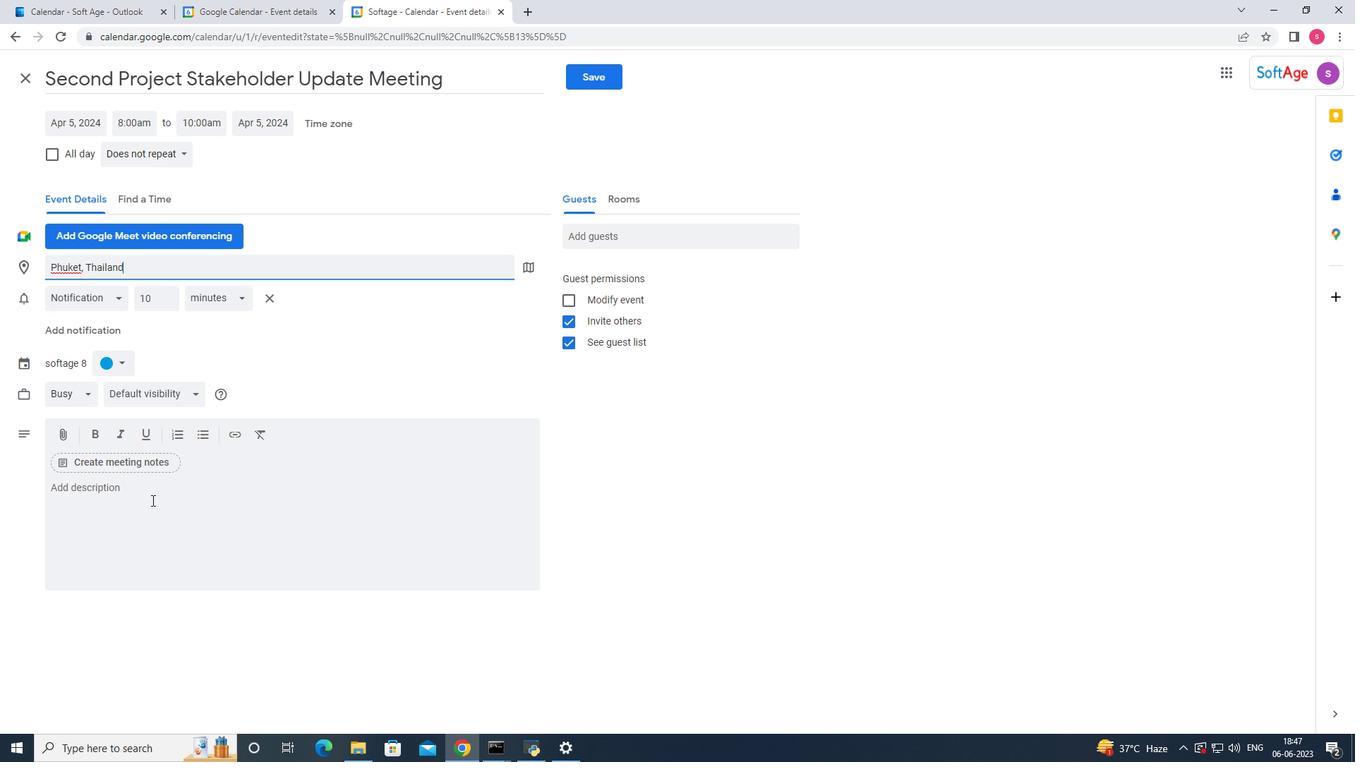 
Action: Mouse pressed left at (165, 503)
Screenshot: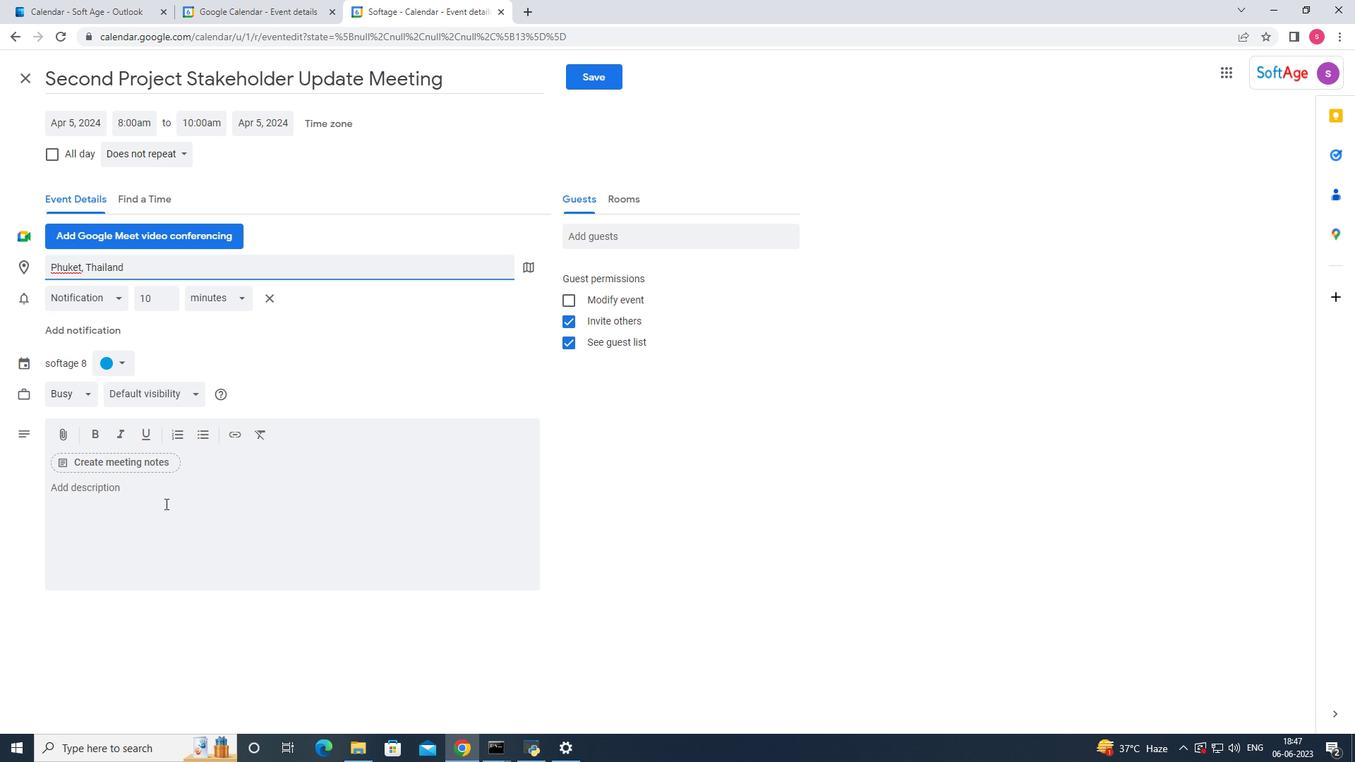 
Action: Key pressed <Key.shift><Key.shift><Key.shift>Teams<Key.space>will<Key.space>need<Key.space>to<Key.space>manage<Key.space>their<Key.space>time<Key.space>effectively<Key.space>to<Key.space>complete<Key.space>the<Key.space>scavenger<Key.space>hunt<Key.space>within<Key.space>the<Key.space>given<Key.space>time<Key.space>frame<Key.space><Key.space><Key.space><Key.space><Key.backspace><Key.backspace><Key.backspace><Key.backspace>.<Key.space><Key.shift><Key.shift>This<Key.space>encourages<Key.space>prioritization<Key.space><Key.backspace>,<Key.space>decision<Key.space><Key.backspace>-making<Key.space><Key.backspace>,<Key.space>and<Key.space>efficient<Key.space>allocation<Key.space>of<Key.space>resources<Key.space>to<Key.space>maximize<Key.space>their<Key.space>chances<Key.space>of<Key.space>success.<Key.space>
Screenshot: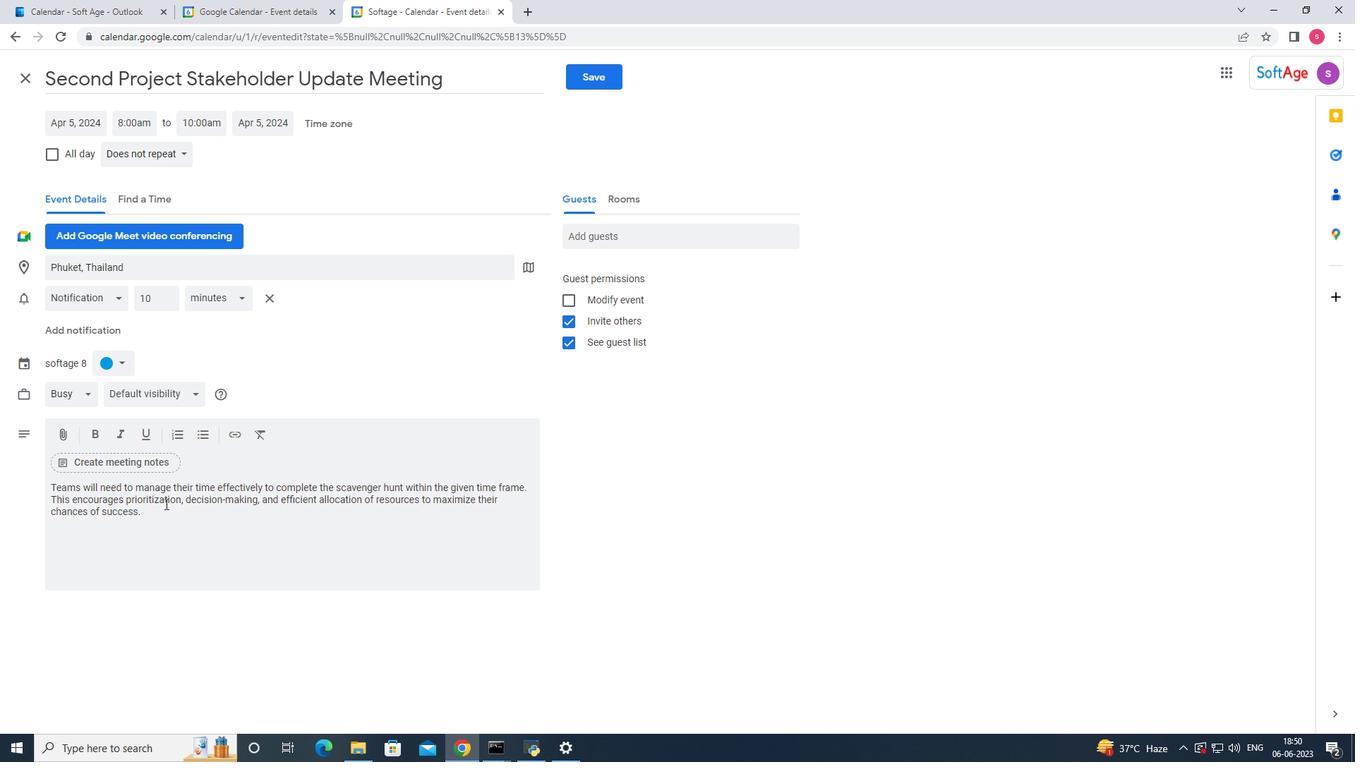 
Action: Mouse moved to (120, 361)
Screenshot: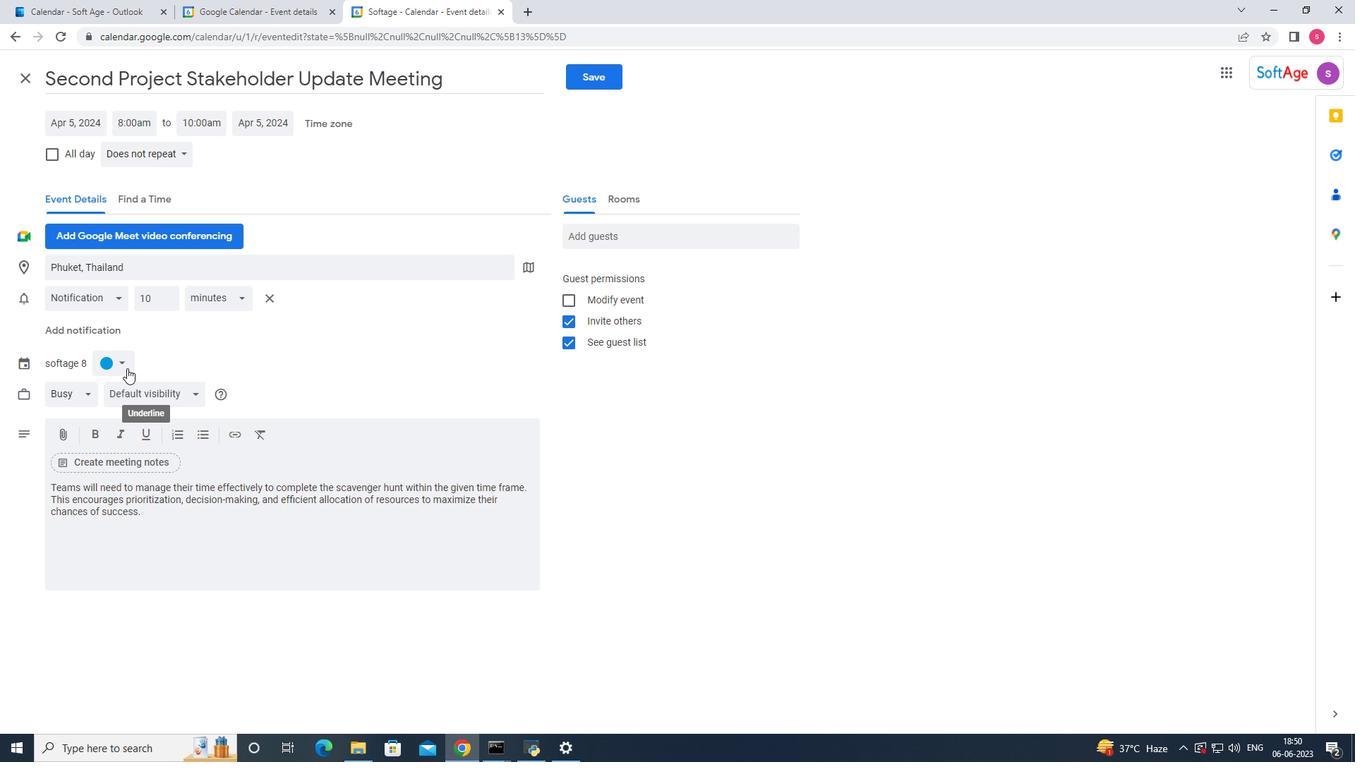 
Action: Mouse pressed left at (120, 361)
Screenshot: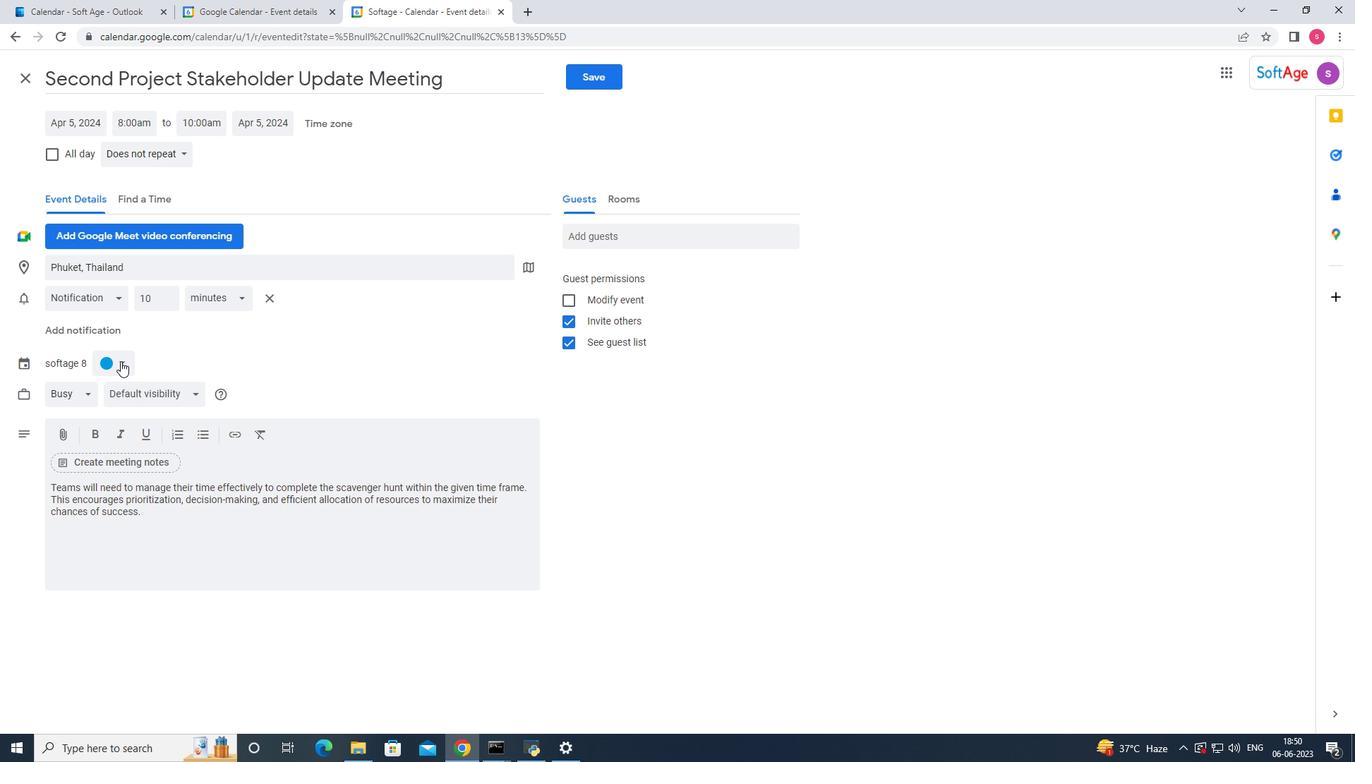 
Action: Mouse moved to (104, 427)
Screenshot: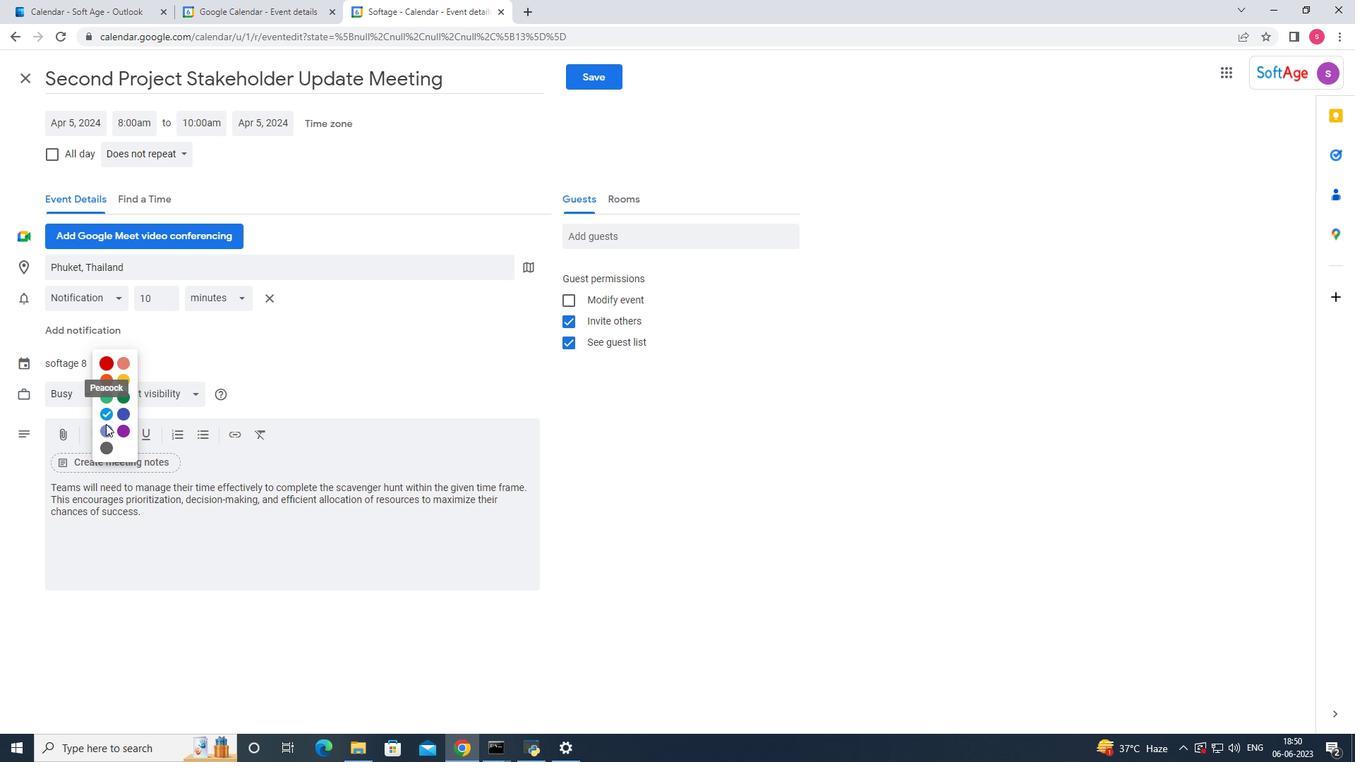
Action: Mouse pressed left at (104, 427)
Screenshot: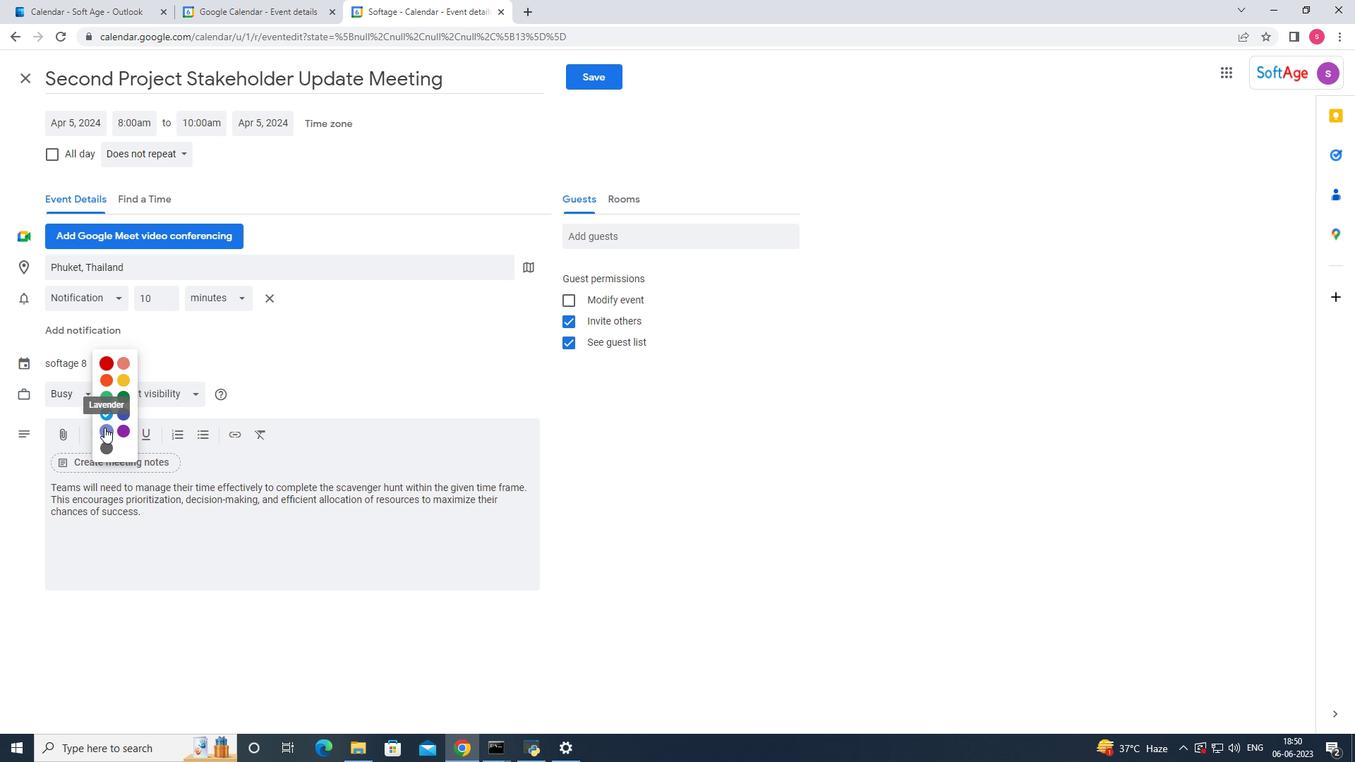 
Action: Mouse moved to (164, 160)
Screenshot: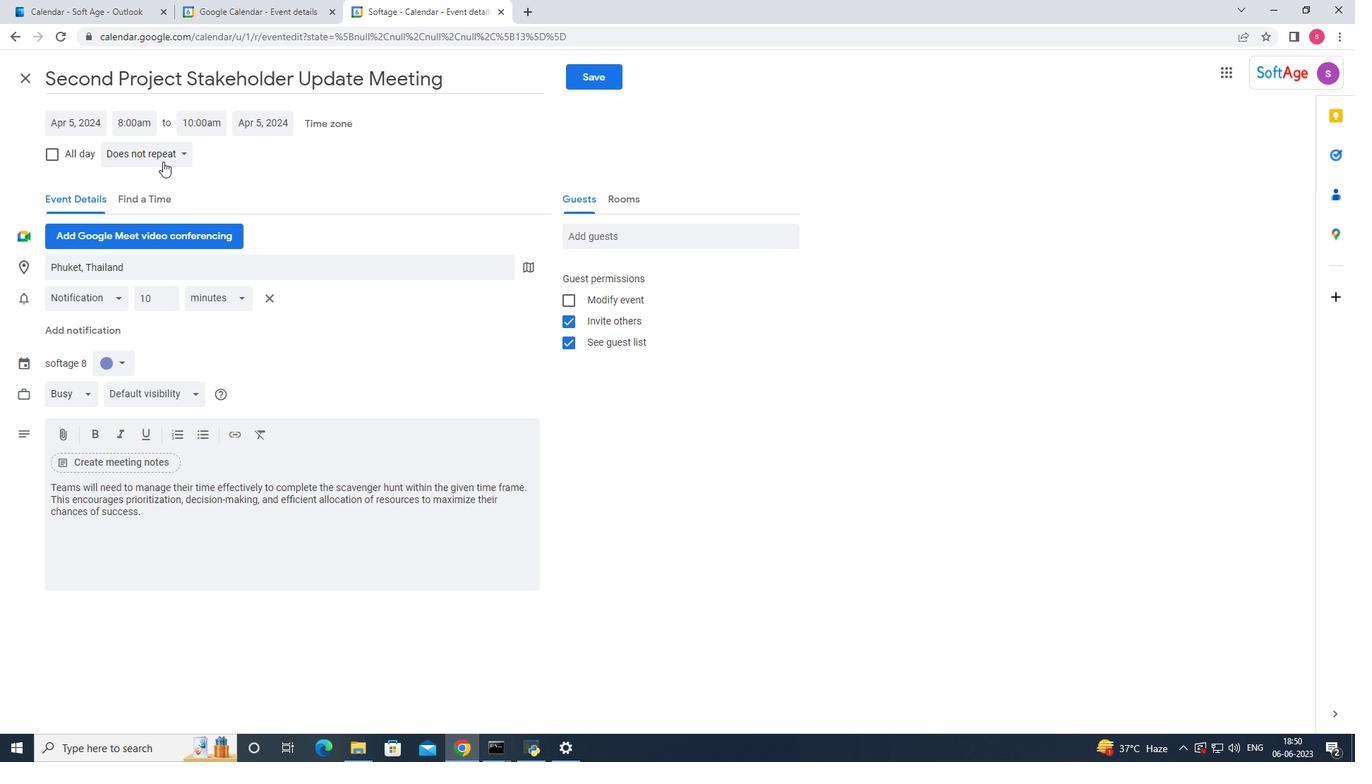 
Action: Mouse pressed left at (164, 160)
Screenshot: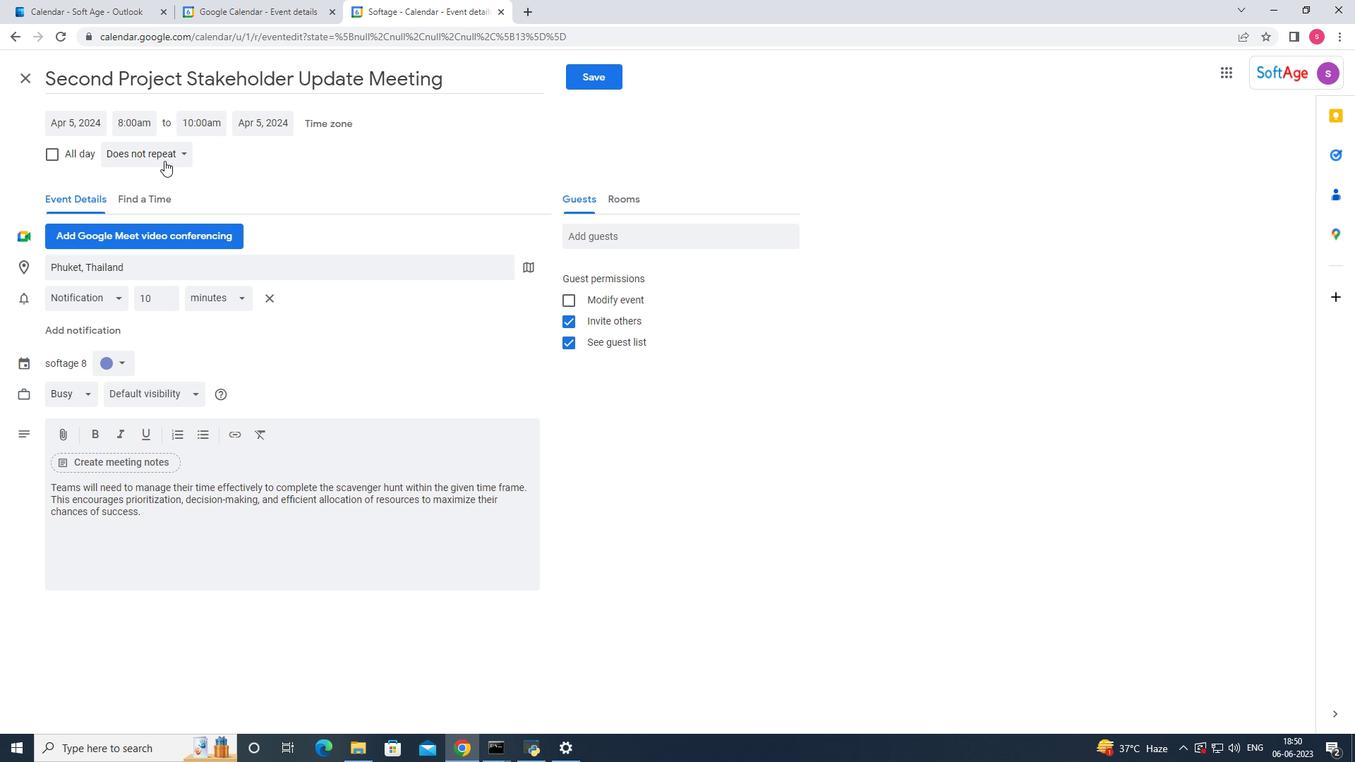 
Action: Mouse moved to (194, 282)
Screenshot: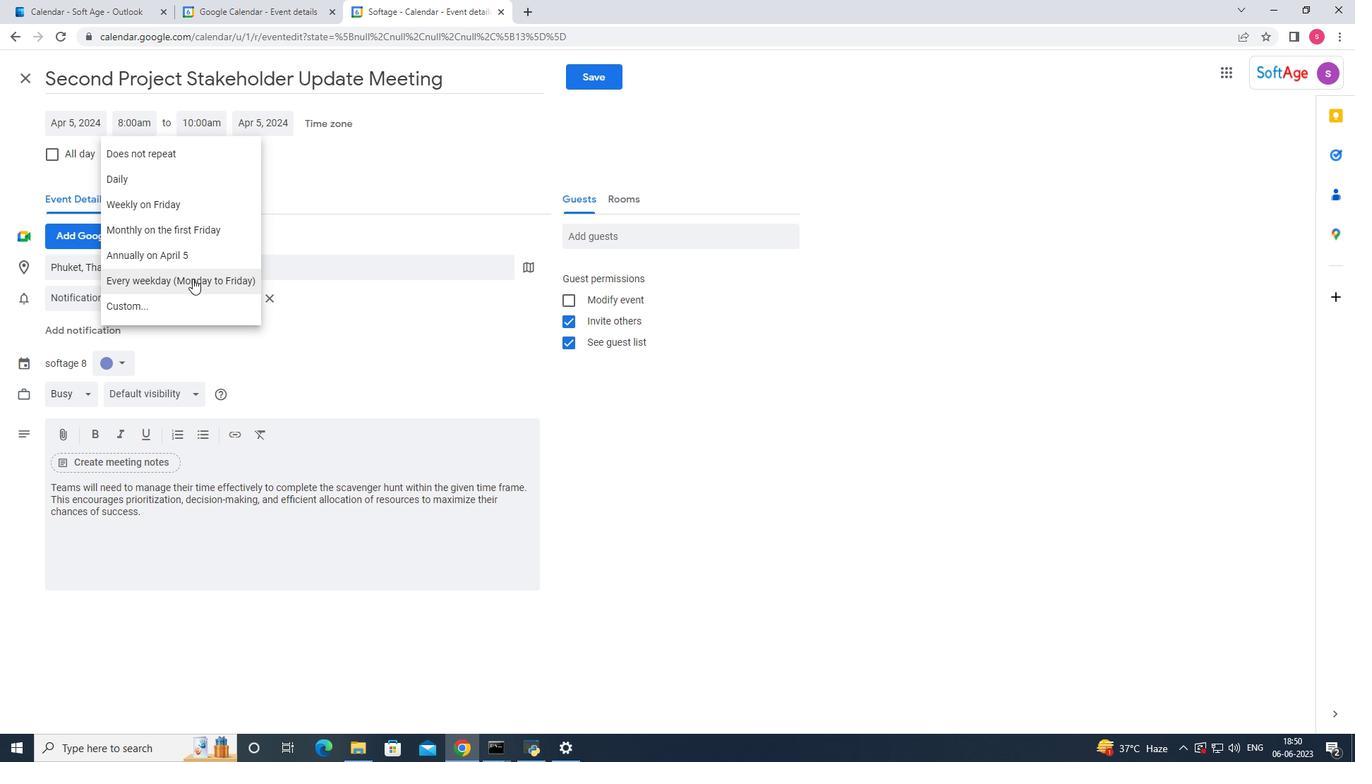 
Action: Mouse pressed left at (194, 282)
Screenshot: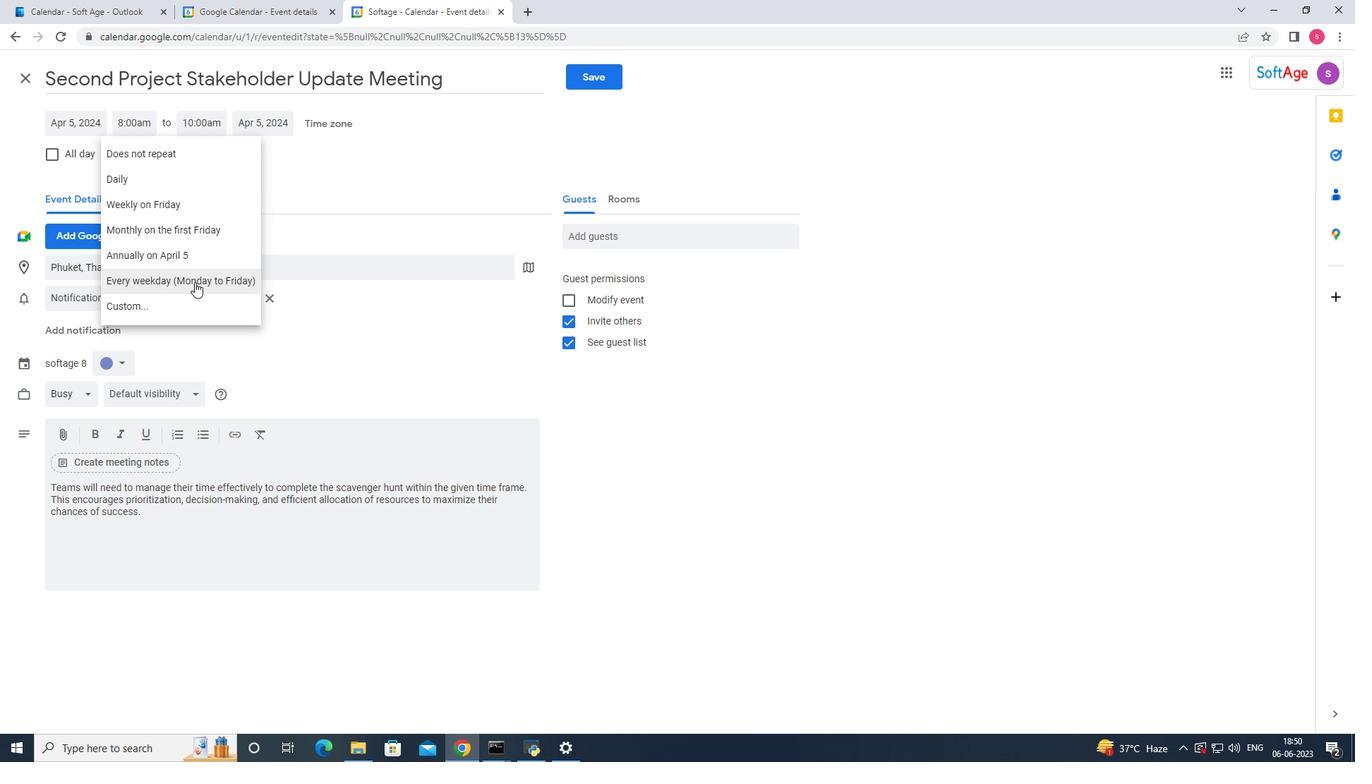 
Action: Mouse moved to (577, 231)
Screenshot: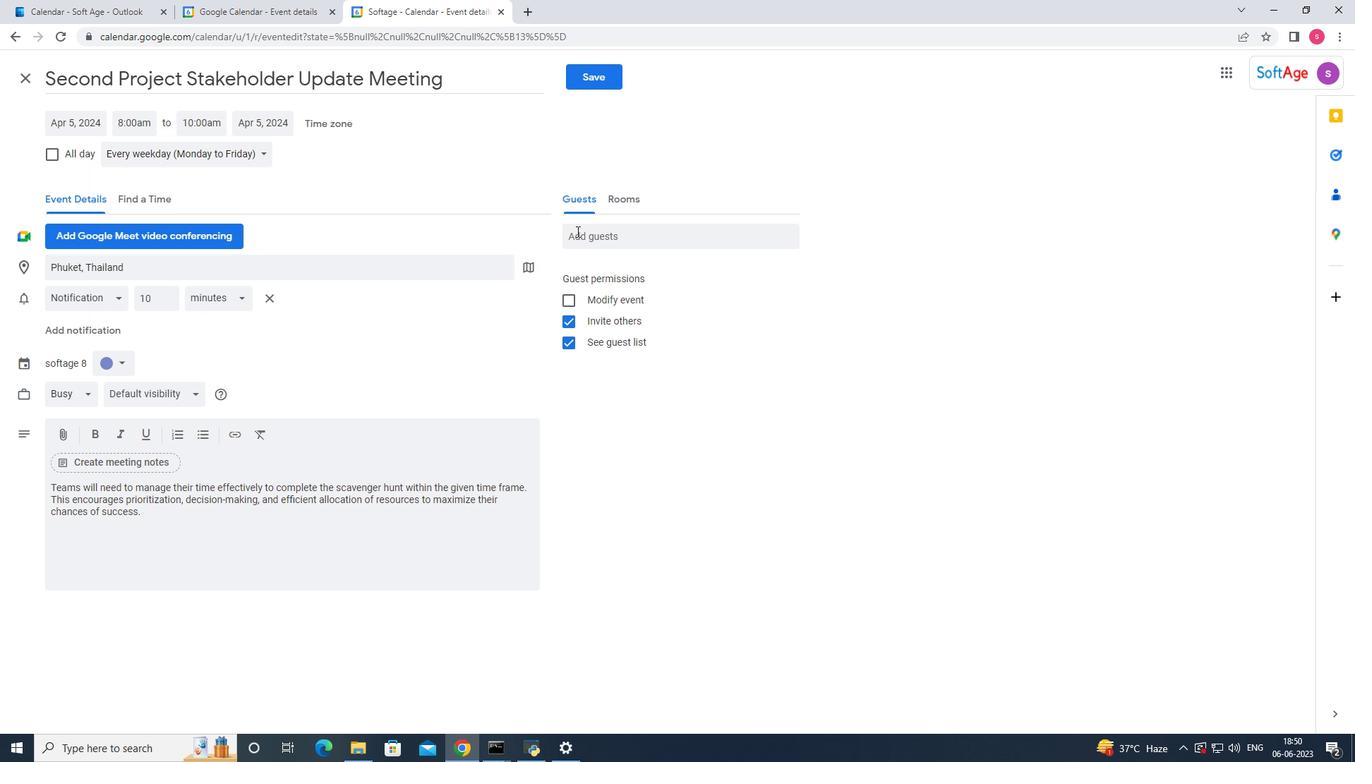 
Action: Mouse pressed left at (577, 231)
Screenshot: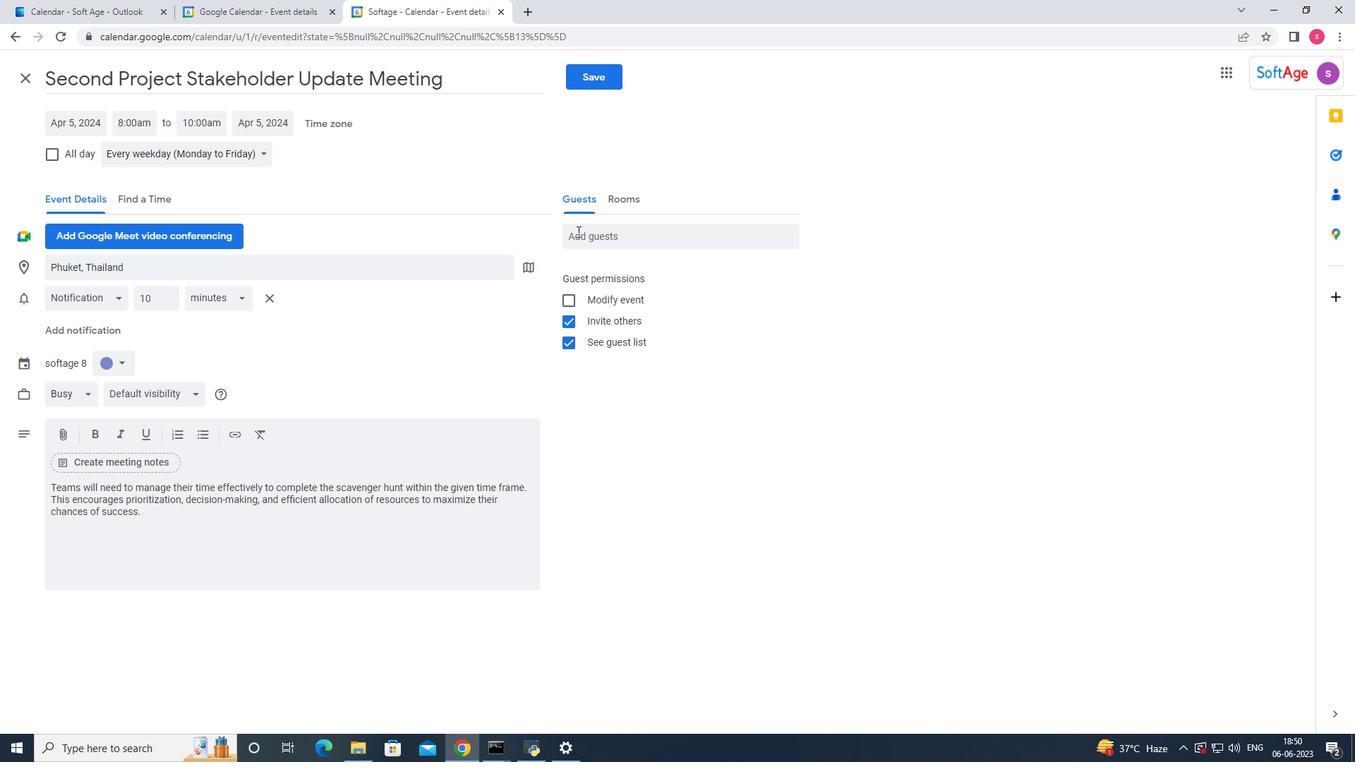 
Action: Key pressed softage.6
Screenshot: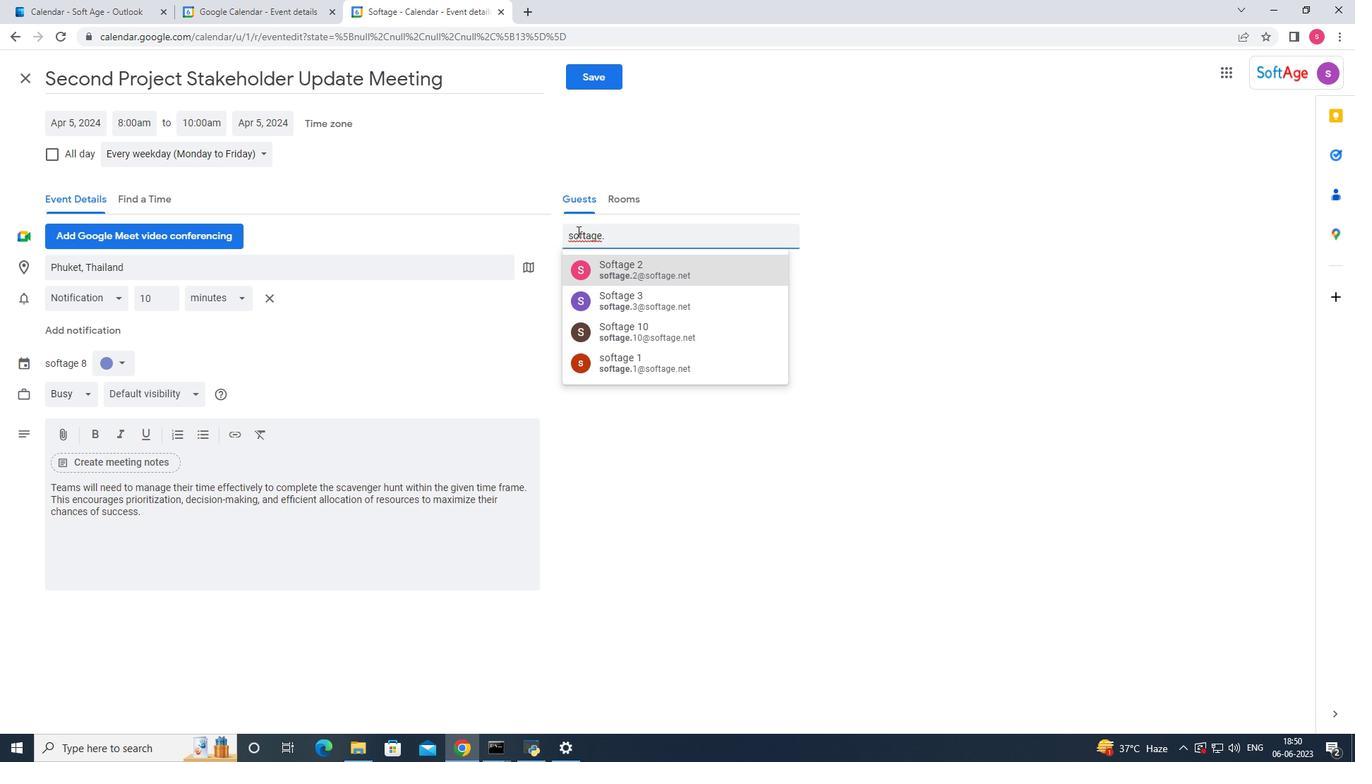 
Action: Mouse moved to (616, 272)
Screenshot: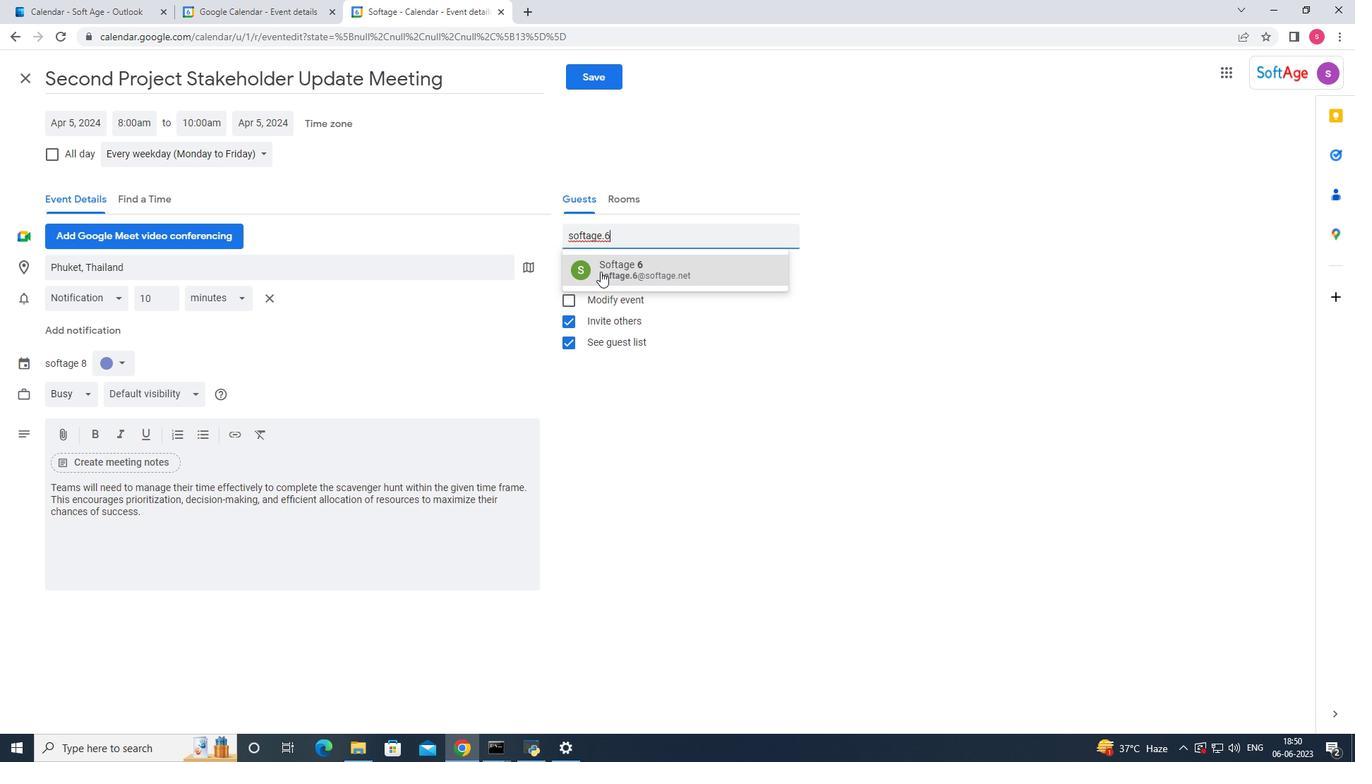 
Action: Mouse pressed left at (616, 272)
Screenshot: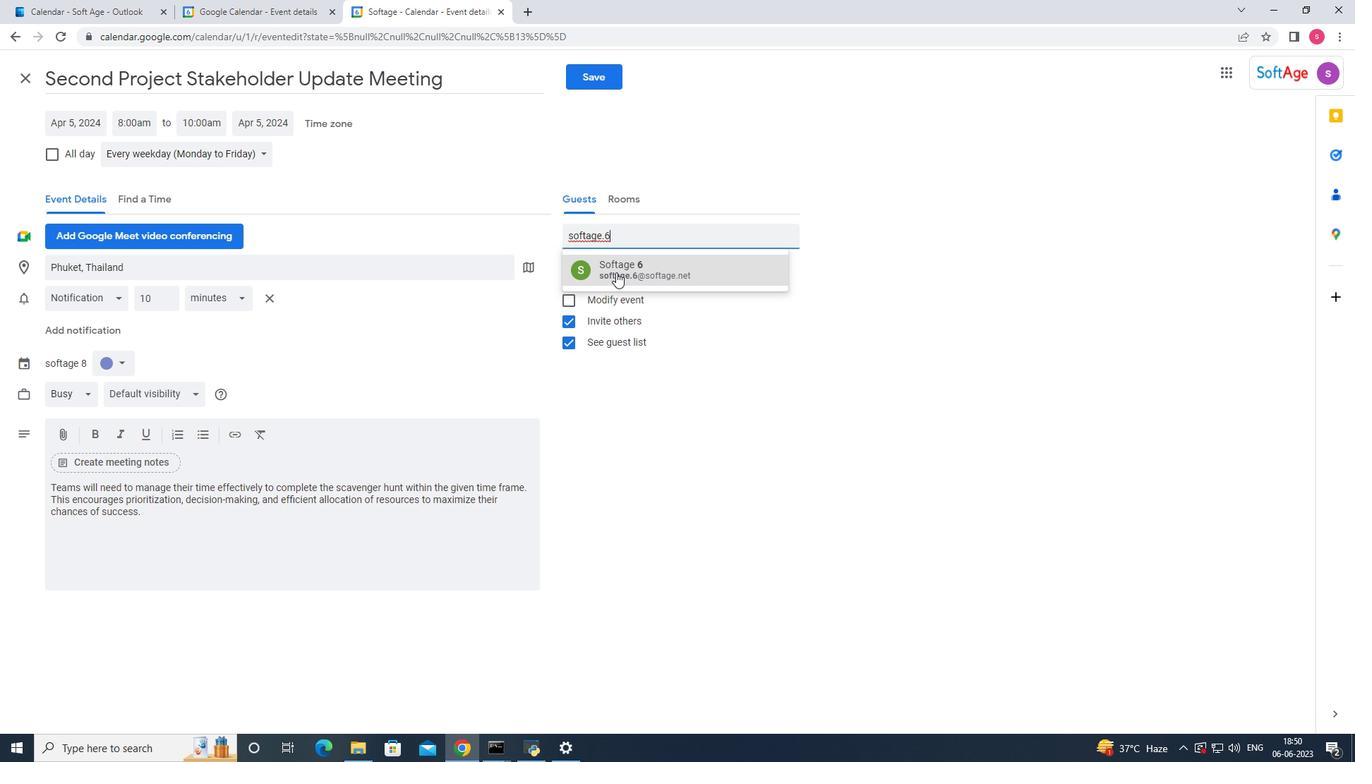 
Action: Mouse moved to (615, 246)
Screenshot: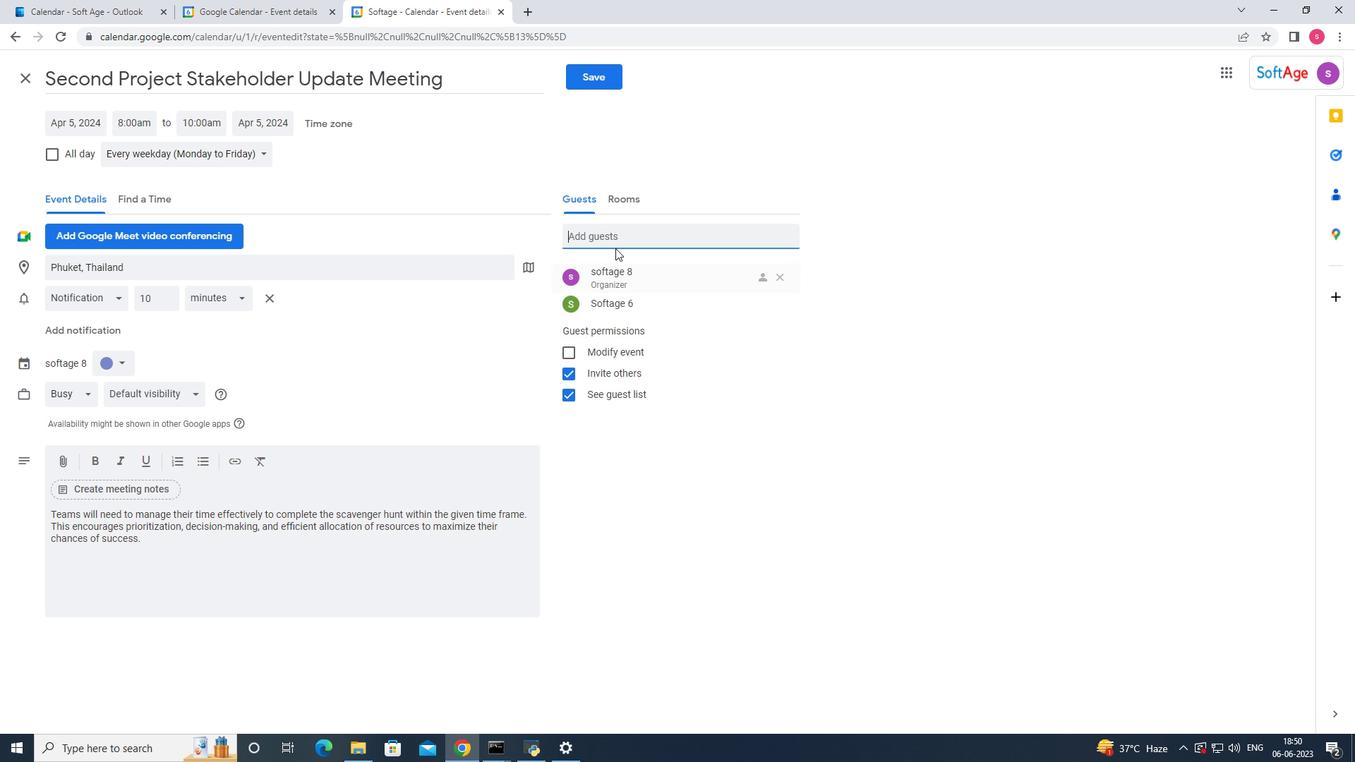 
Action: Key pressed softage.7
Screenshot: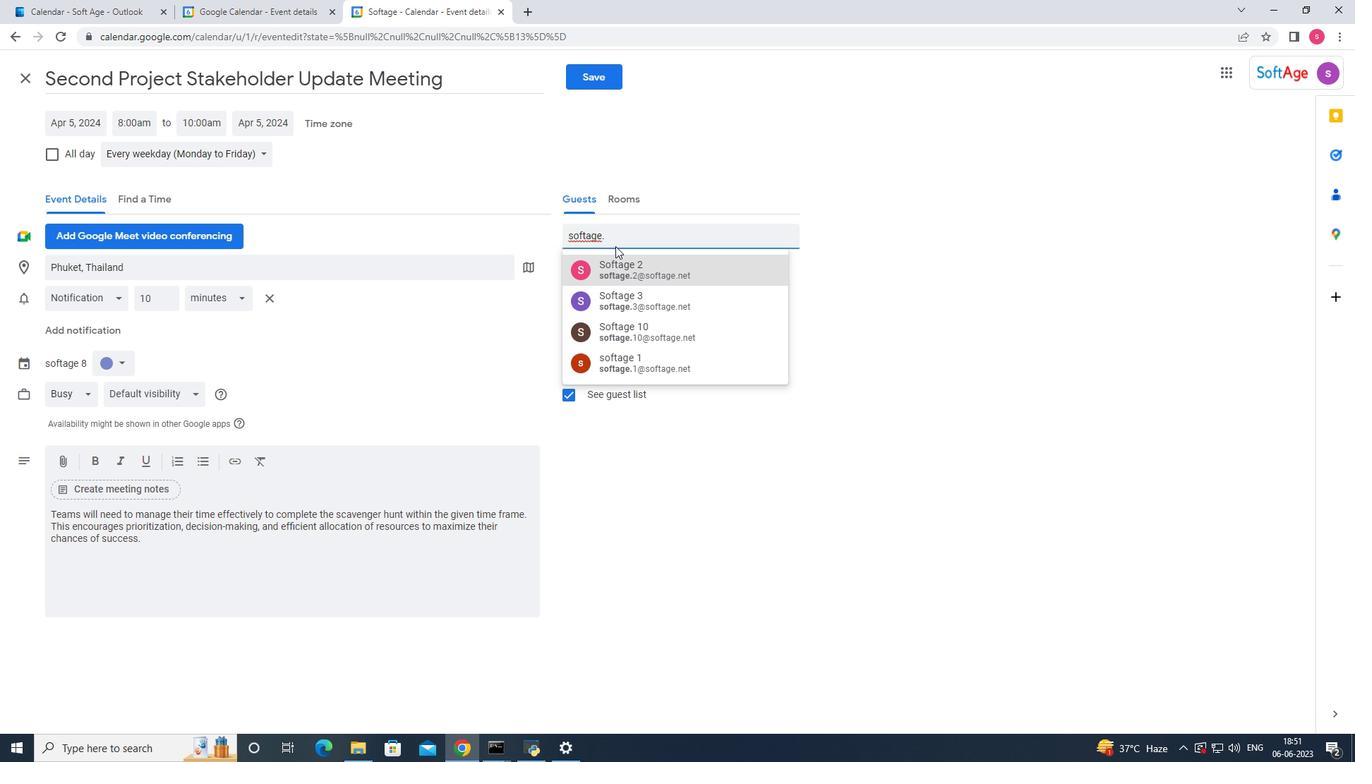 
Action: Mouse moved to (590, 270)
Screenshot: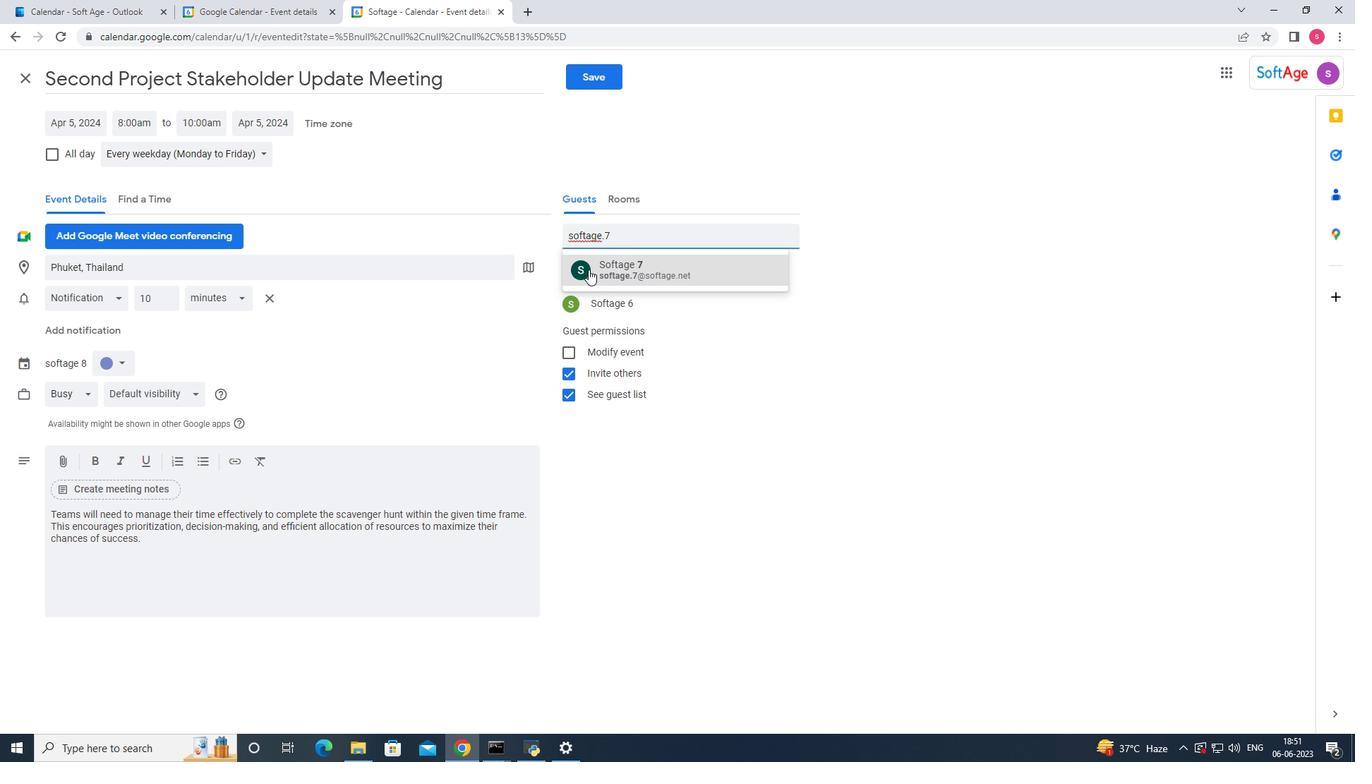 
Action: Mouse pressed left at (590, 270)
Screenshot: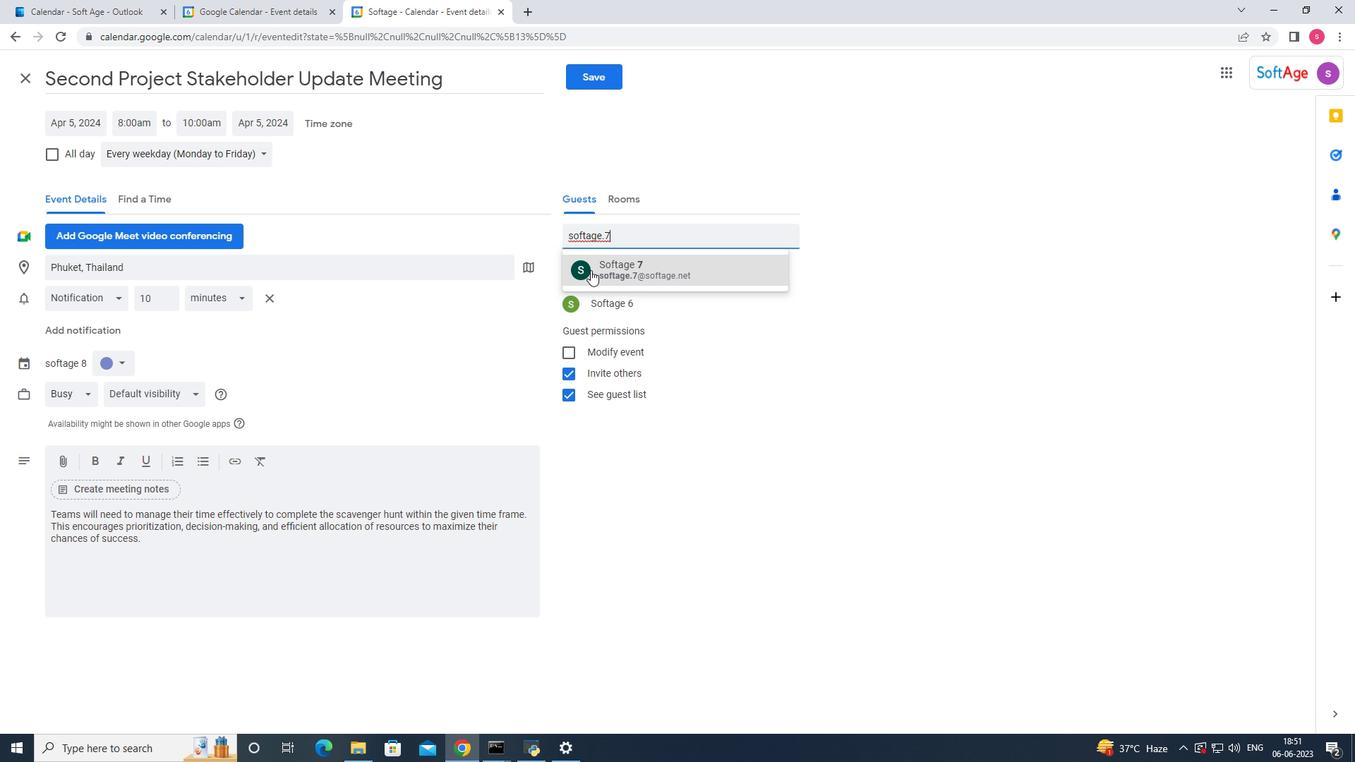 
Action: Mouse moved to (589, 86)
Screenshot: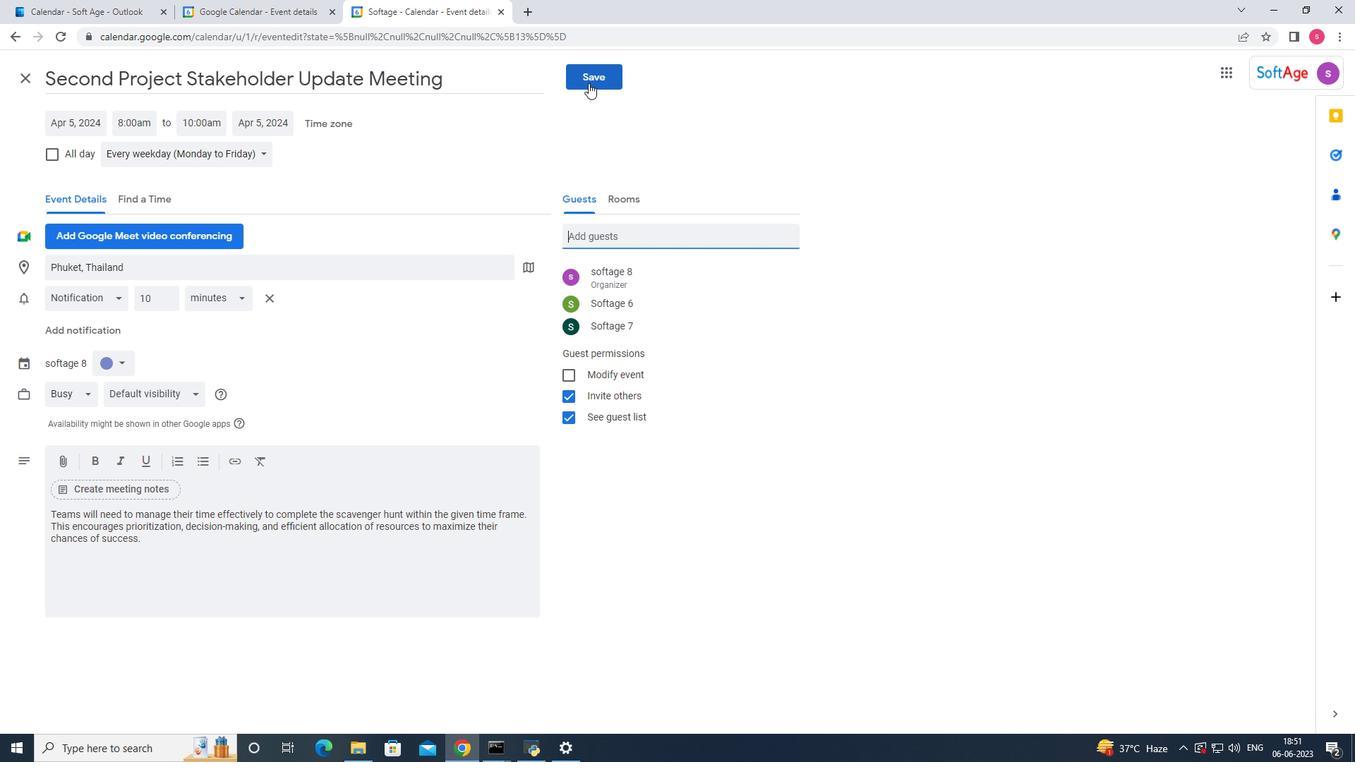 
Action: Mouse pressed left at (589, 86)
Screenshot: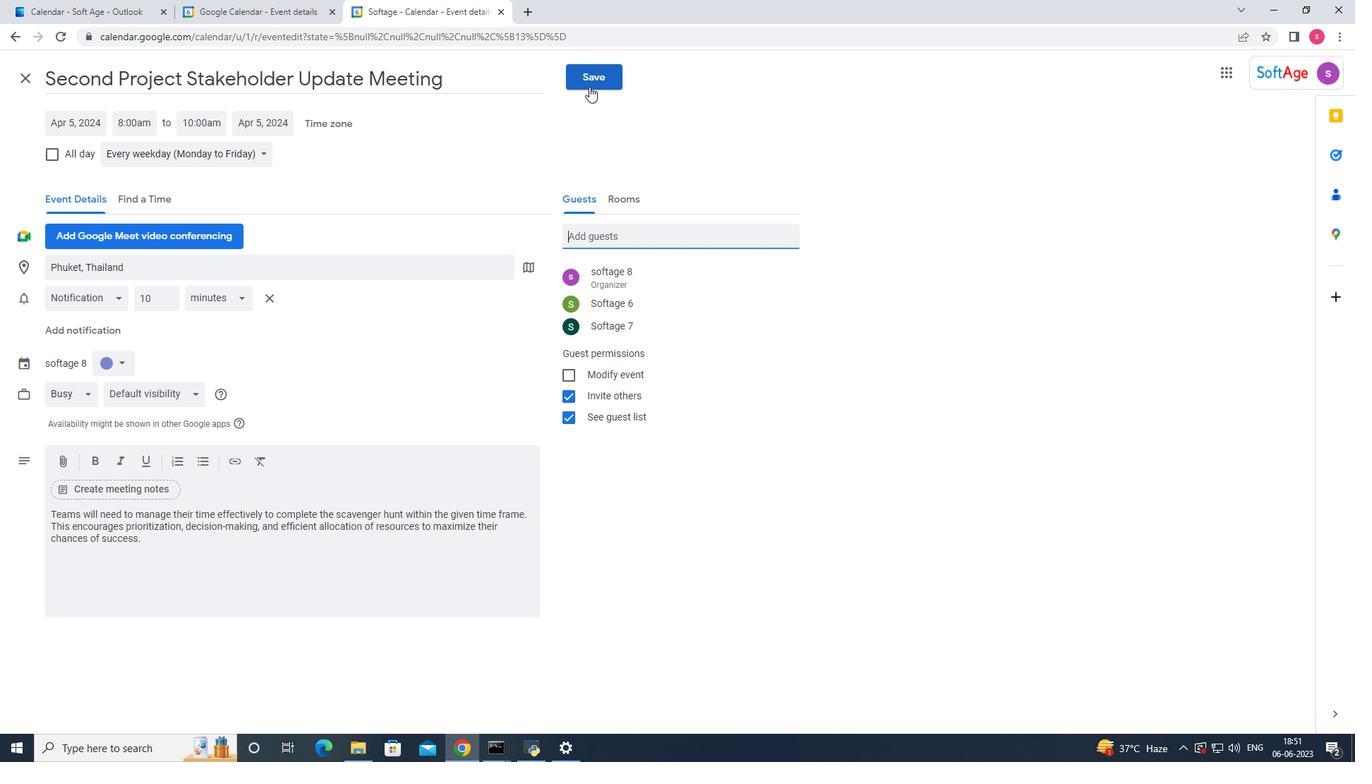 
Action: Mouse moved to (814, 425)
Screenshot: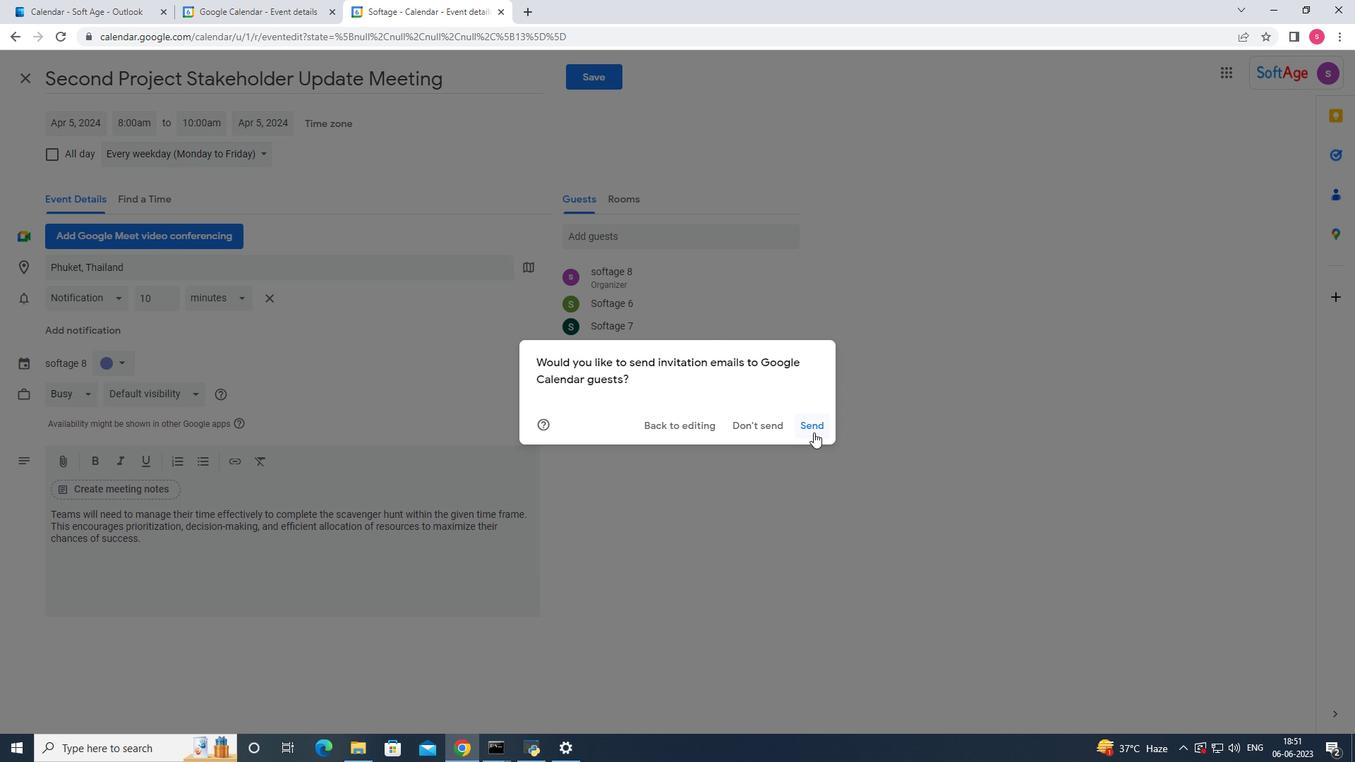 
Action: Mouse pressed left at (814, 425)
Screenshot: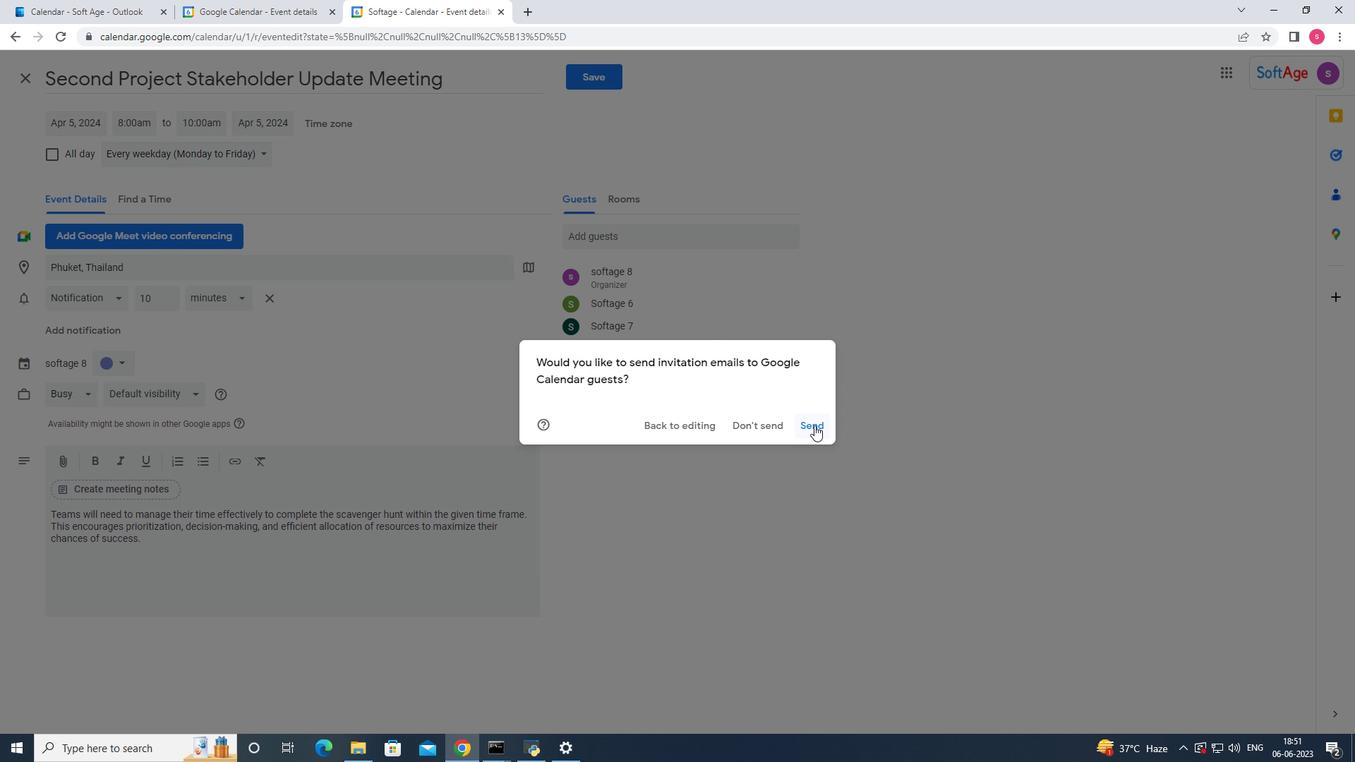 
Action: Mouse moved to (815, 423)
Screenshot: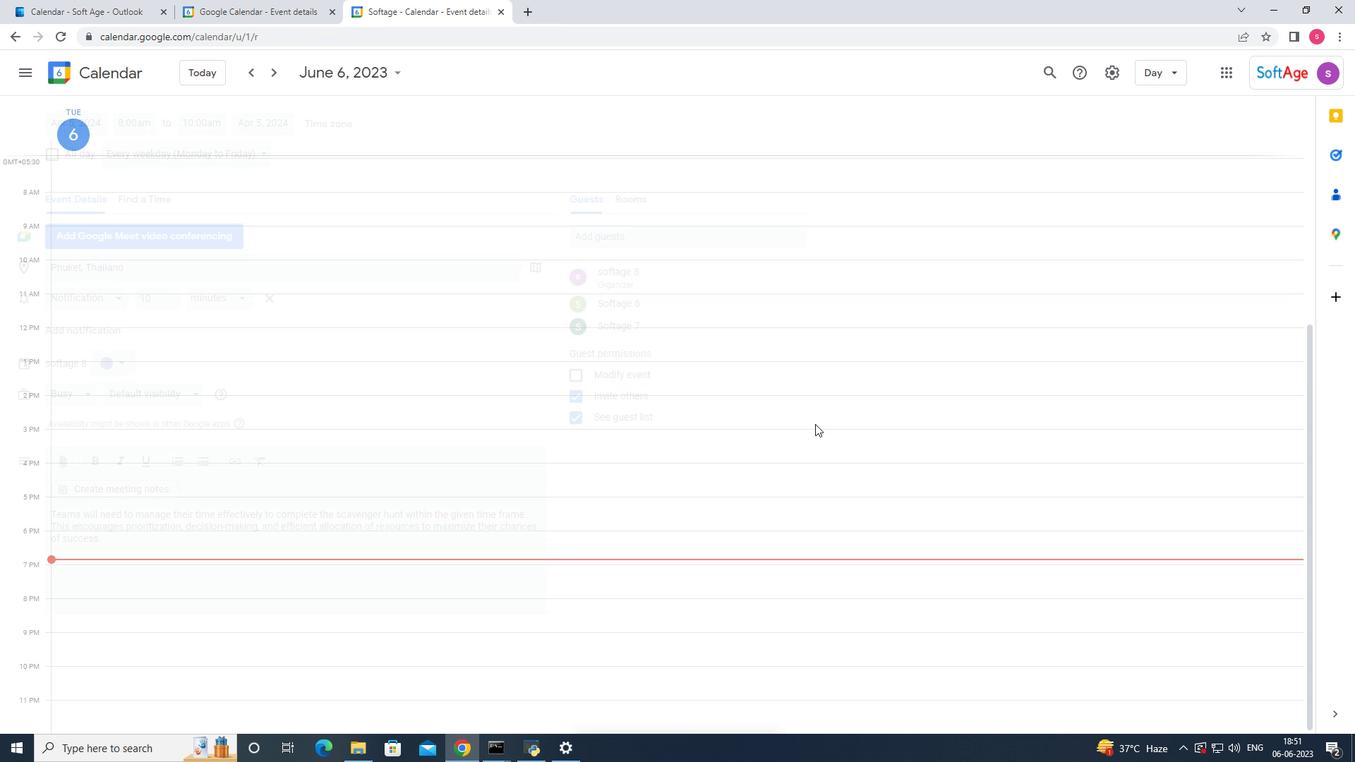 
